 Task: Look for space in Hardoī, India from 2nd June, 2023 to 9th June, 2023 for 5 adults in price range Rs.7000 to Rs.13000. Place can be shared room with 2 bedrooms having 5 beds and 2 bathrooms. Property type can be house, flat, guest house. Amenities needed are: wifi, washing machine. Booking option can be shelf check-in. Required host language is English.
Action: Mouse moved to (567, 145)
Screenshot: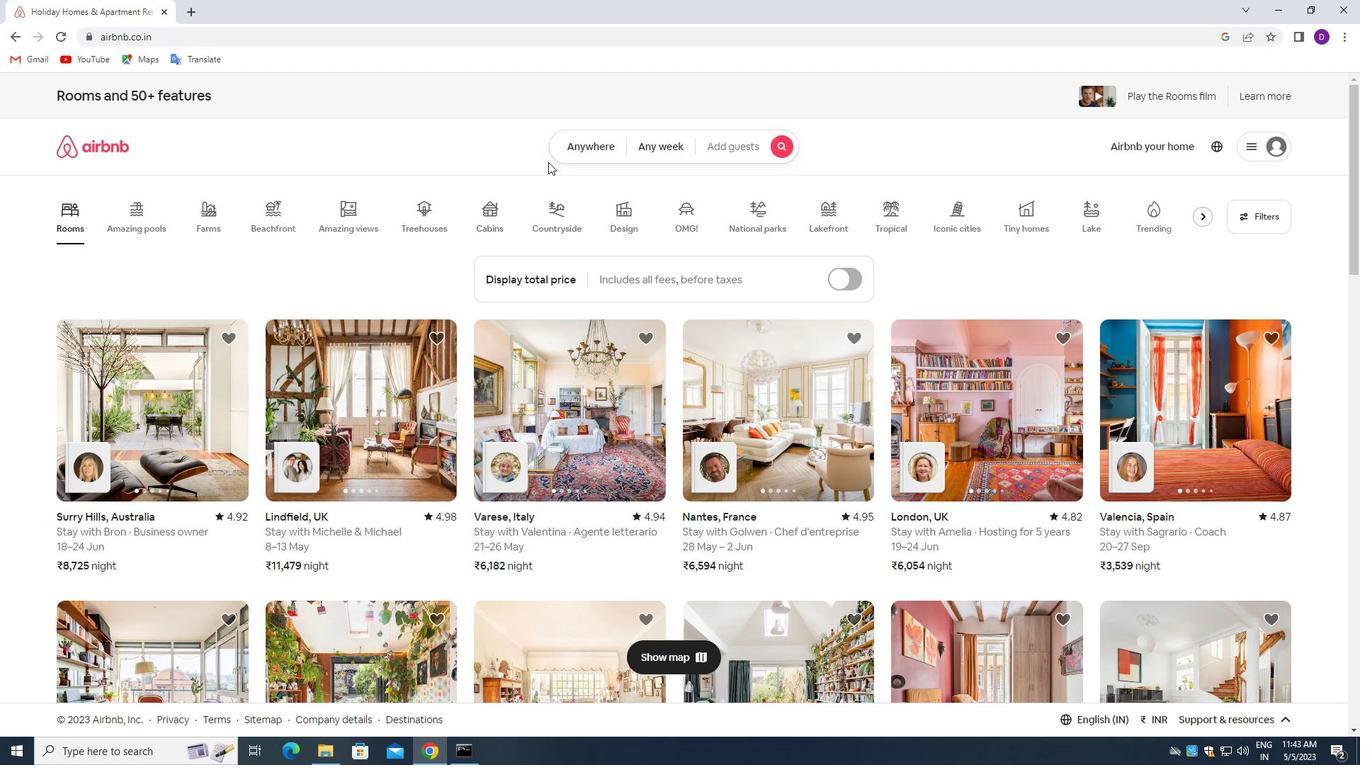 
Action: Mouse pressed left at (567, 145)
Screenshot: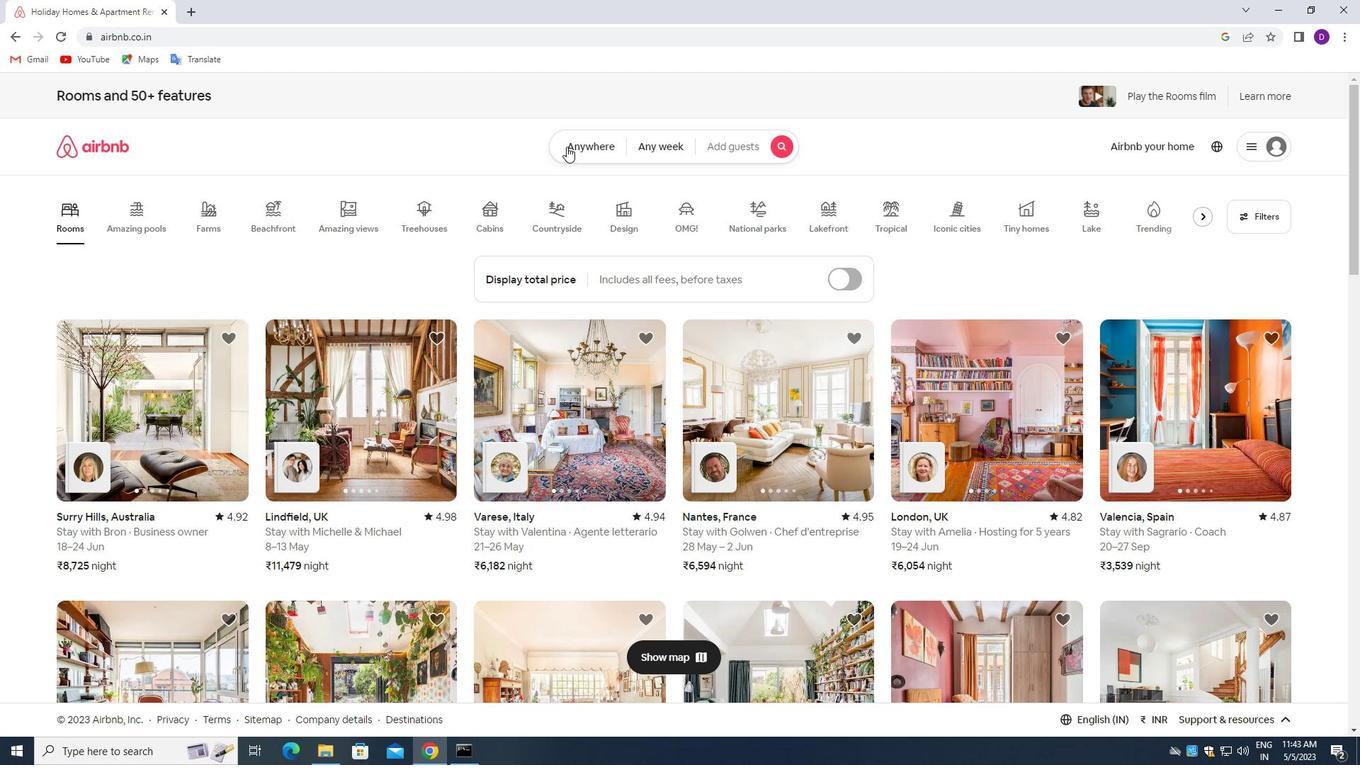 
Action: Mouse moved to (476, 201)
Screenshot: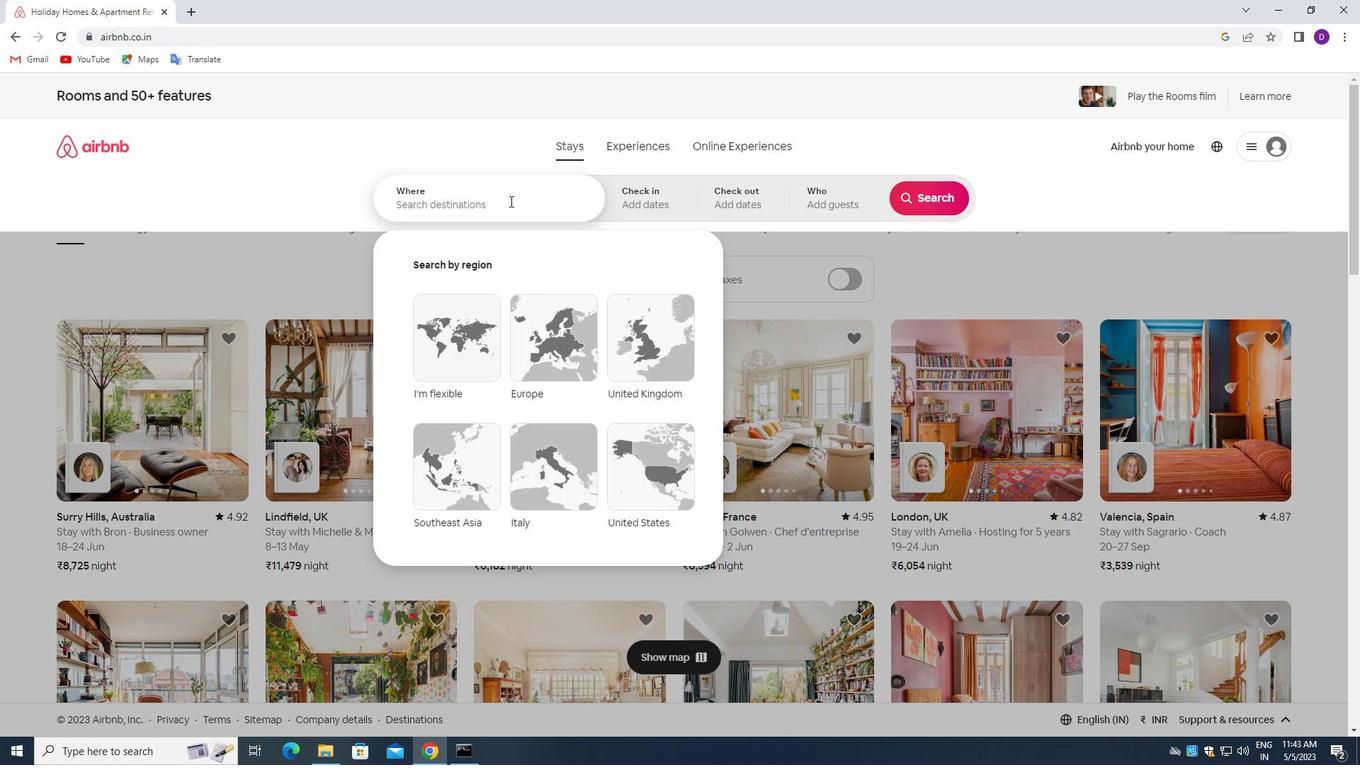 
Action: Mouse pressed left at (476, 201)
Screenshot: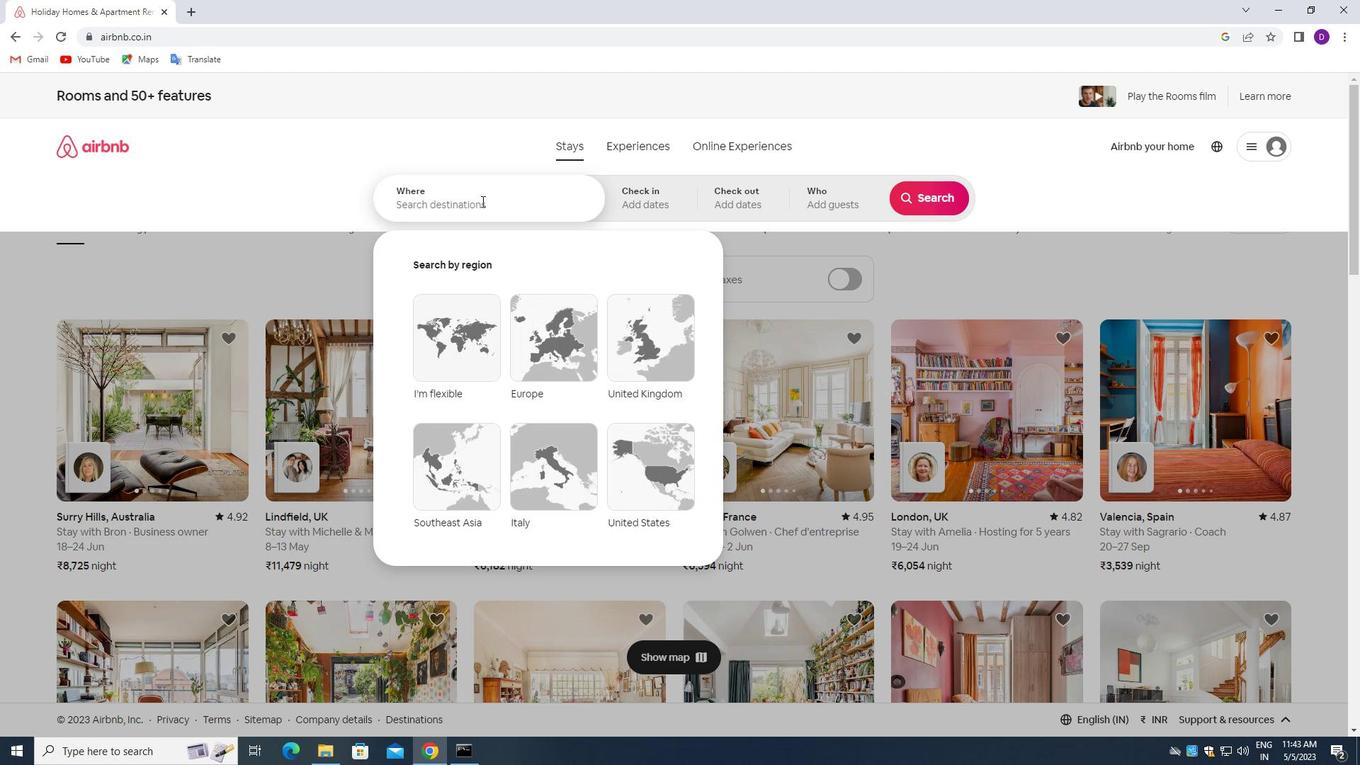 
Action: Mouse moved to (347, 190)
Screenshot: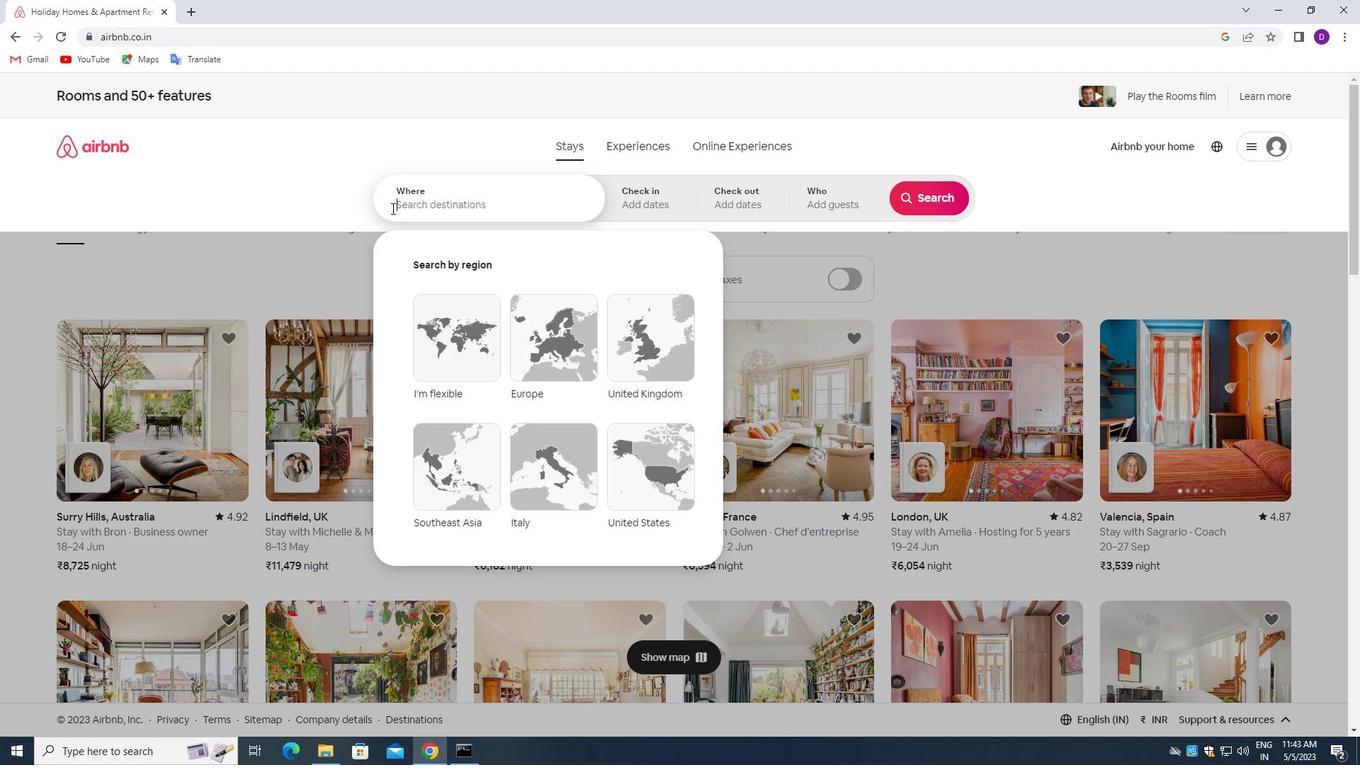 
Action: Key pressed <Key.shift>HARIHAR,<Key.space><Key.shift>INDIA<Key.enter>
Screenshot: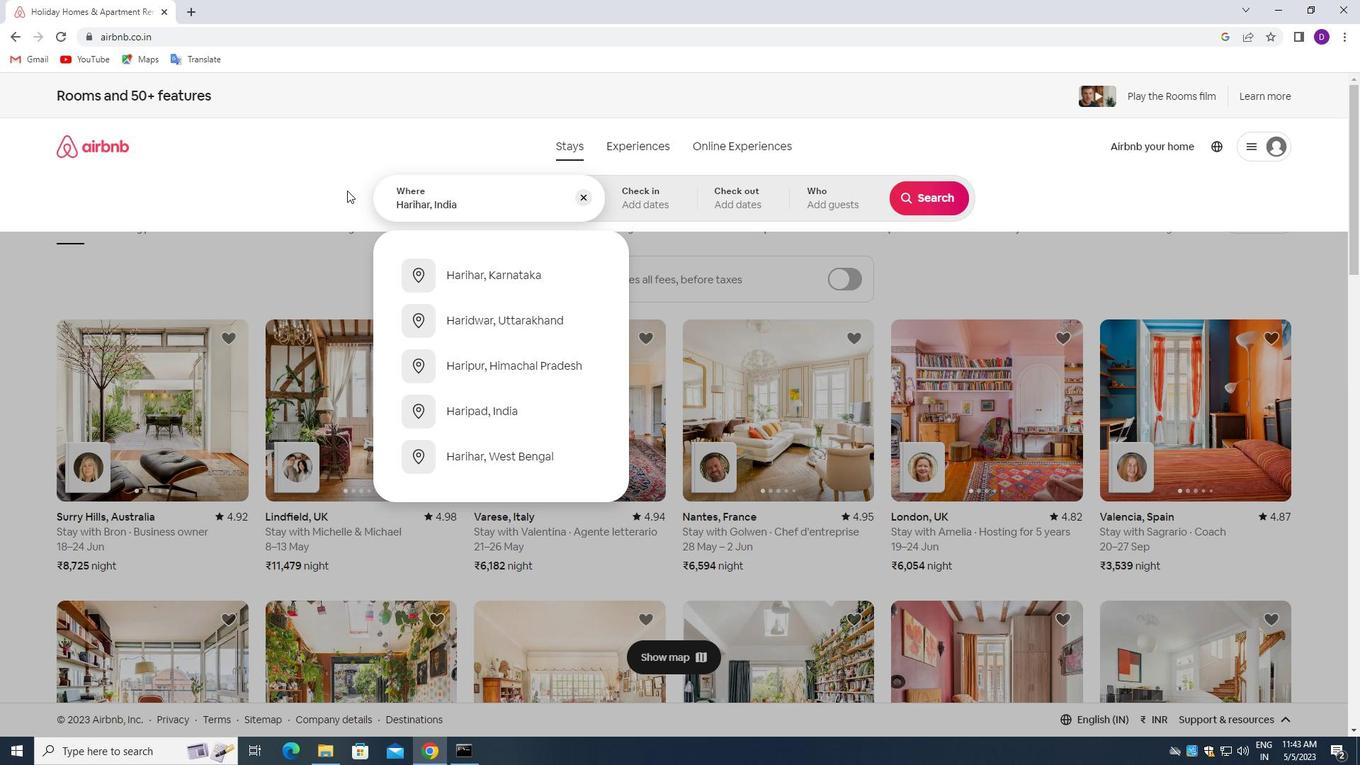 
Action: Mouse moved to (920, 311)
Screenshot: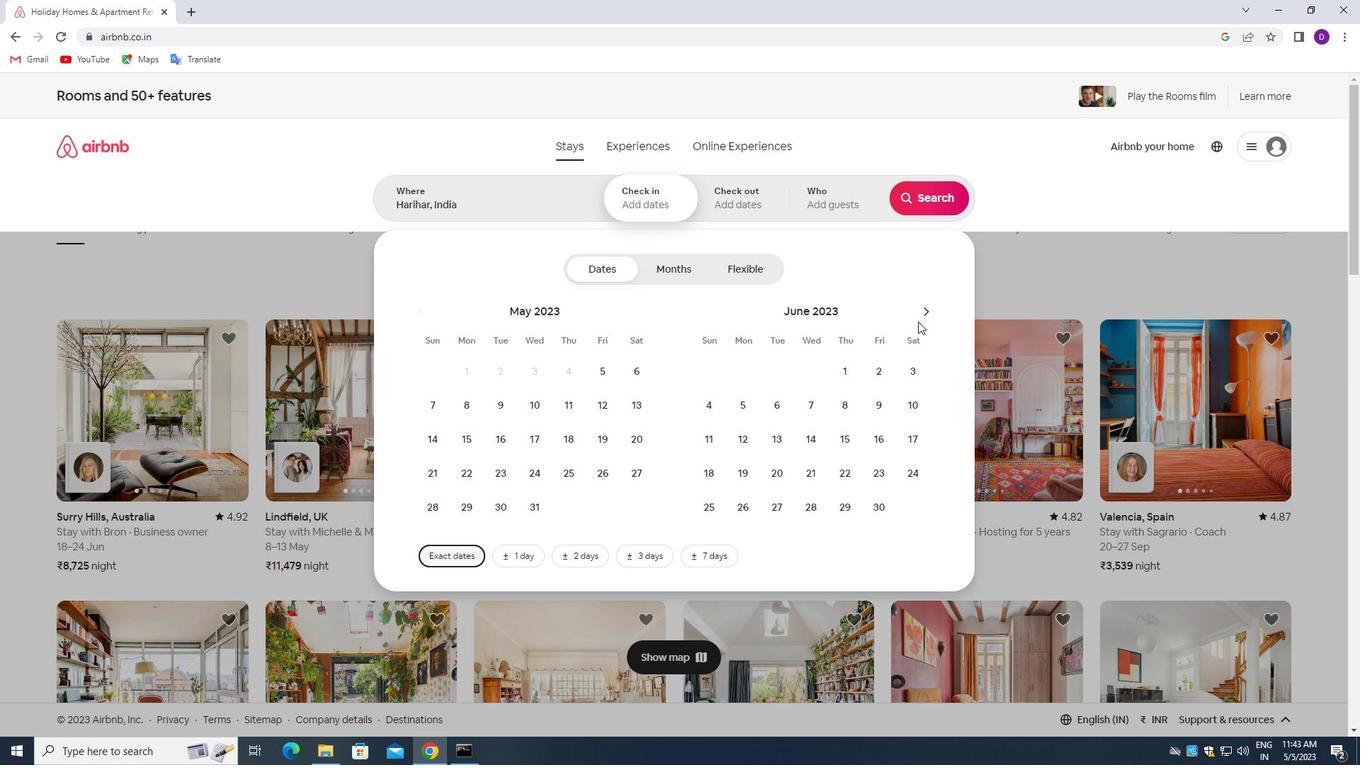 
Action: Mouse pressed left at (920, 311)
Screenshot: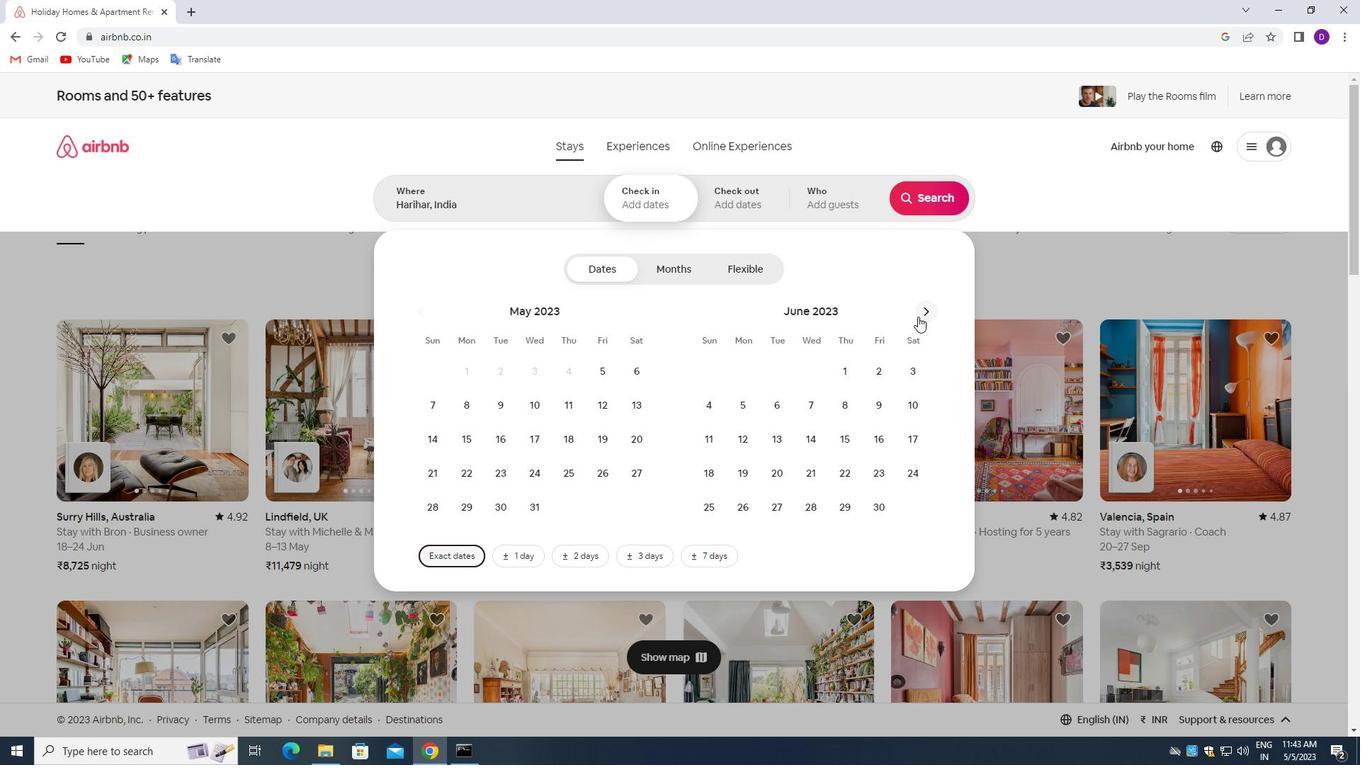 
Action: Mouse moved to (922, 311)
Screenshot: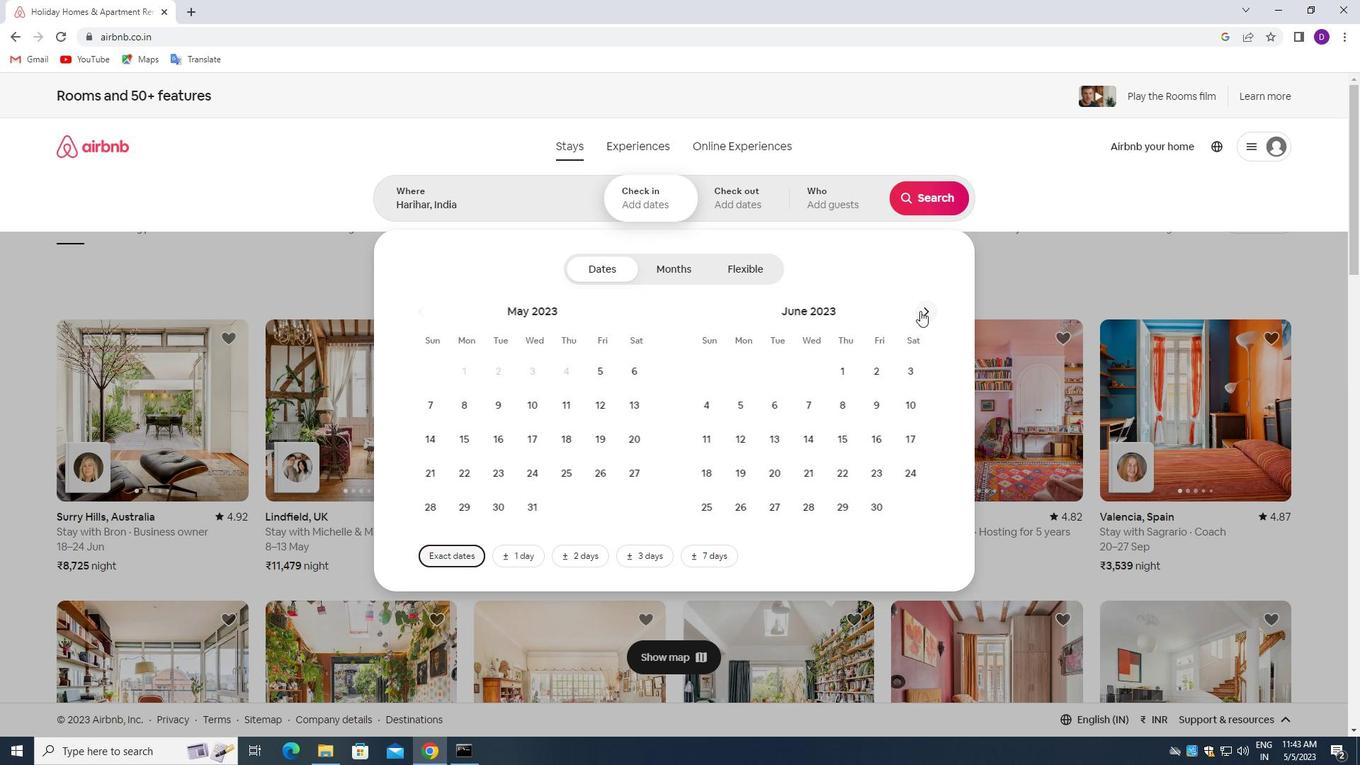 
Action: Mouse pressed left at (922, 311)
Screenshot: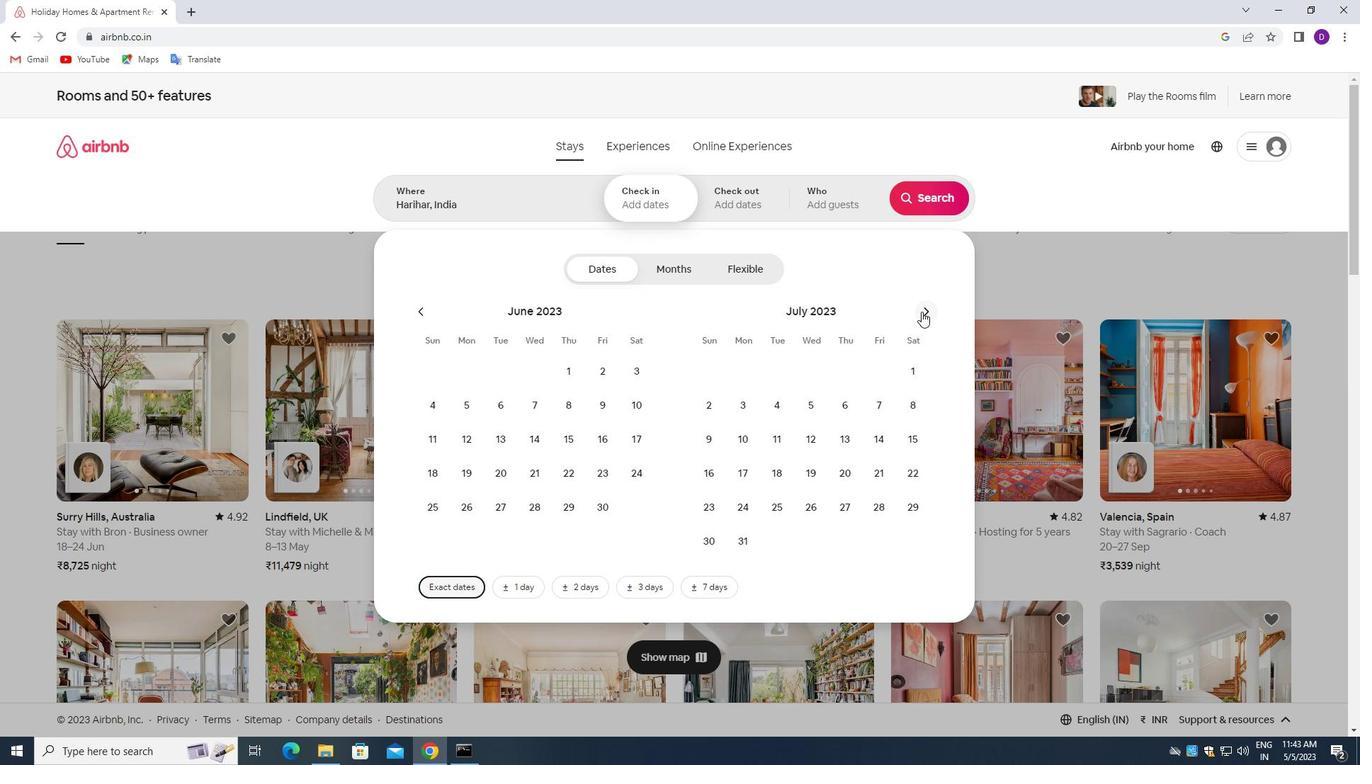 
Action: Mouse pressed left at (922, 311)
Screenshot: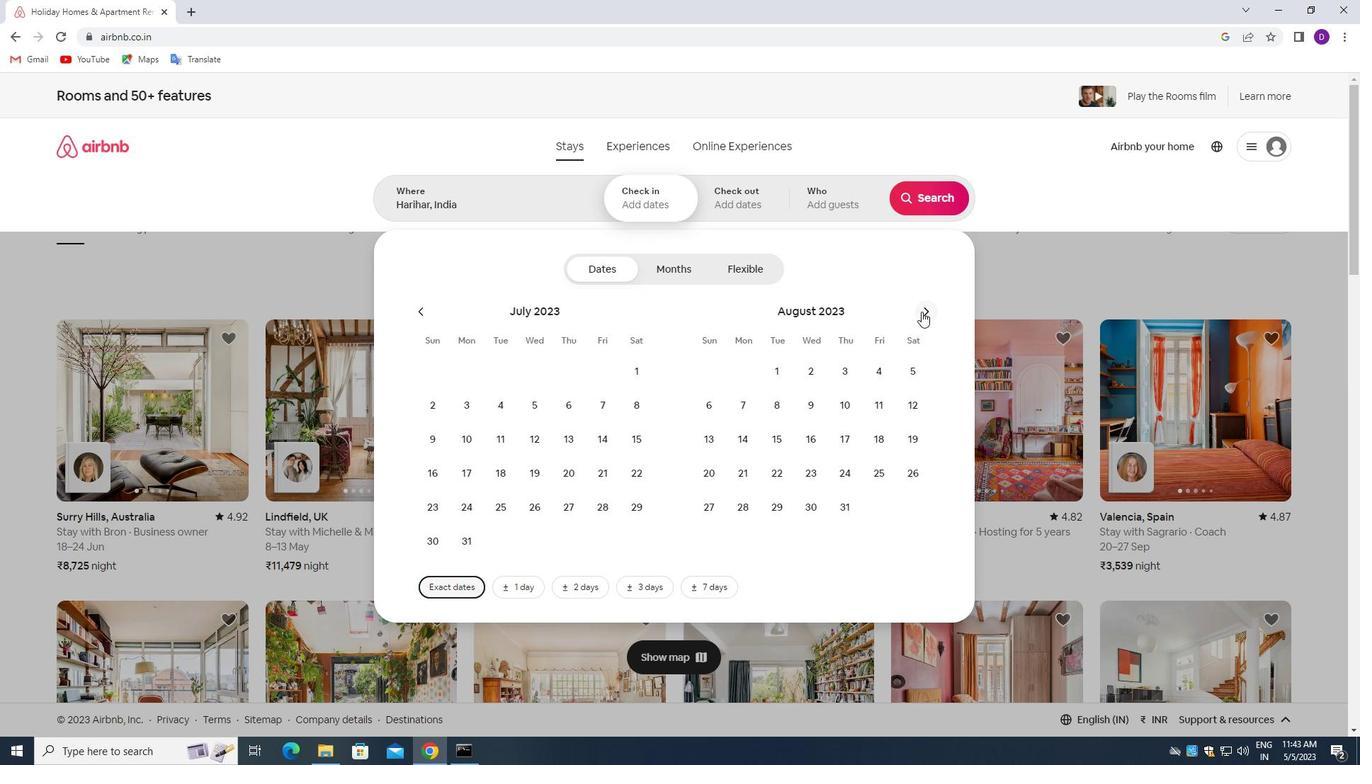 
Action: Mouse moved to (816, 413)
Screenshot: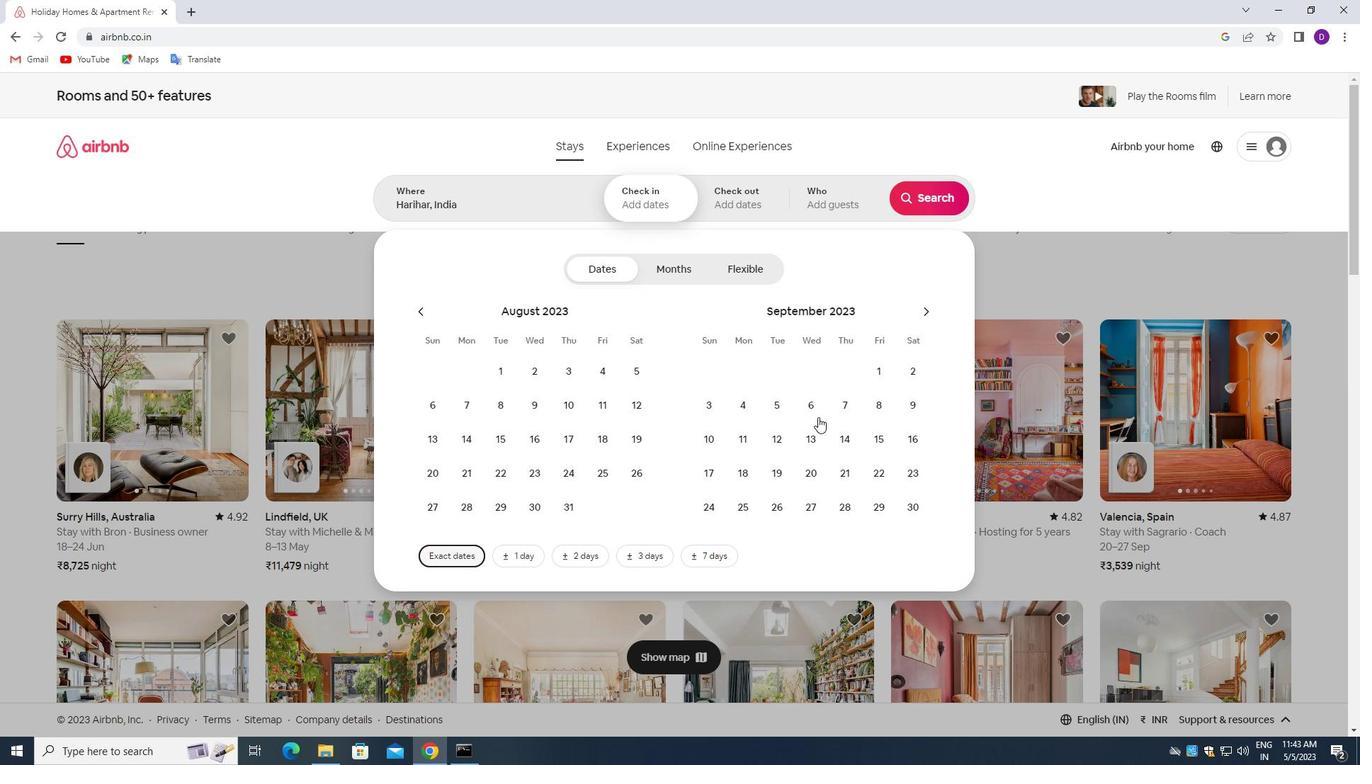 
Action: Mouse pressed left at (816, 413)
Screenshot: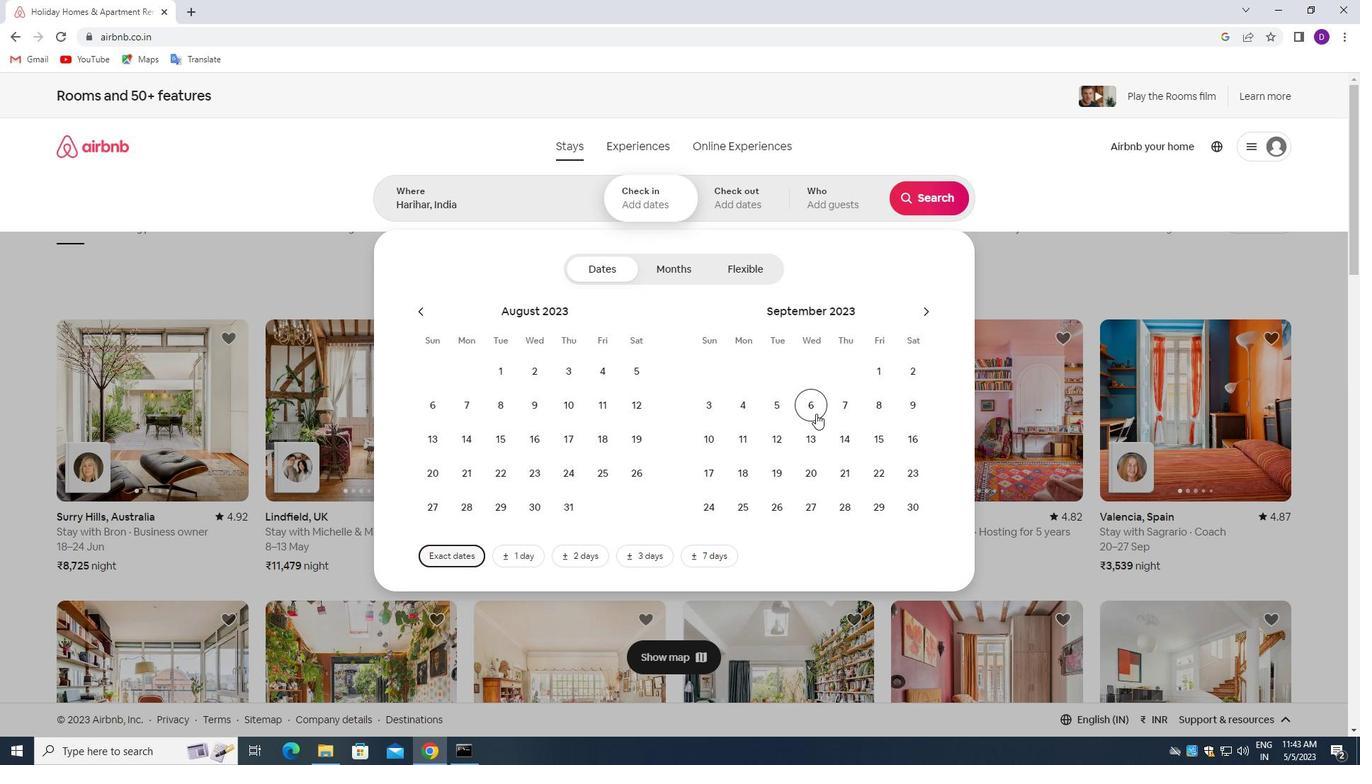 
Action: Mouse moved to (746, 472)
Screenshot: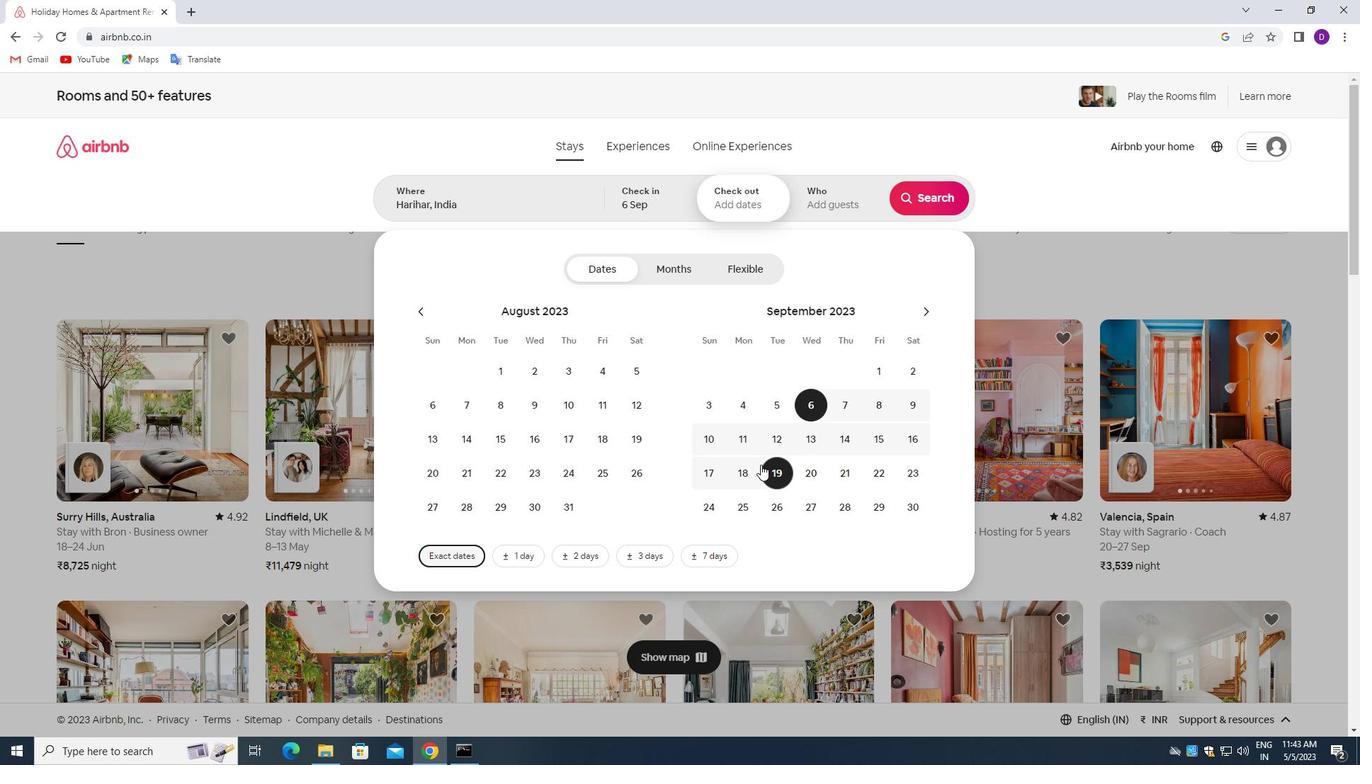 
Action: Mouse pressed left at (746, 472)
Screenshot: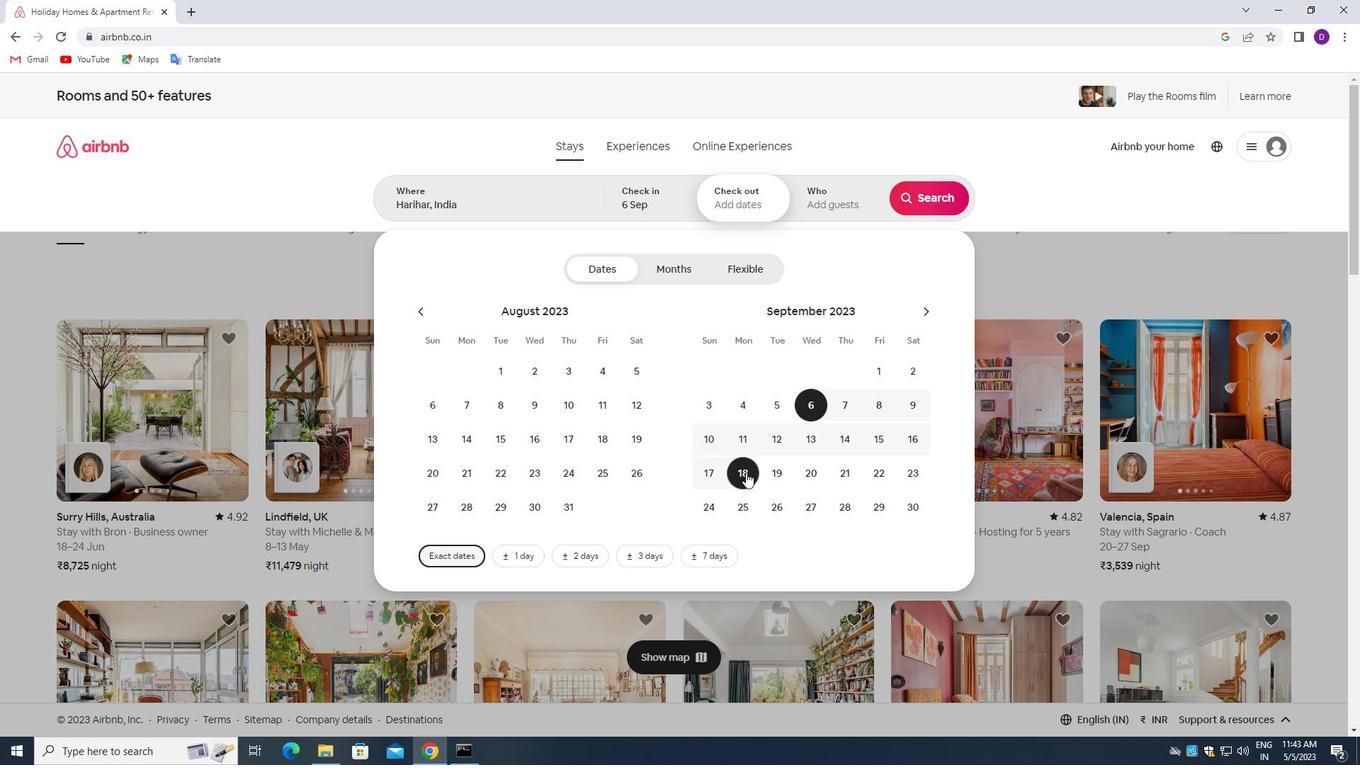 
Action: Mouse moved to (818, 195)
Screenshot: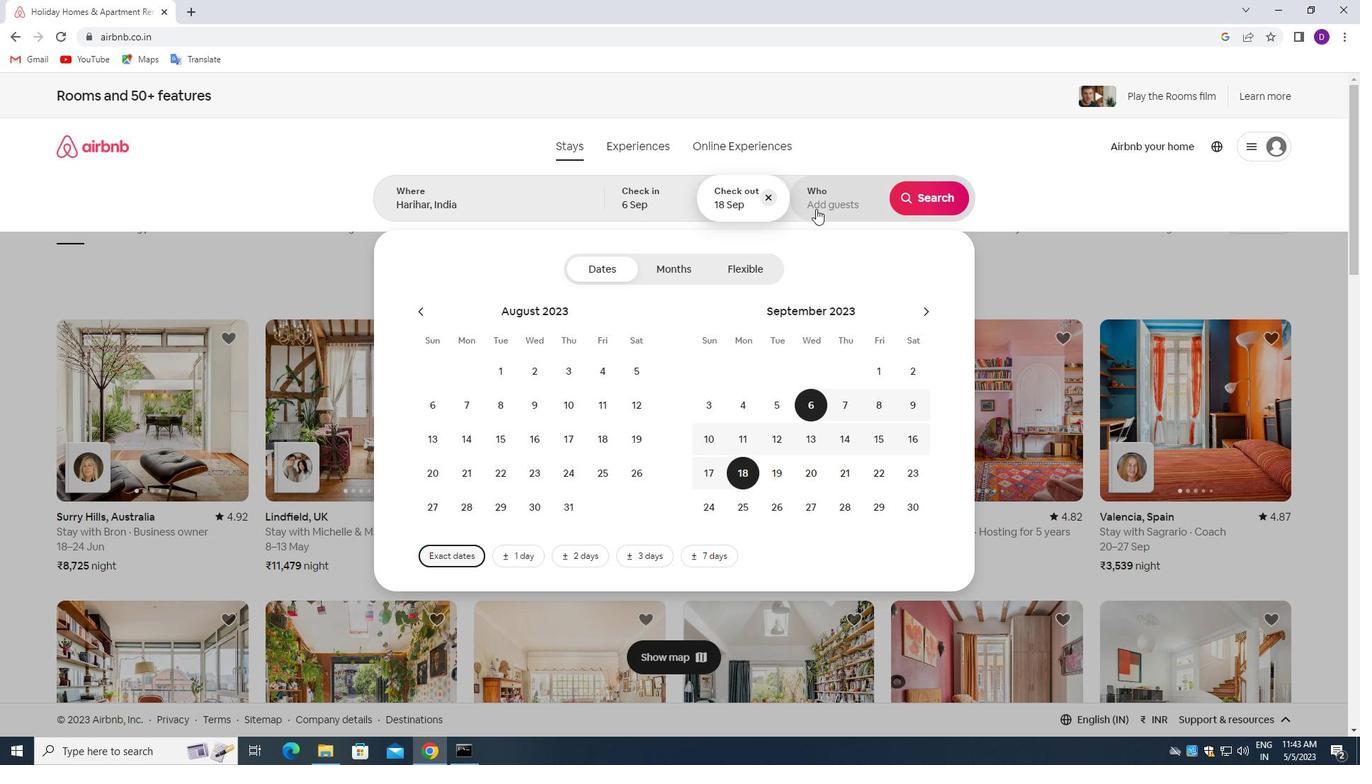 
Action: Mouse pressed left at (818, 195)
Screenshot: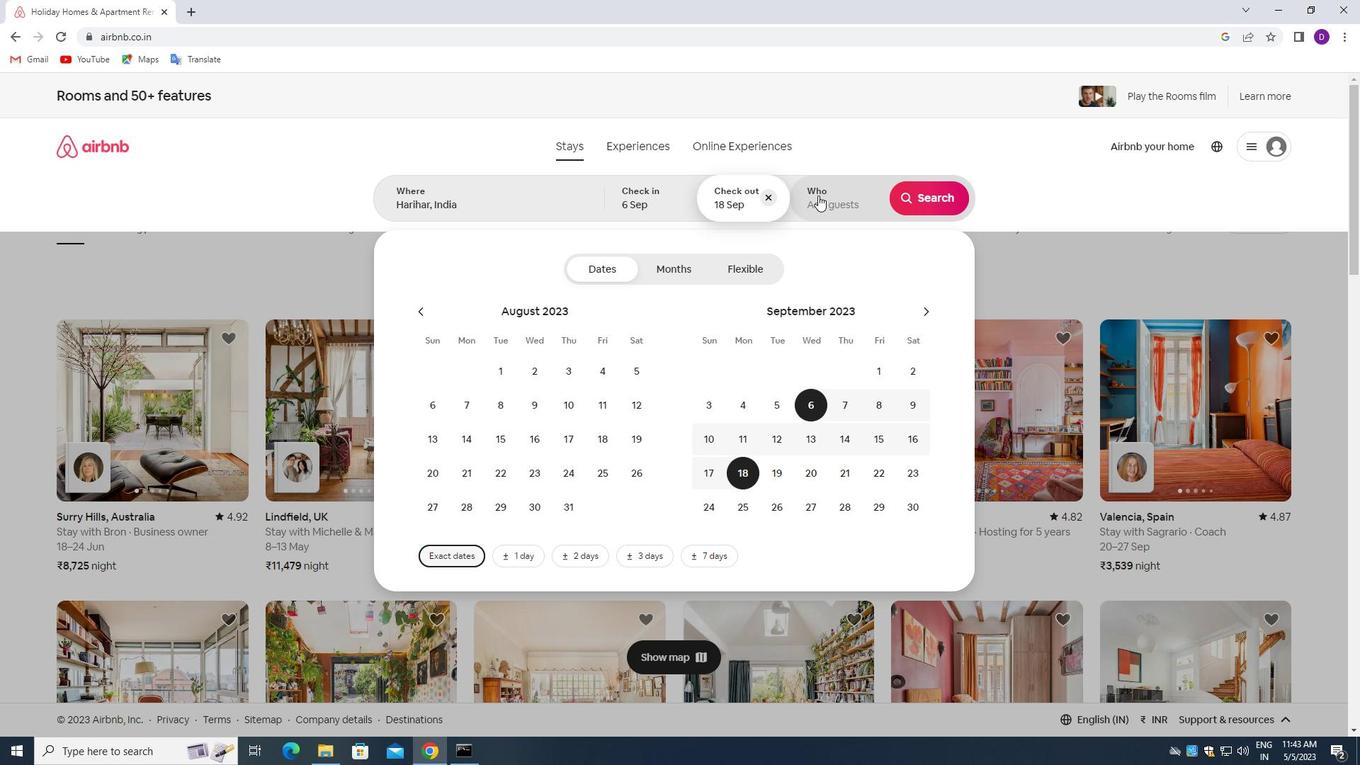 
Action: Mouse moved to (929, 272)
Screenshot: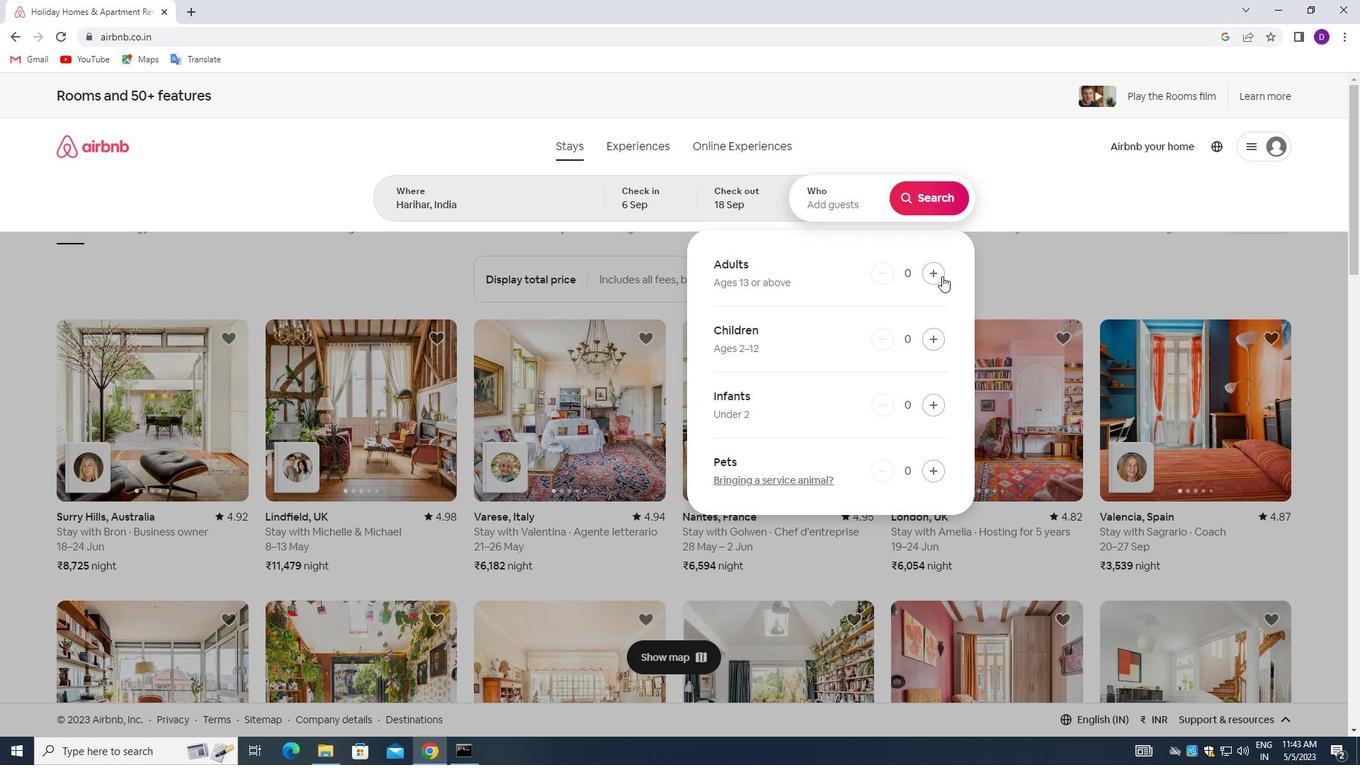
Action: Mouse pressed left at (929, 272)
Screenshot: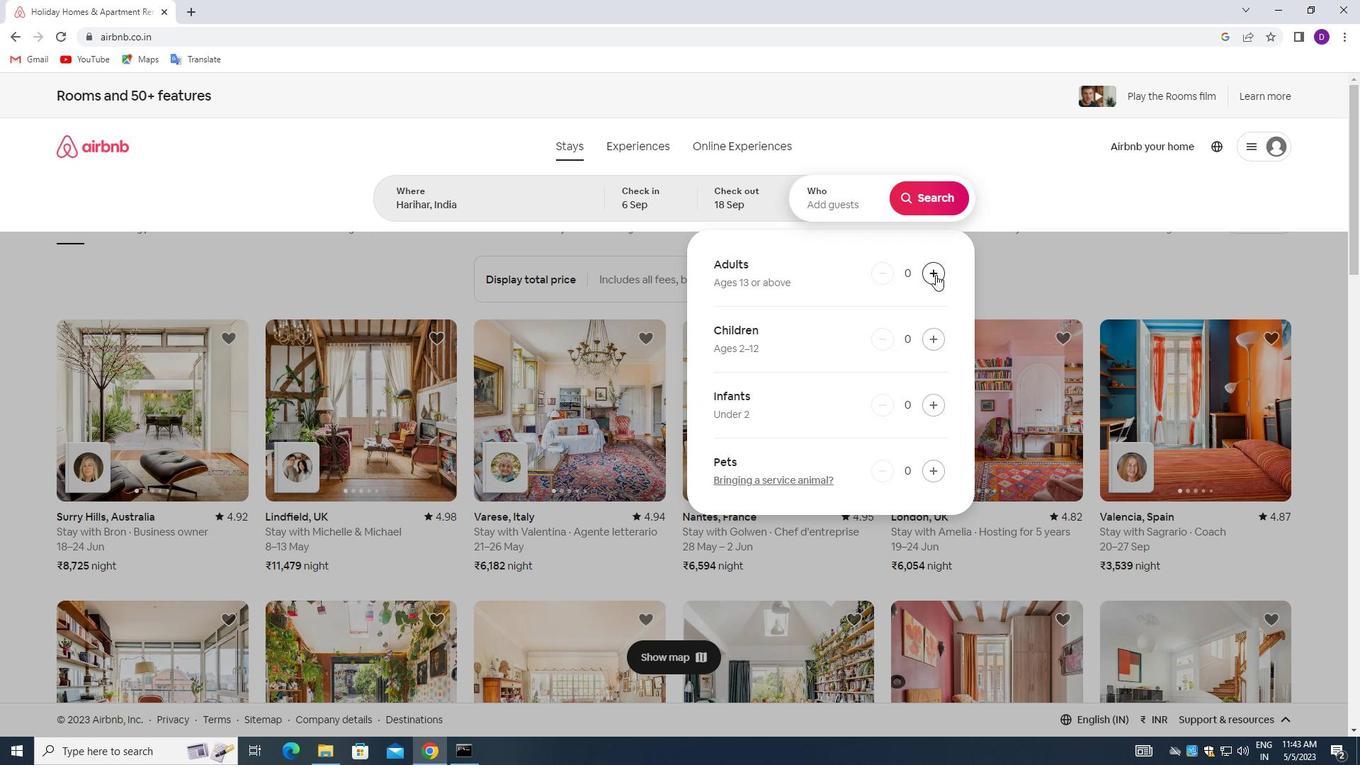 
Action: Mouse pressed left at (929, 272)
Screenshot: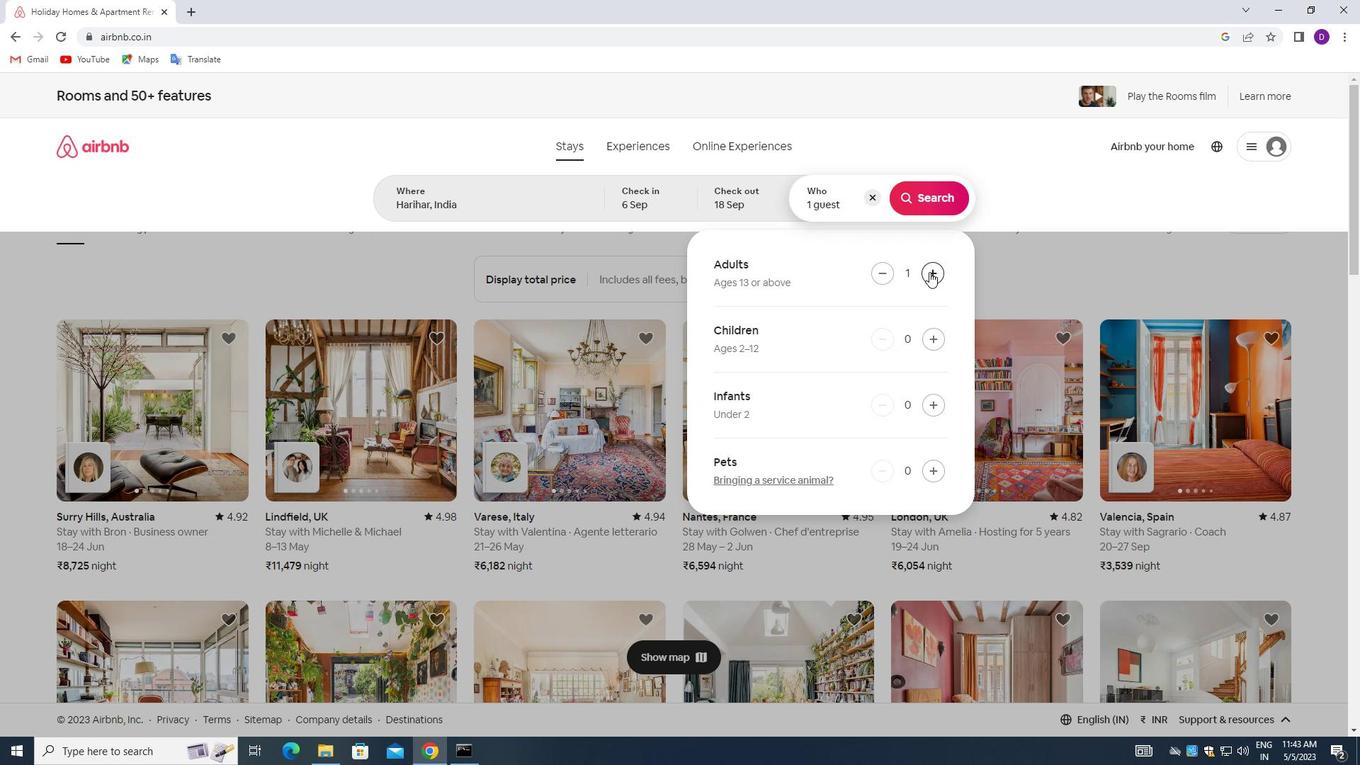 
Action: Mouse pressed left at (929, 272)
Screenshot: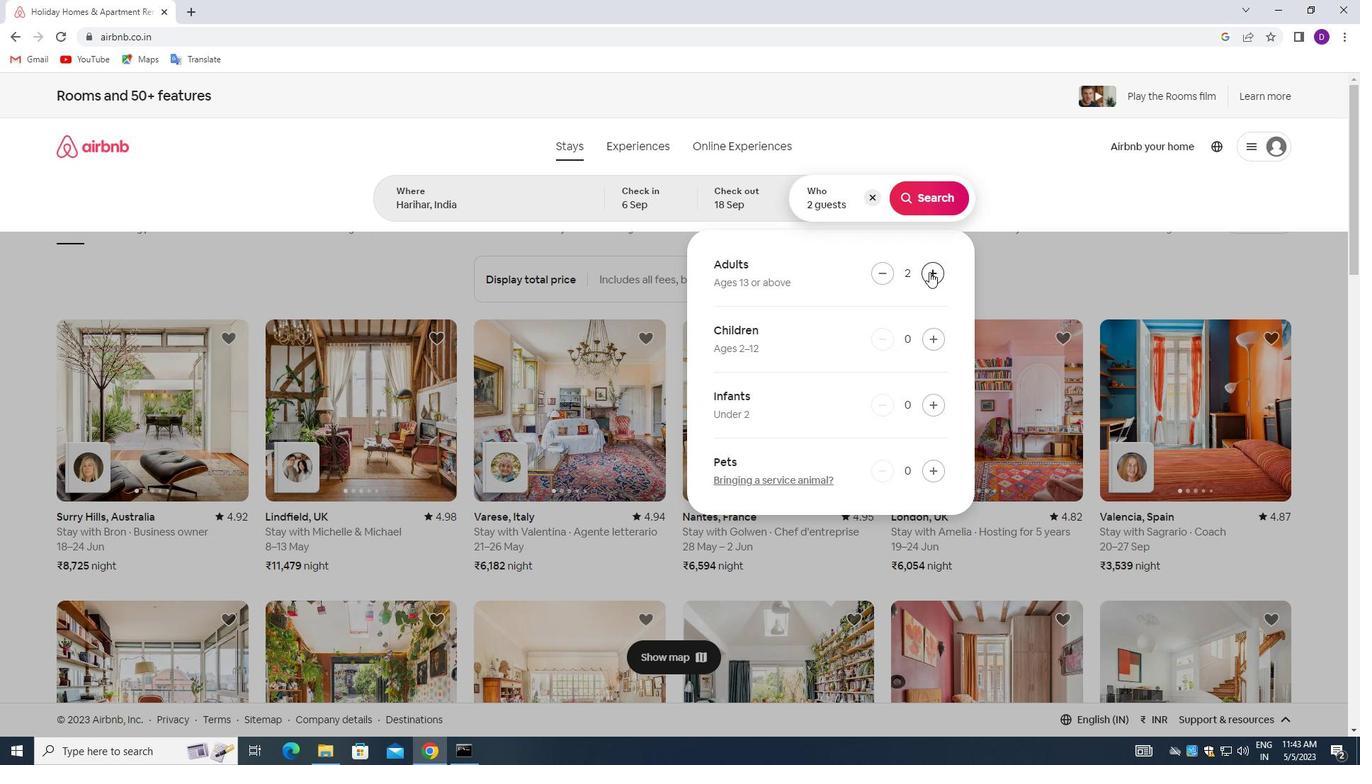 
Action: Mouse moved to (925, 194)
Screenshot: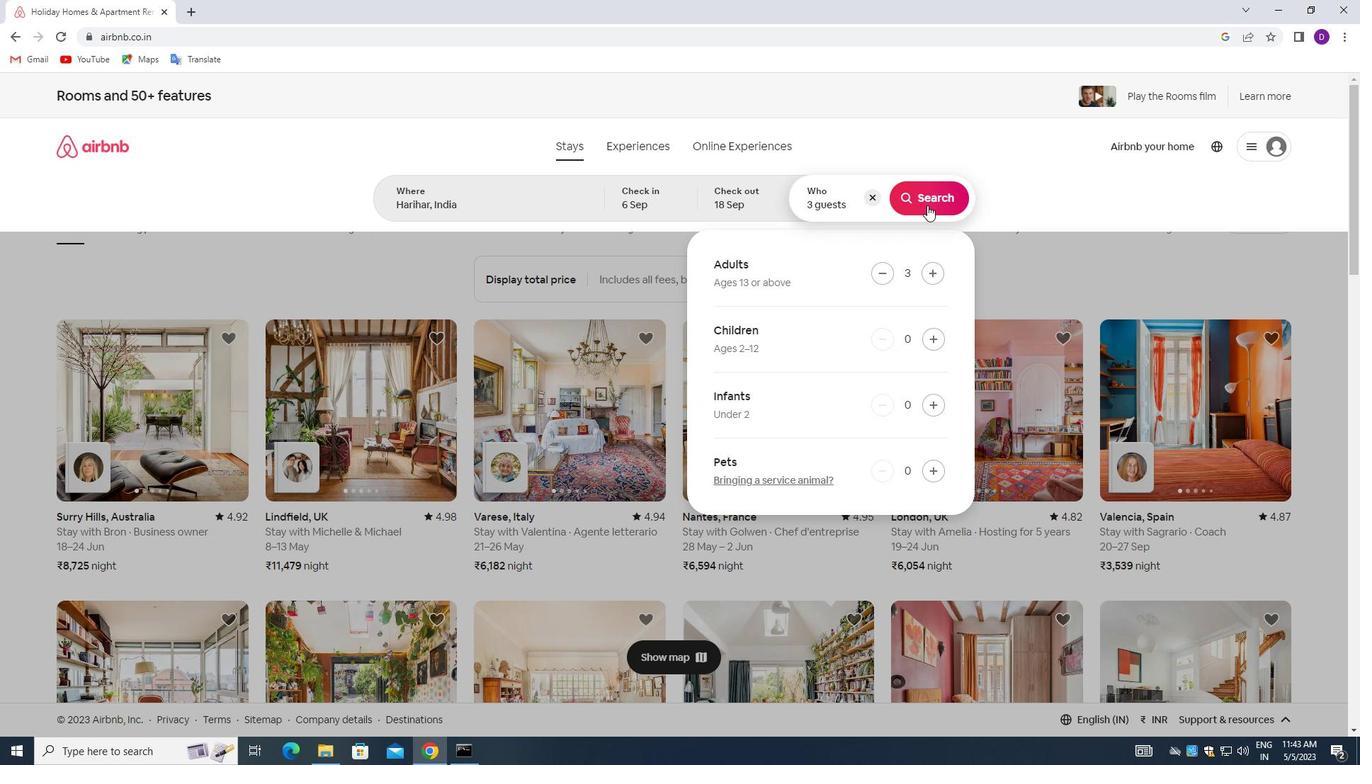 
Action: Mouse pressed left at (925, 194)
Screenshot: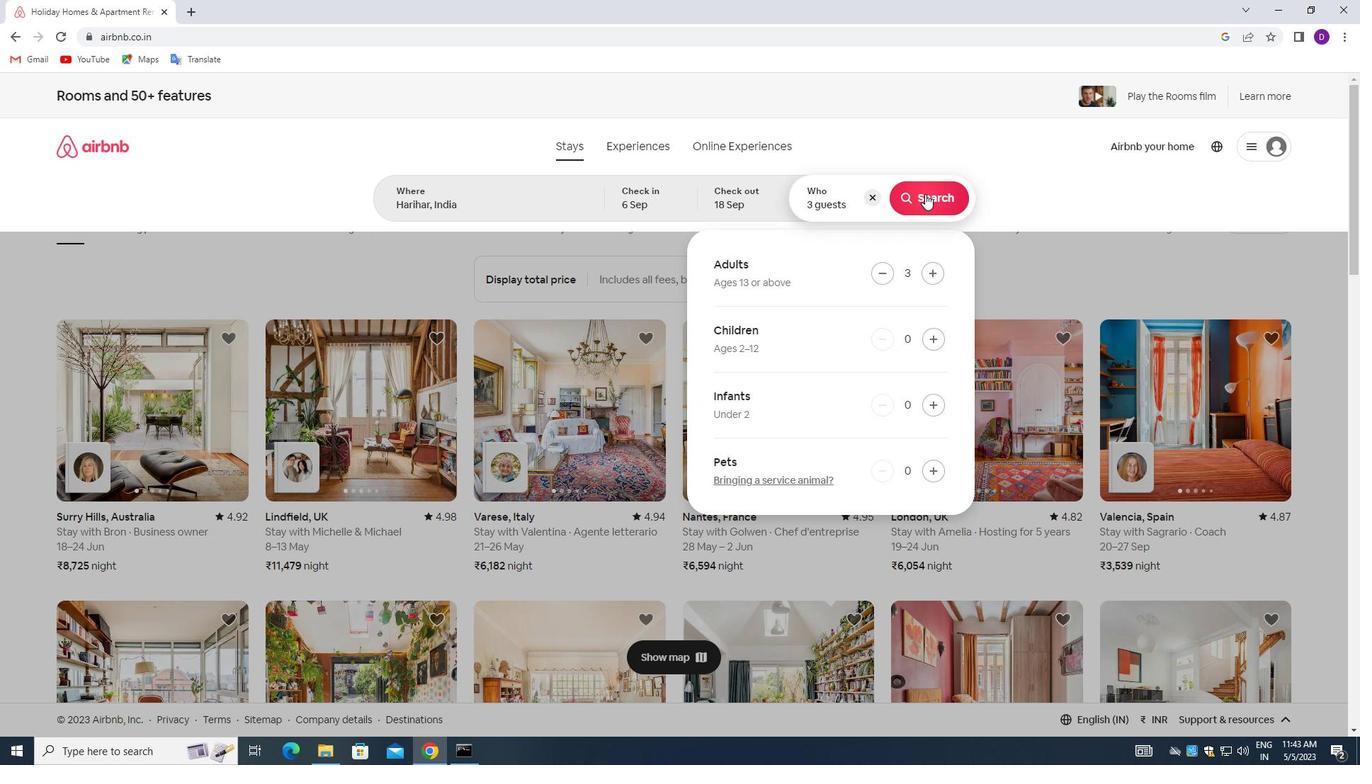 
Action: Mouse moved to (1281, 150)
Screenshot: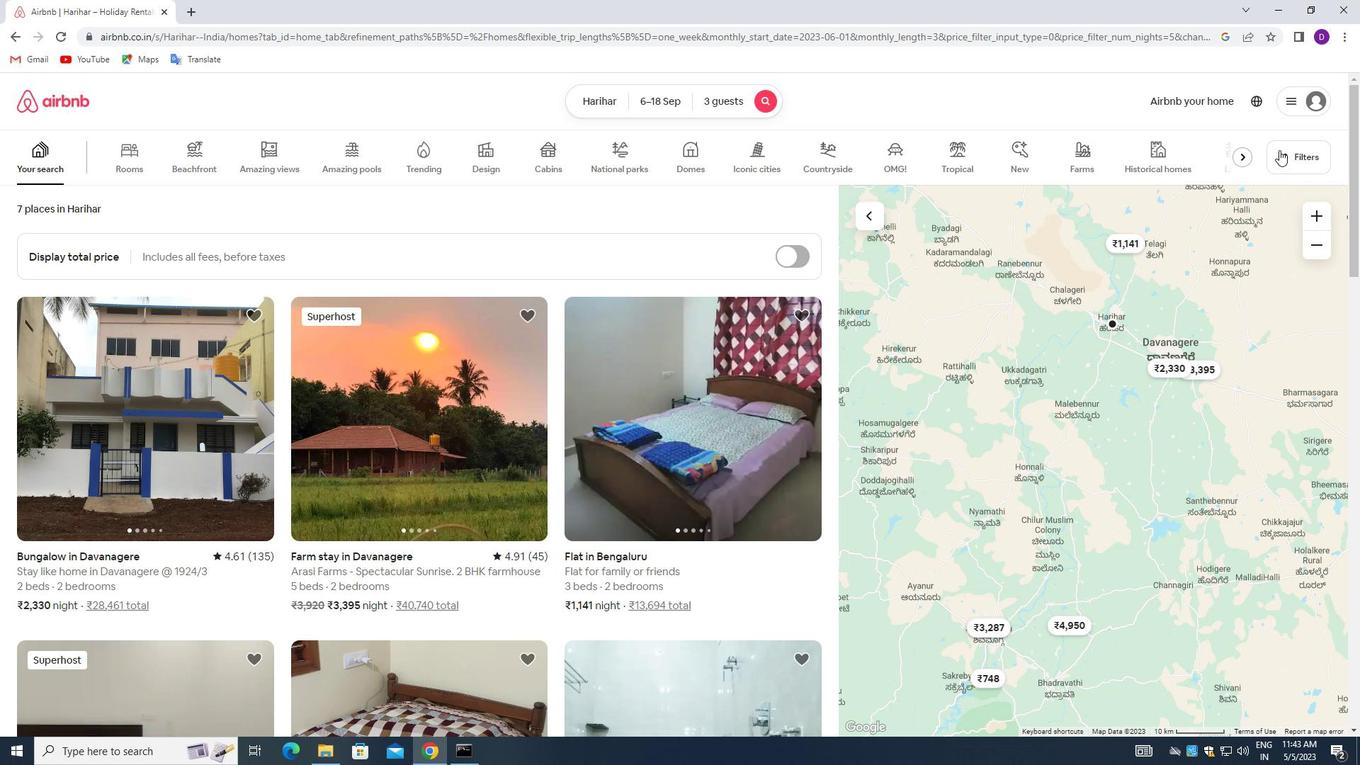 
Action: Mouse pressed left at (1281, 150)
Screenshot: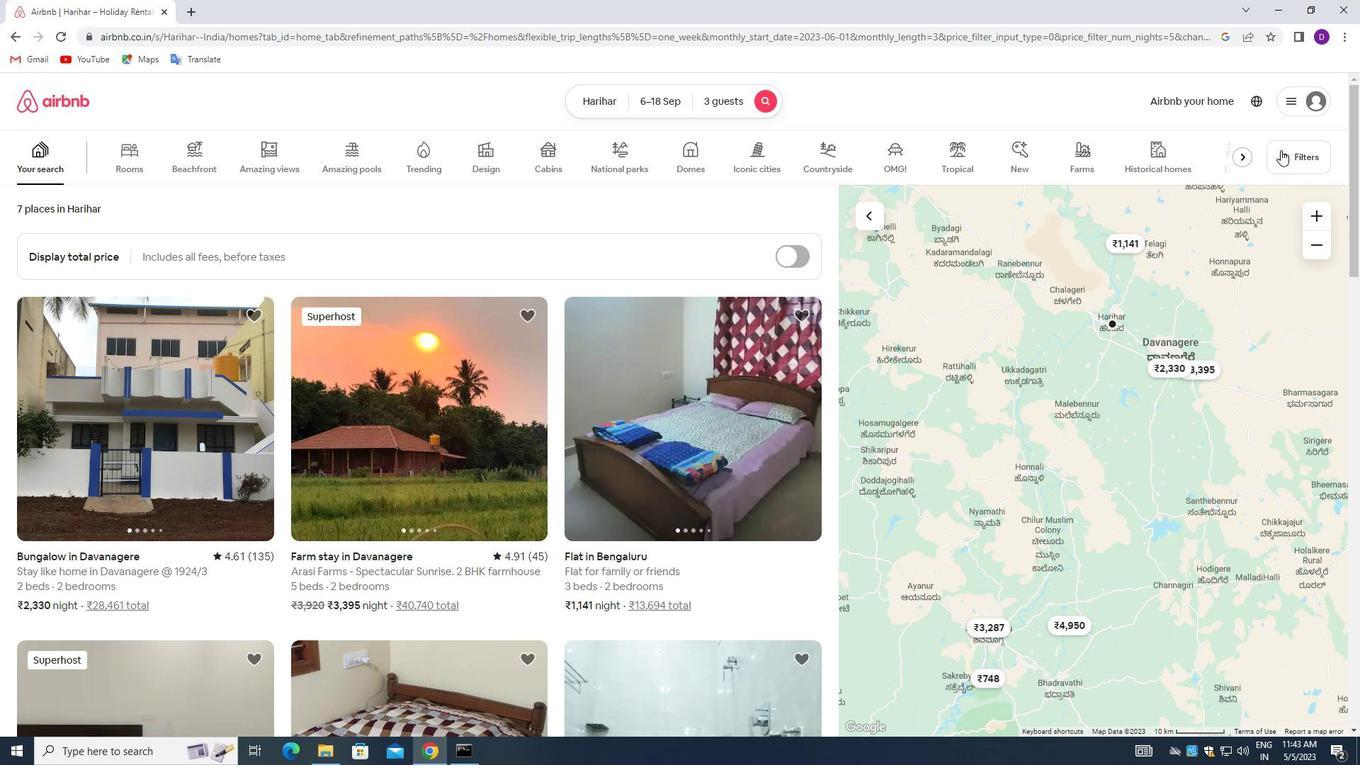 
Action: Mouse moved to (491, 511)
Screenshot: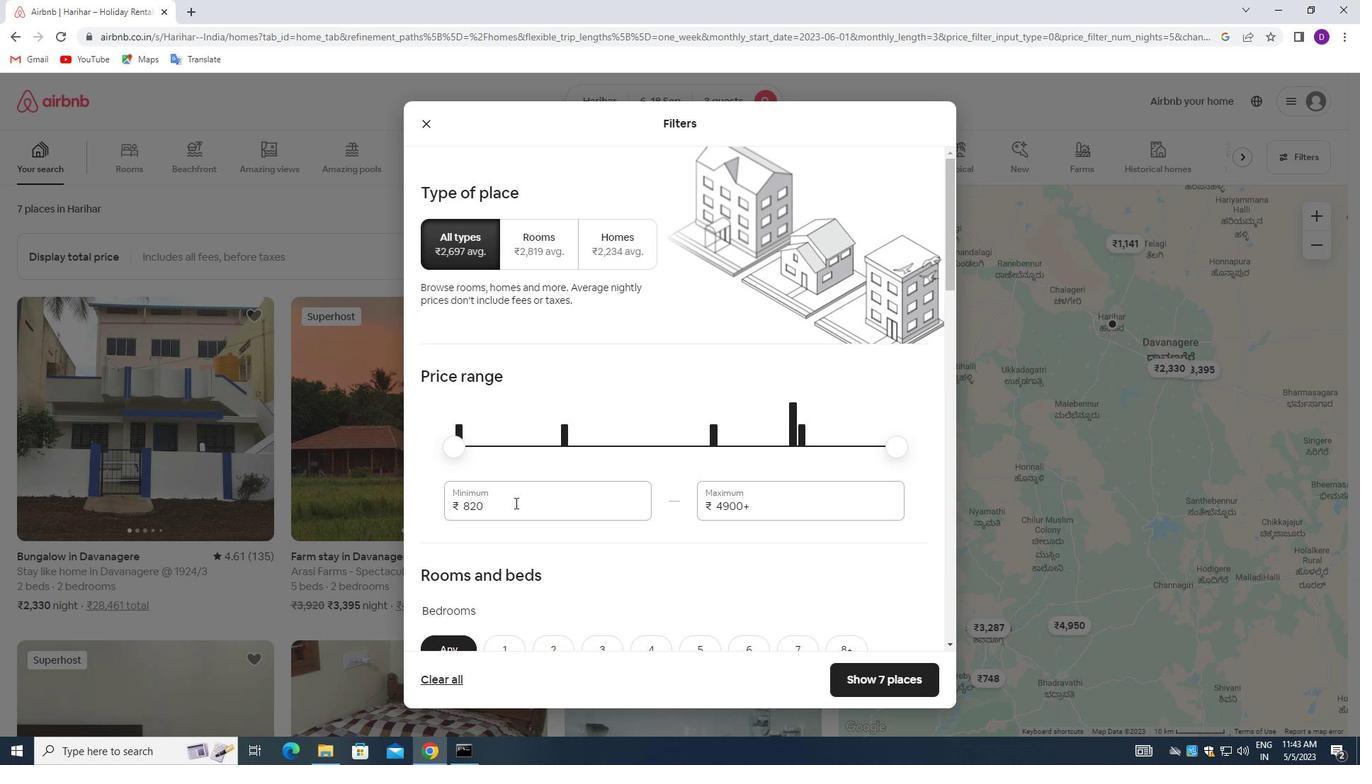 
Action: Mouse pressed left at (491, 511)
Screenshot: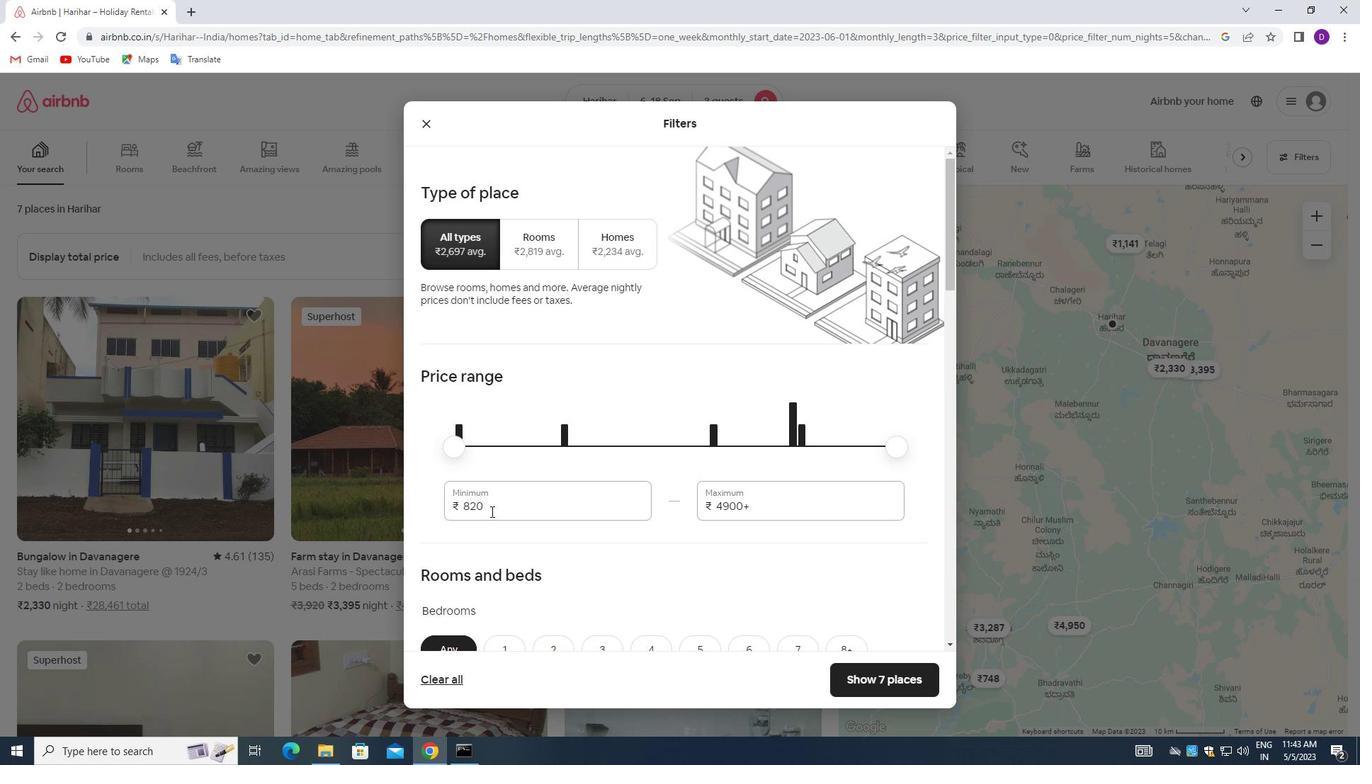 
Action: Mouse pressed left at (491, 511)
Screenshot: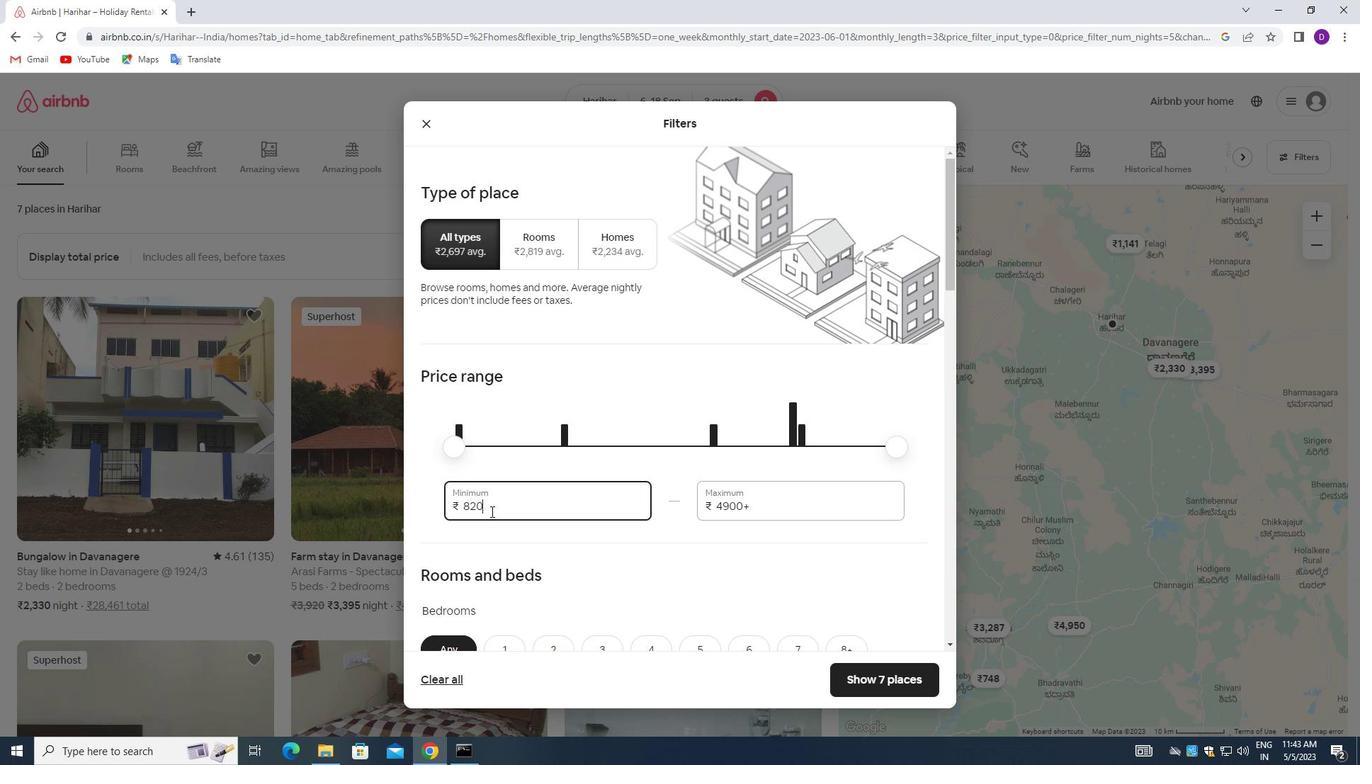
Action: Key pressed 6000<Key.tab>12000
Screenshot: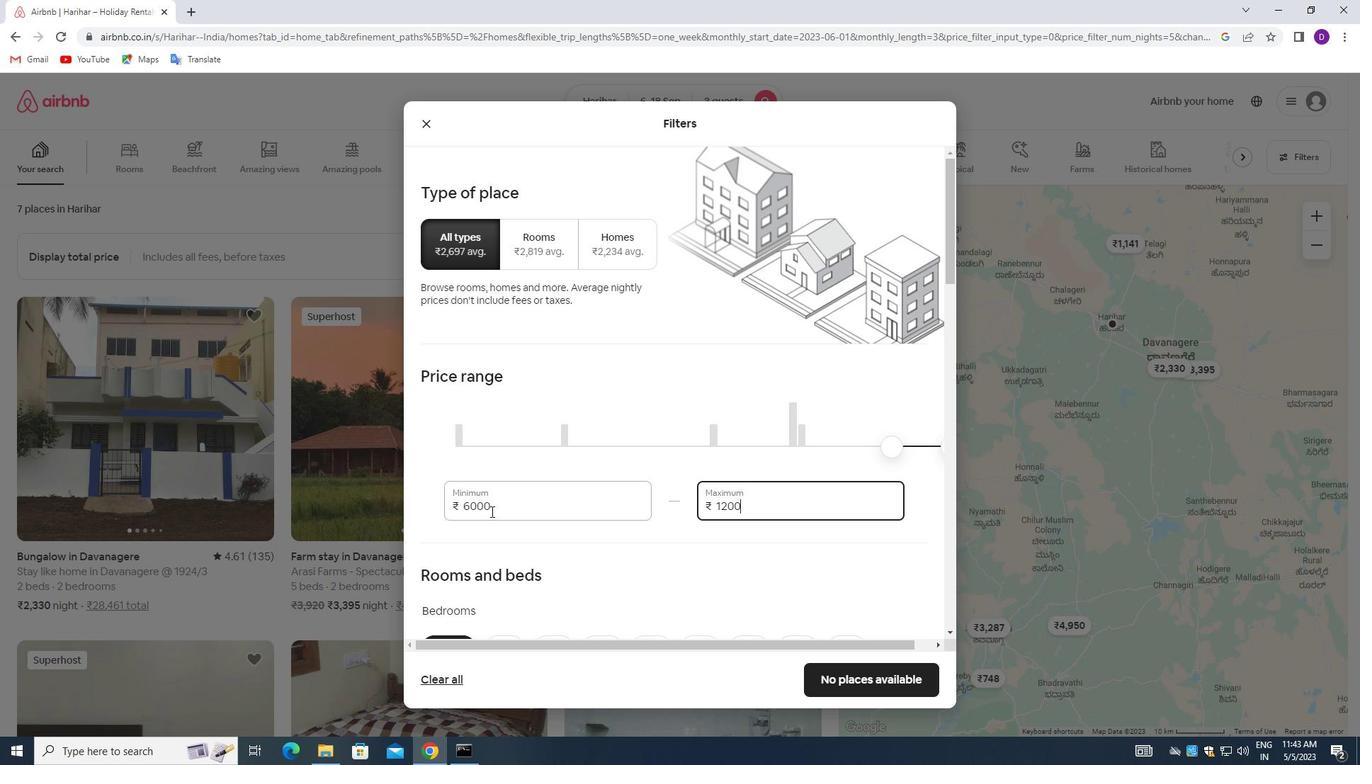 
Action: Mouse moved to (546, 533)
Screenshot: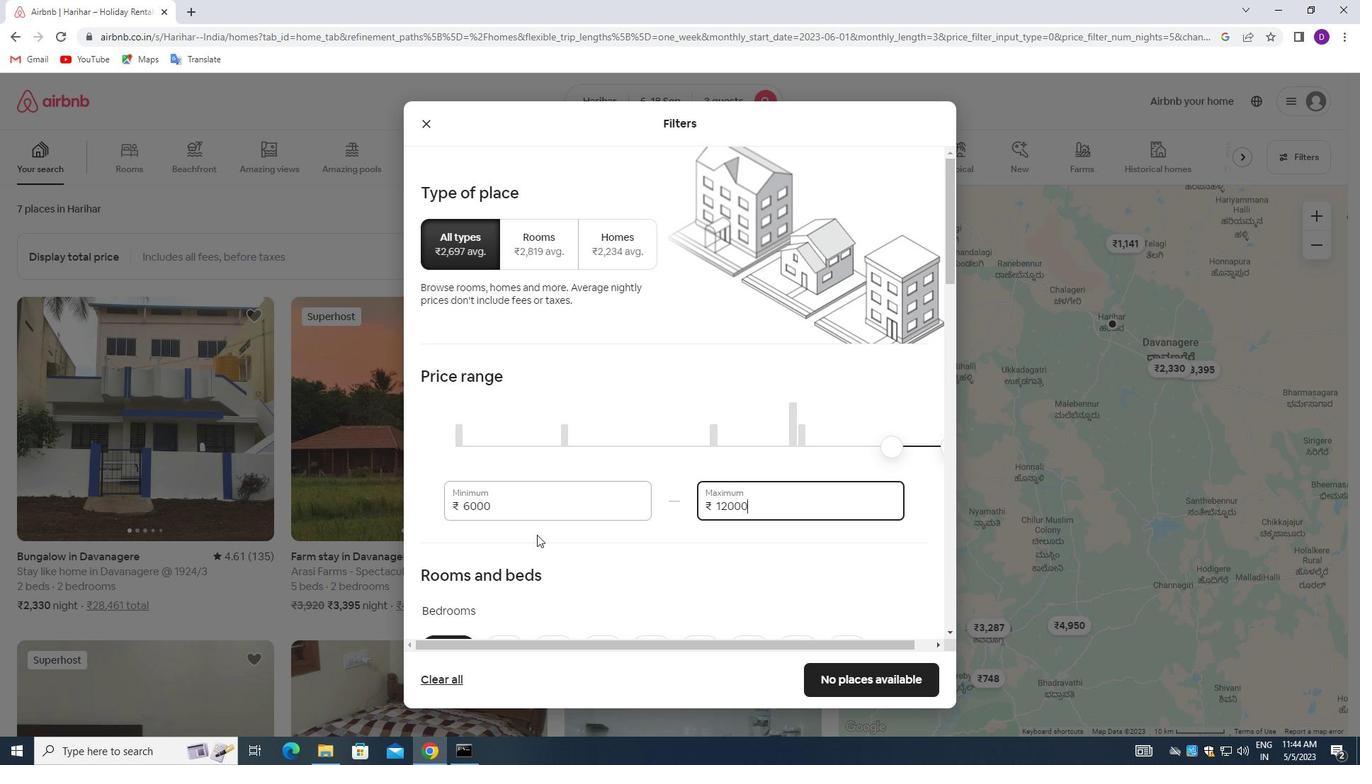 
Action: Mouse scrolled (546, 533) with delta (0, 0)
Screenshot: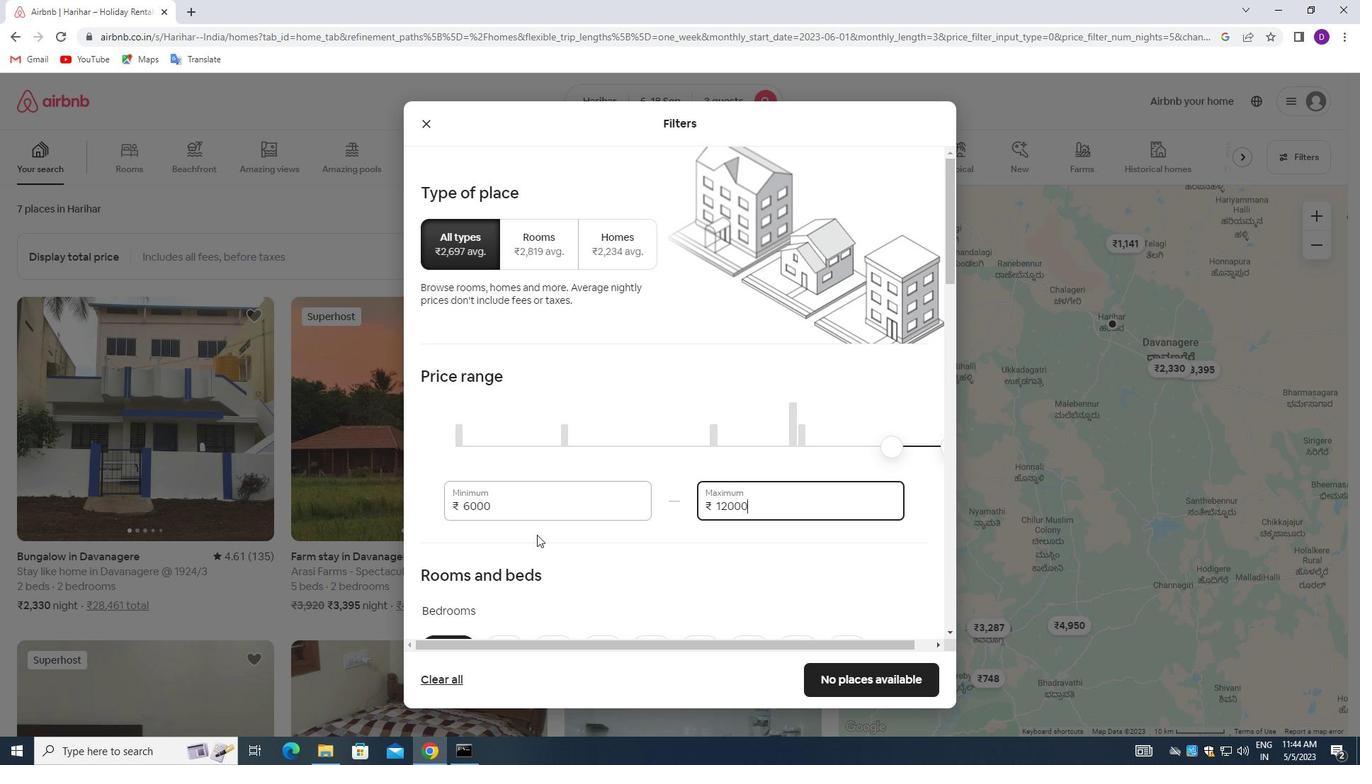
Action: Mouse moved to (546, 533)
Screenshot: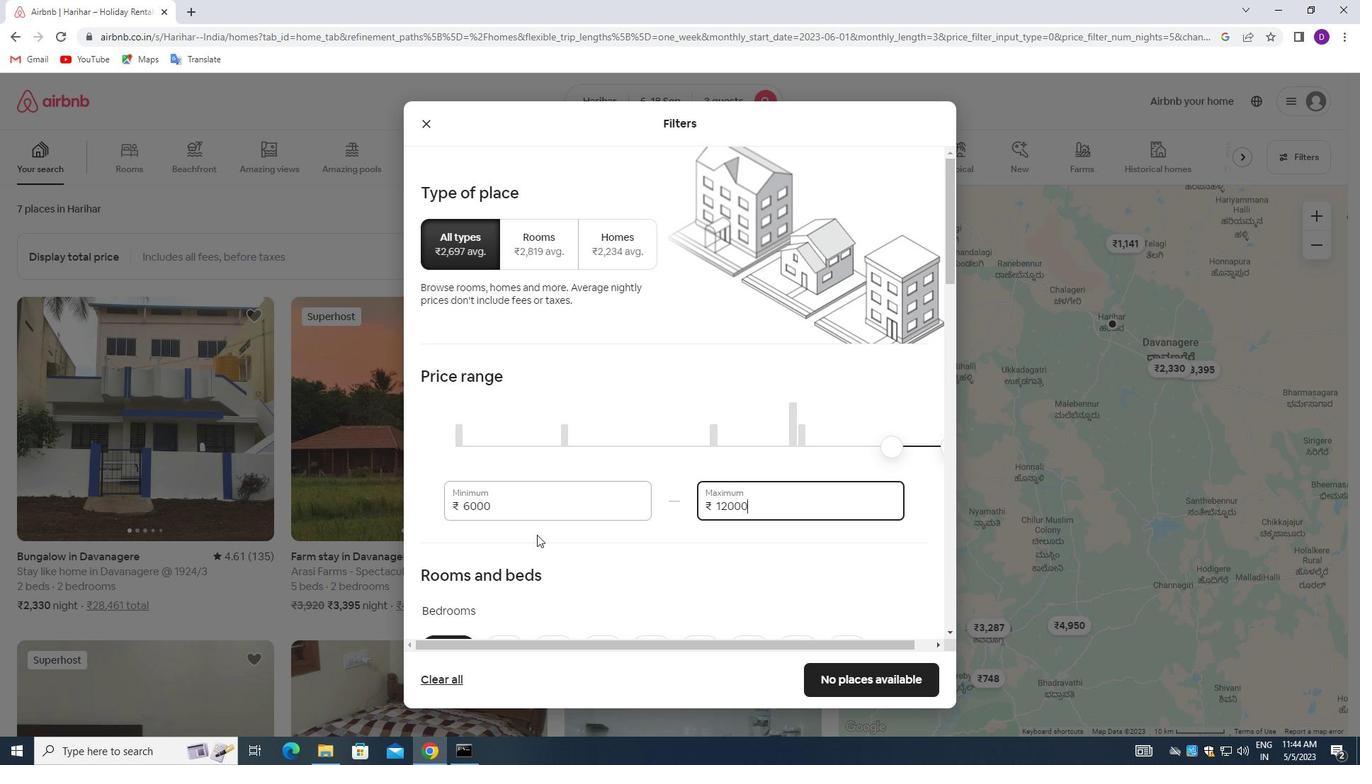 
Action: Mouse scrolled (546, 533) with delta (0, 0)
Screenshot: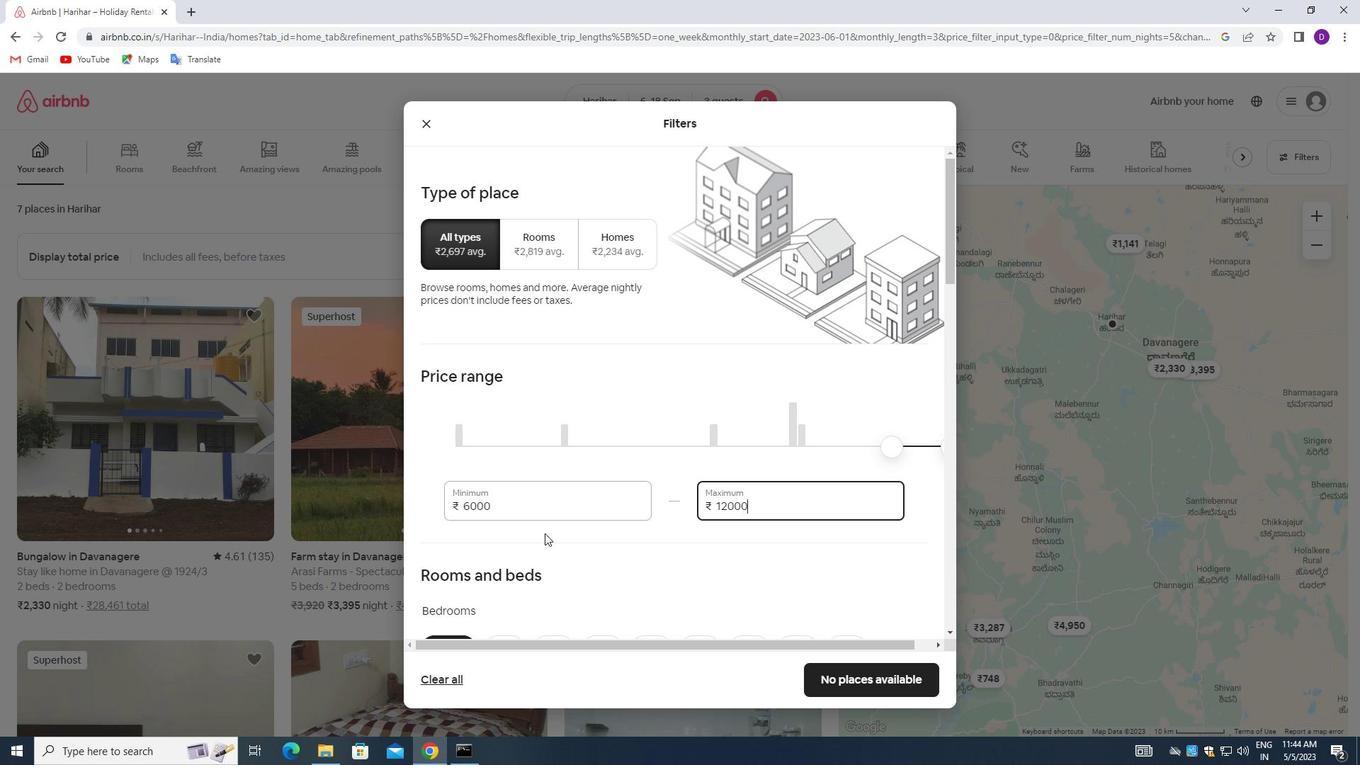 
Action: Mouse scrolled (546, 533) with delta (0, 0)
Screenshot: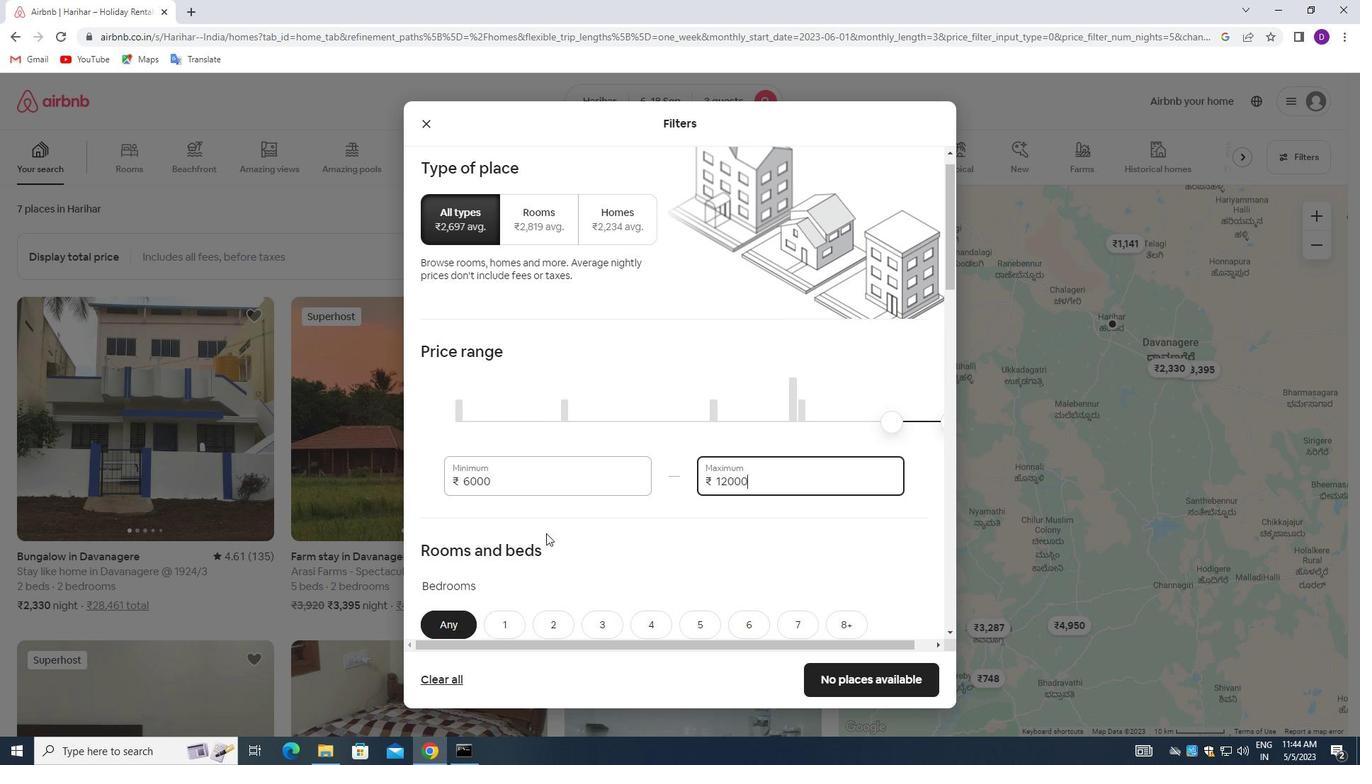
Action: Mouse moved to (550, 518)
Screenshot: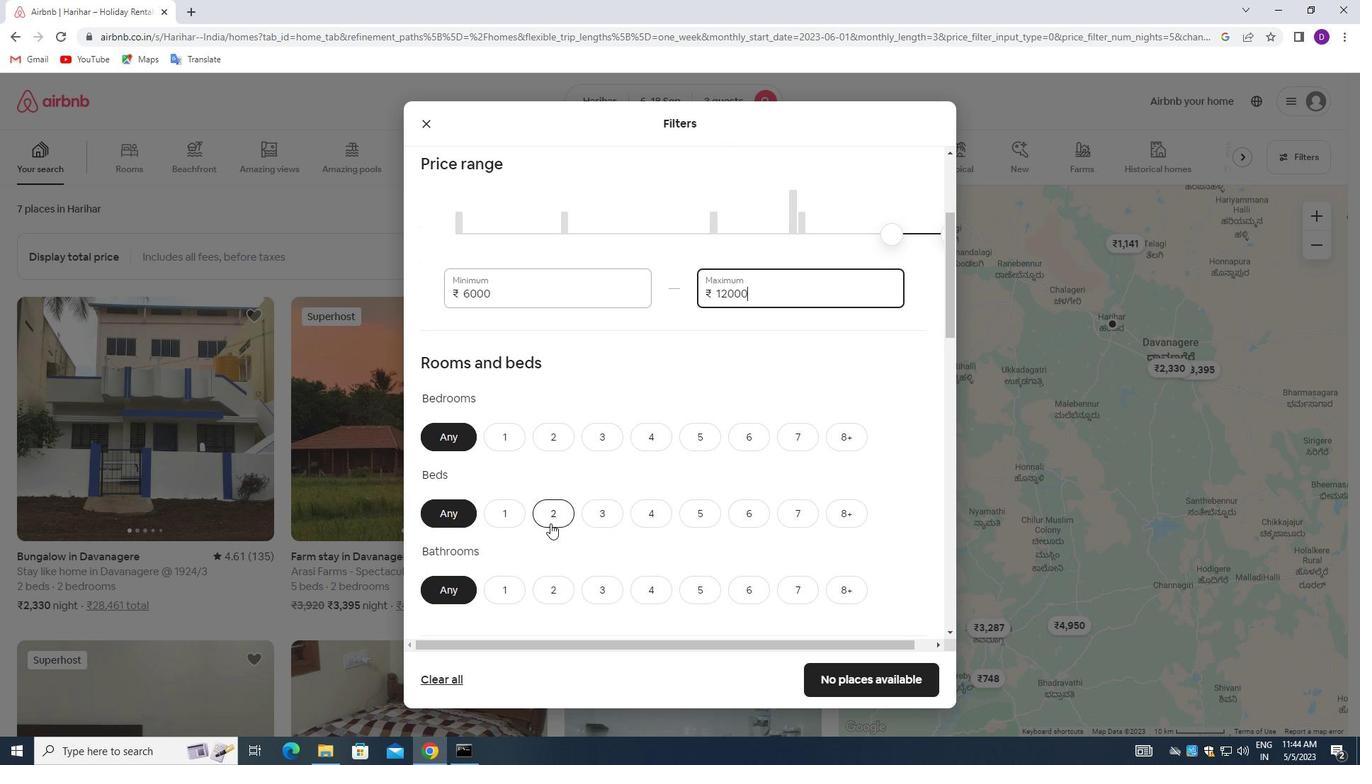 
Action: Mouse scrolled (550, 517) with delta (0, 0)
Screenshot: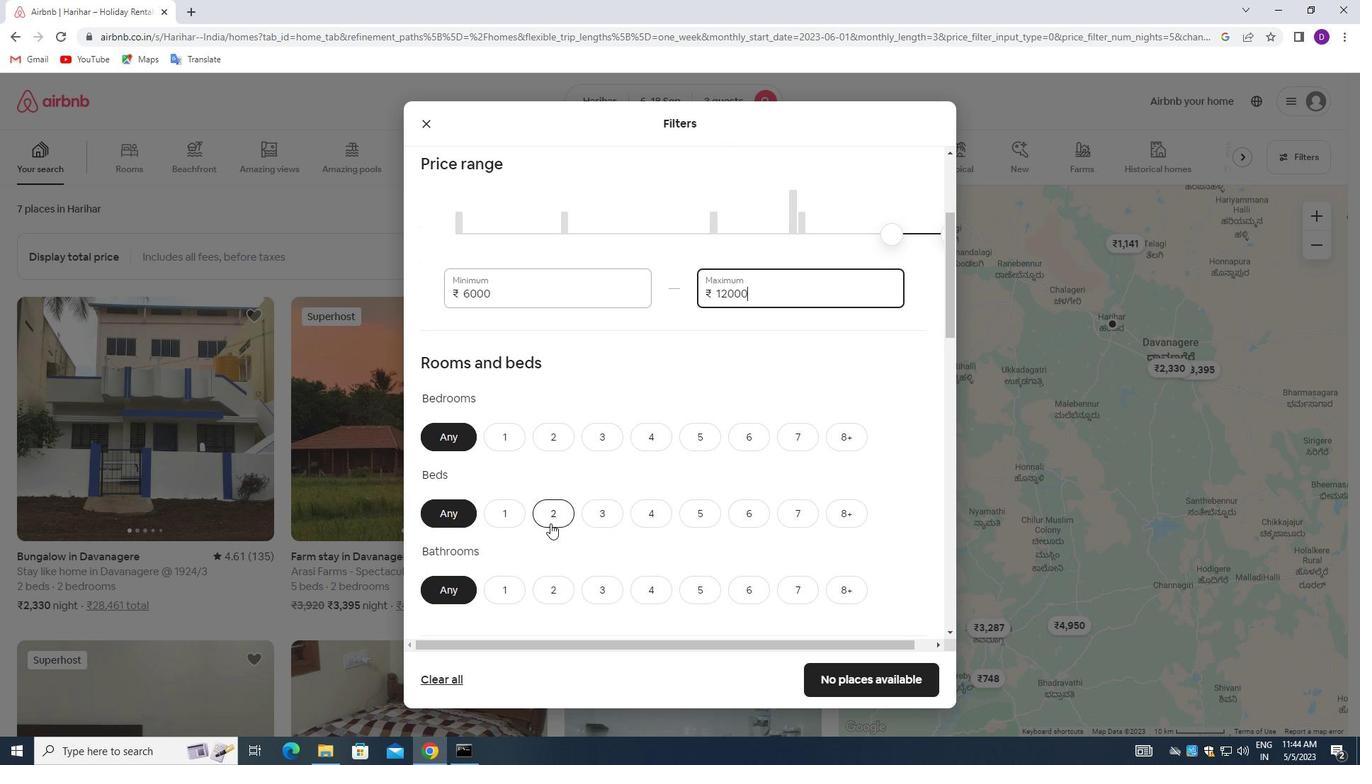 
Action: Mouse moved to (548, 370)
Screenshot: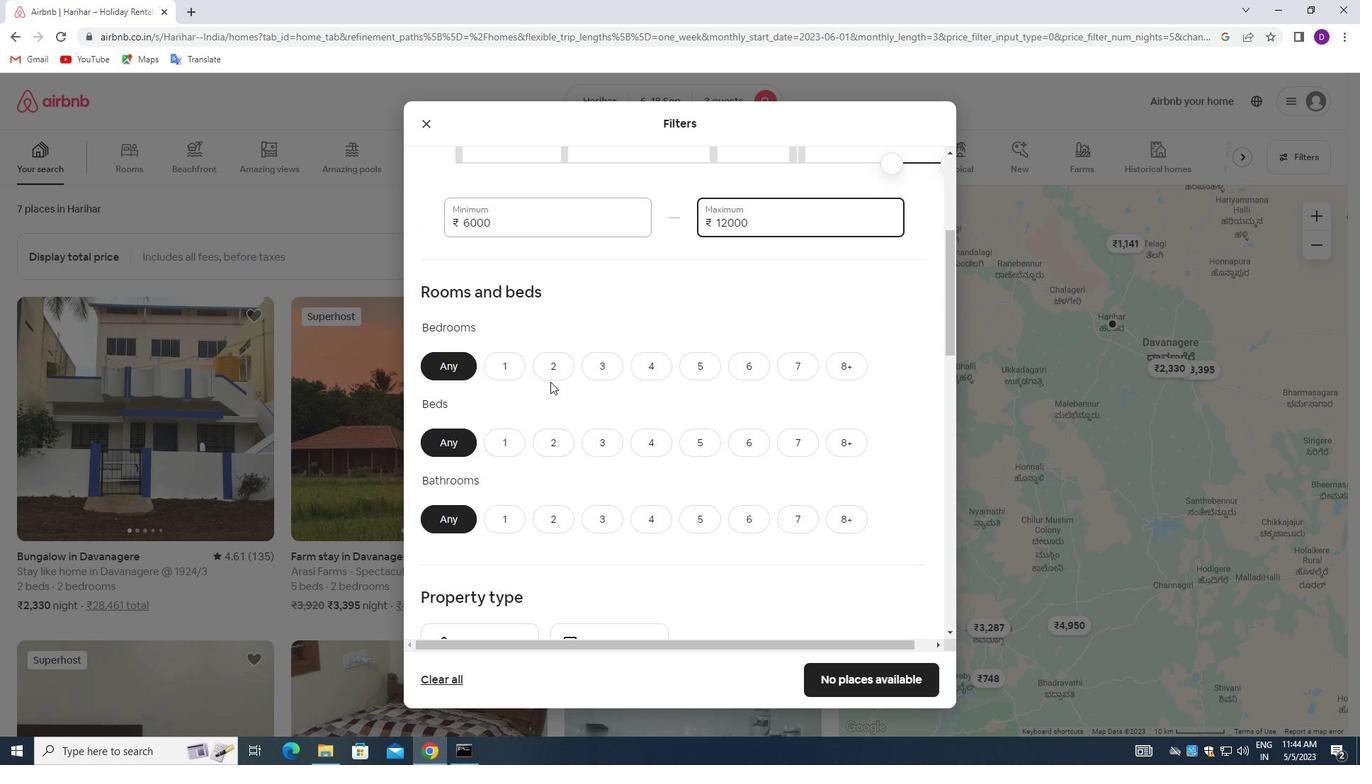 
Action: Mouse pressed left at (548, 370)
Screenshot: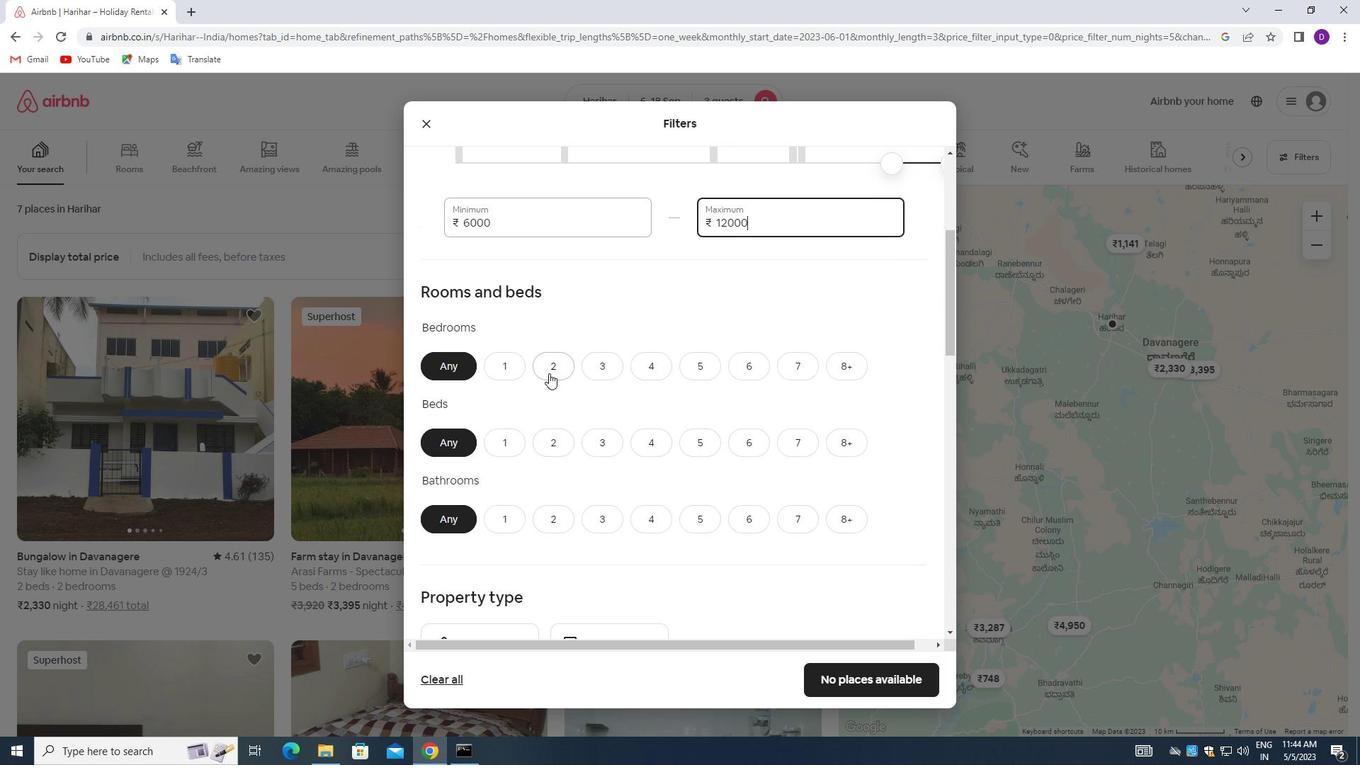 
Action: Mouse moved to (559, 437)
Screenshot: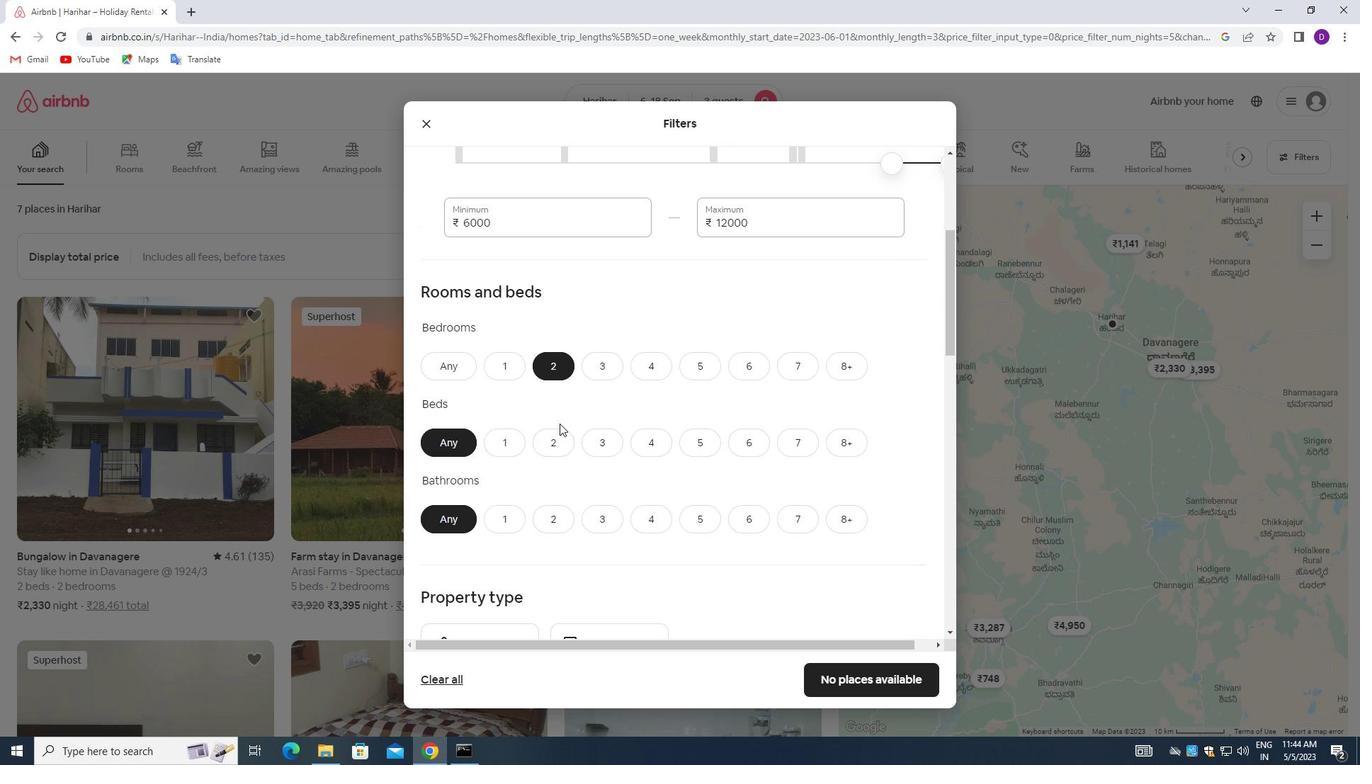 
Action: Mouse pressed left at (559, 437)
Screenshot: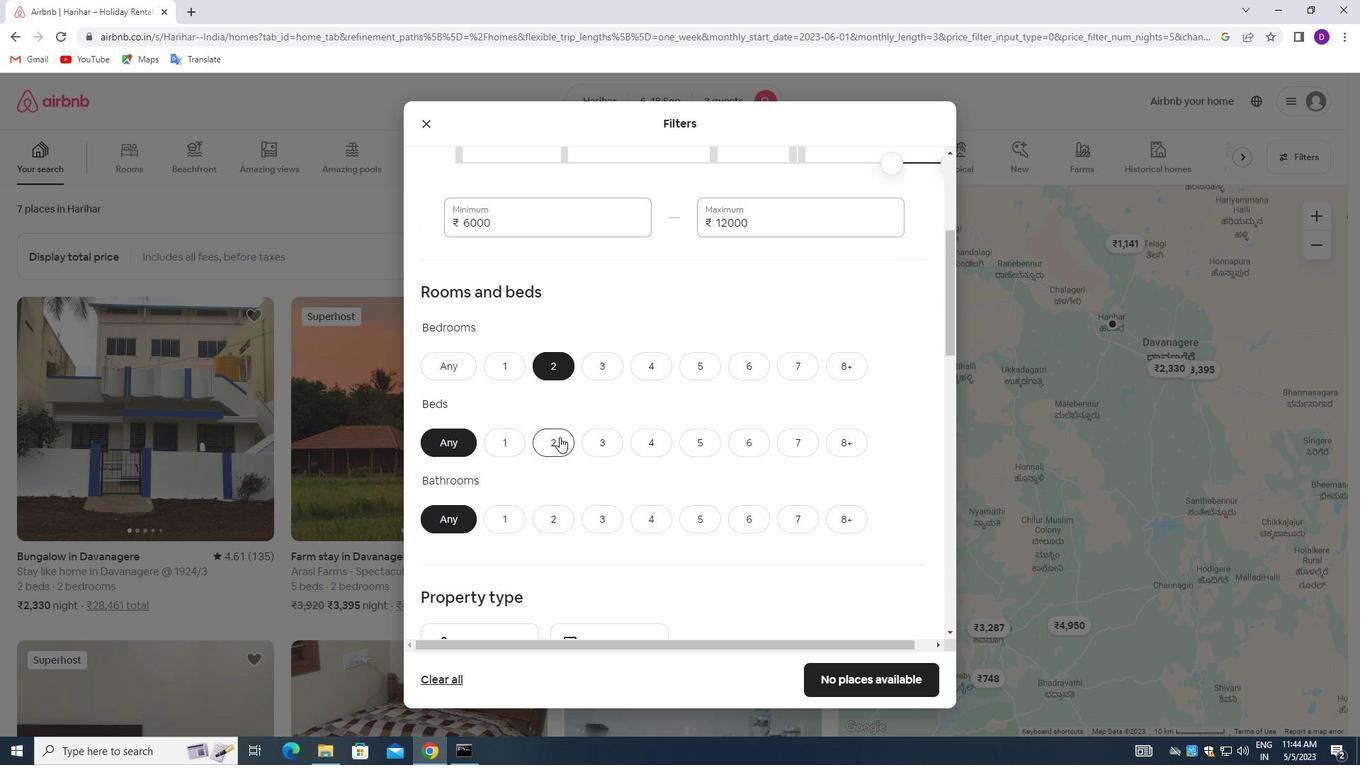 
Action: Mouse moved to (560, 511)
Screenshot: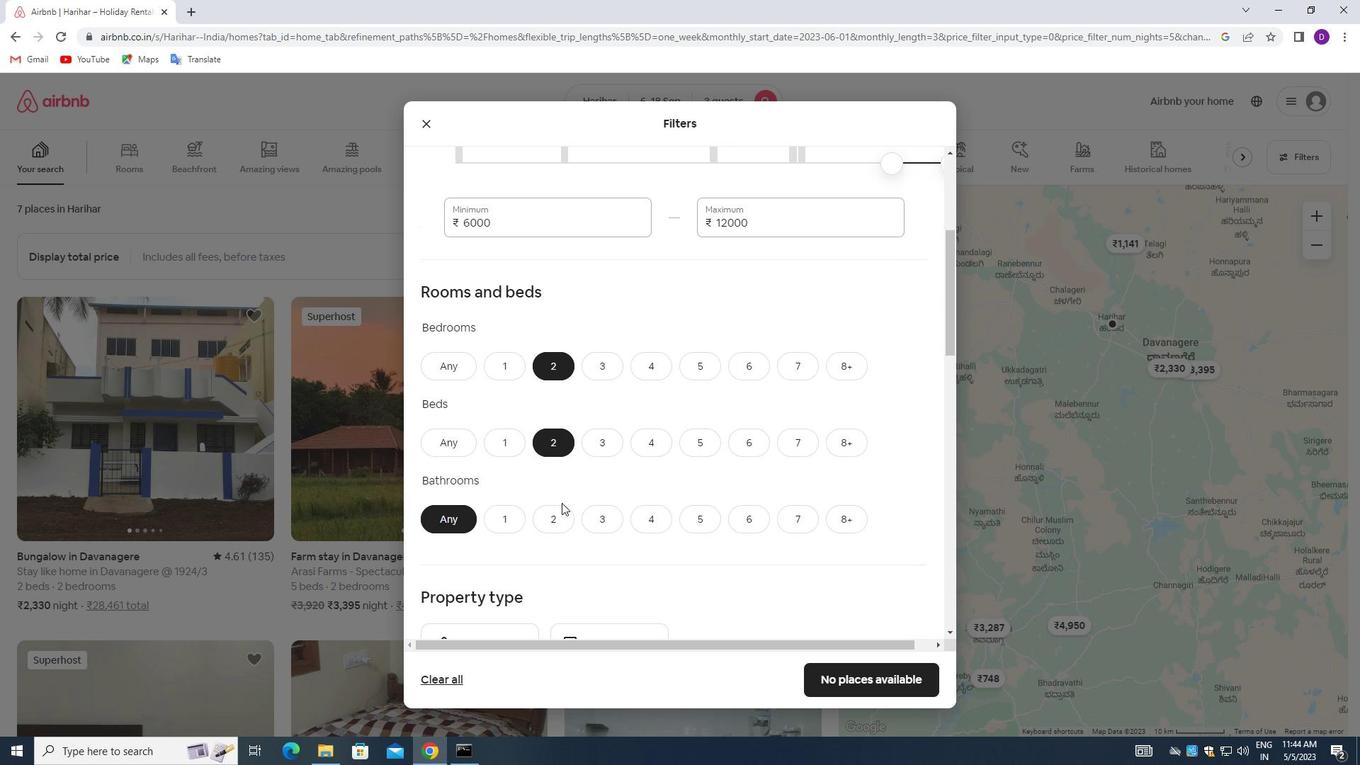 
Action: Mouse pressed left at (560, 511)
Screenshot: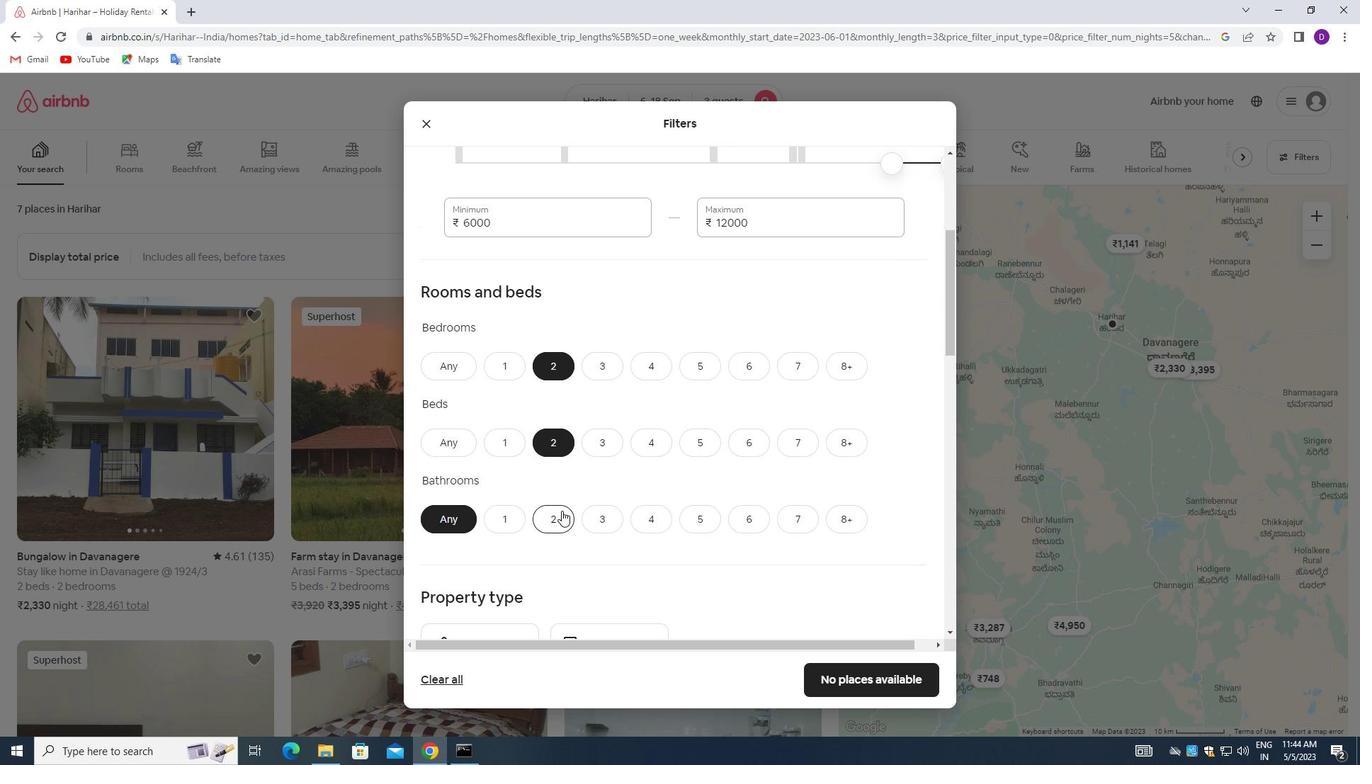 
Action: Mouse moved to (615, 474)
Screenshot: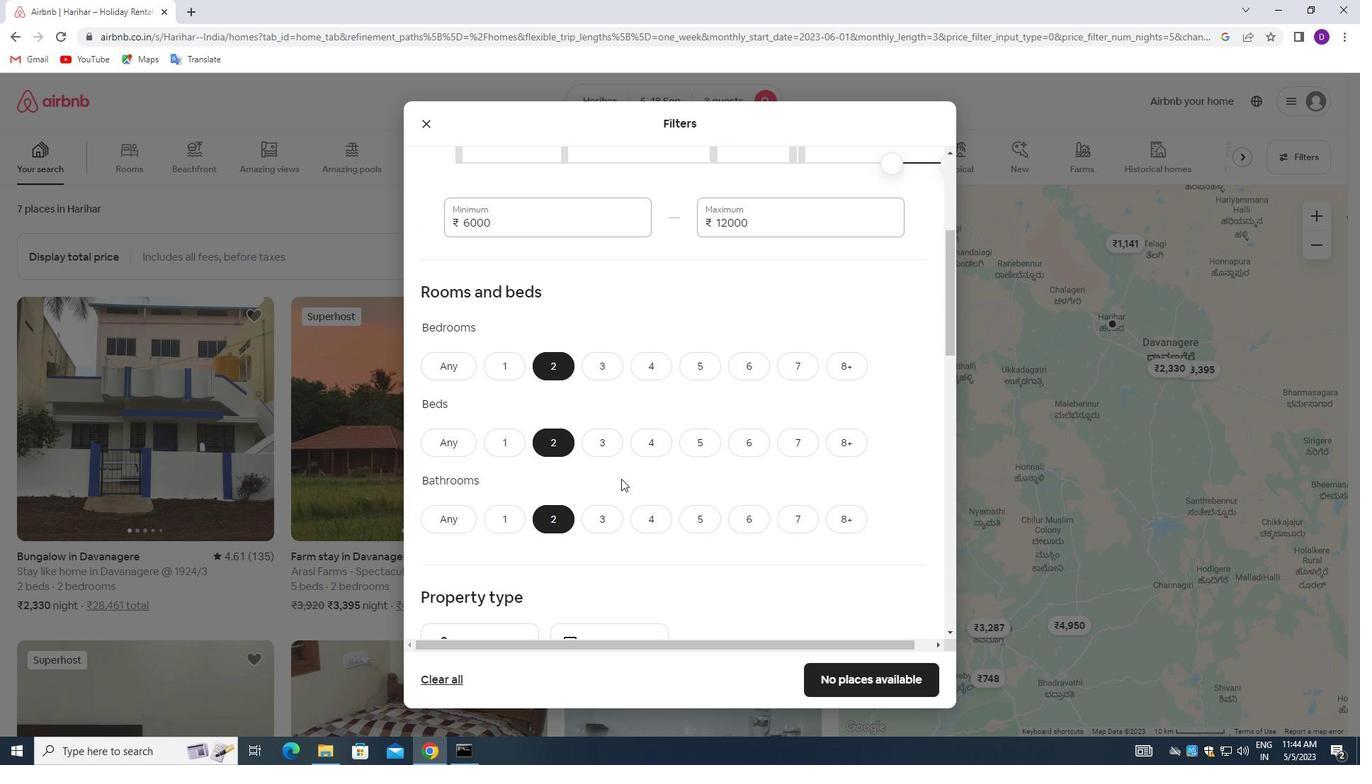 
Action: Mouse scrolled (615, 474) with delta (0, 0)
Screenshot: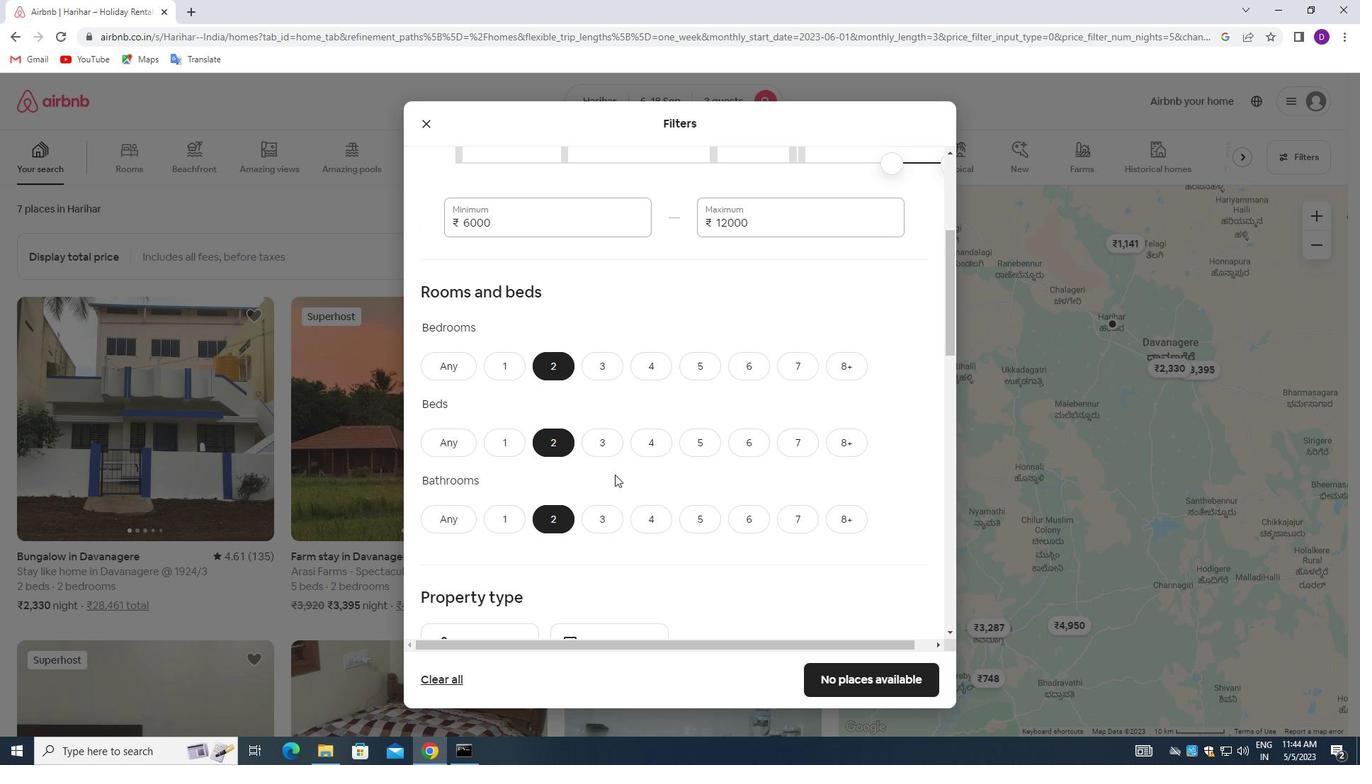 
Action: Mouse scrolled (615, 474) with delta (0, 0)
Screenshot: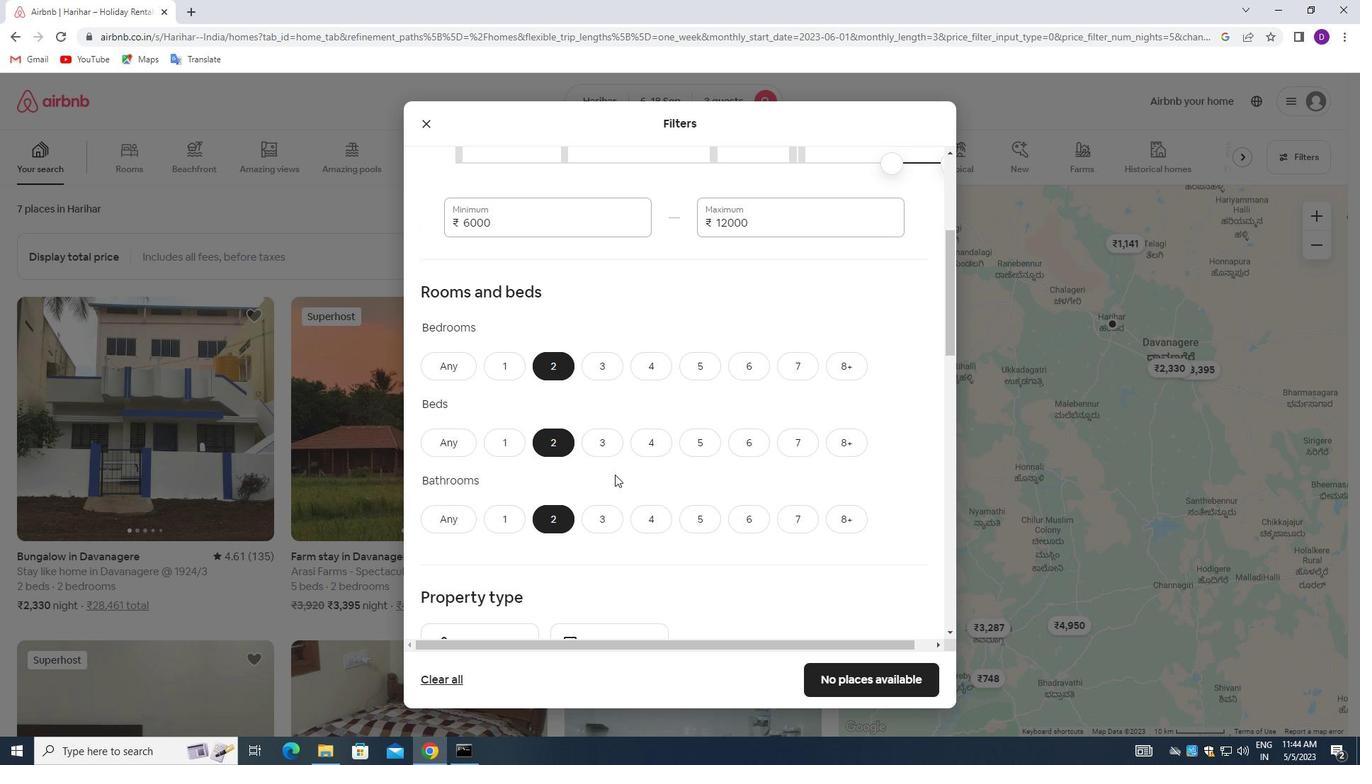 
Action: Mouse scrolled (615, 474) with delta (0, 0)
Screenshot: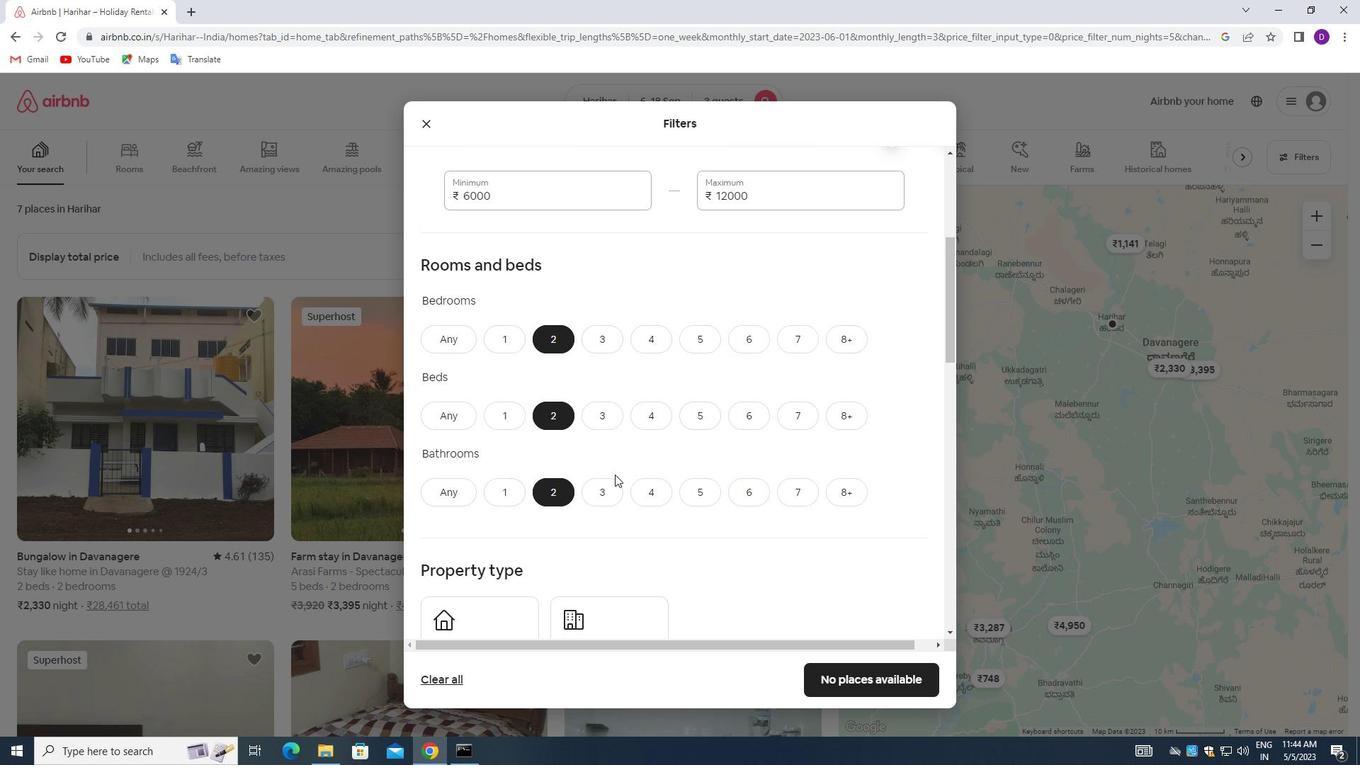 
Action: Mouse moved to (514, 461)
Screenshot: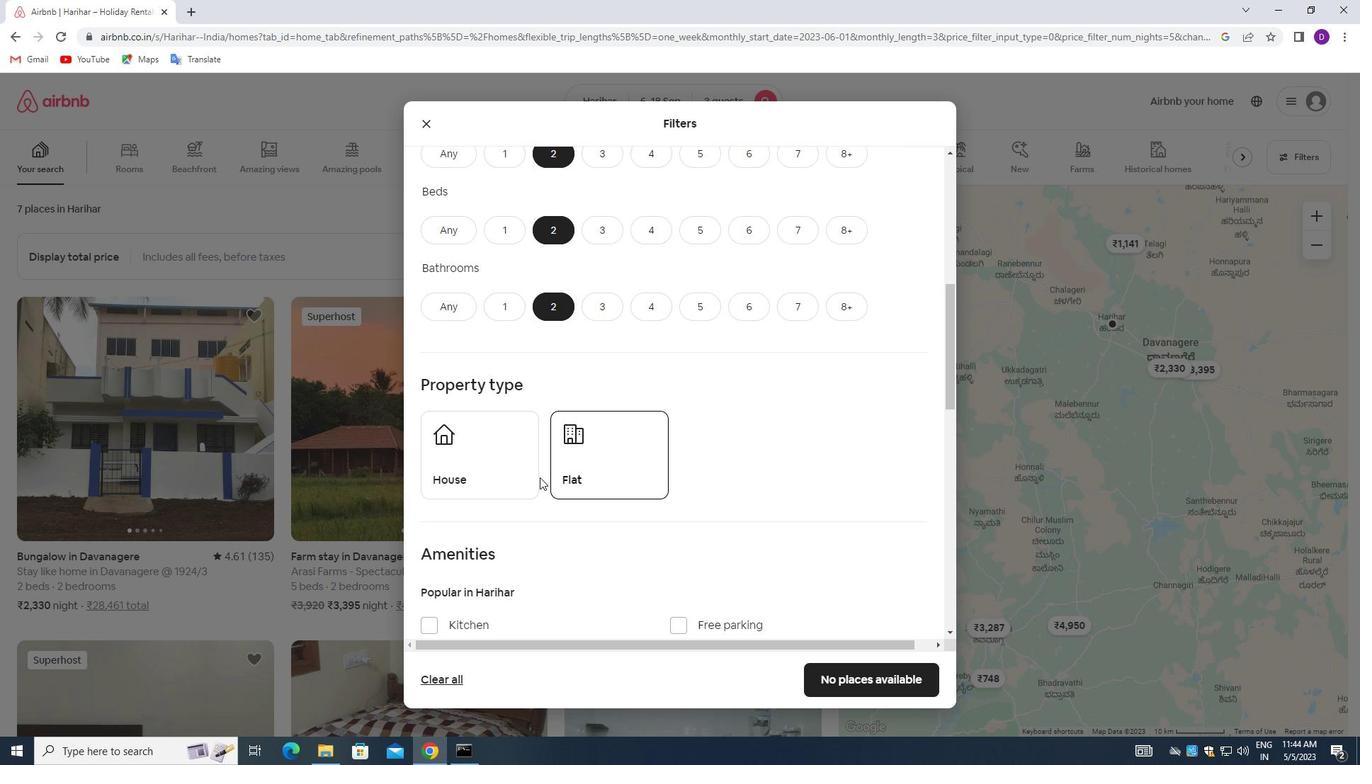 
Action: Mouse pressed left at (514, 461)
Screenshot: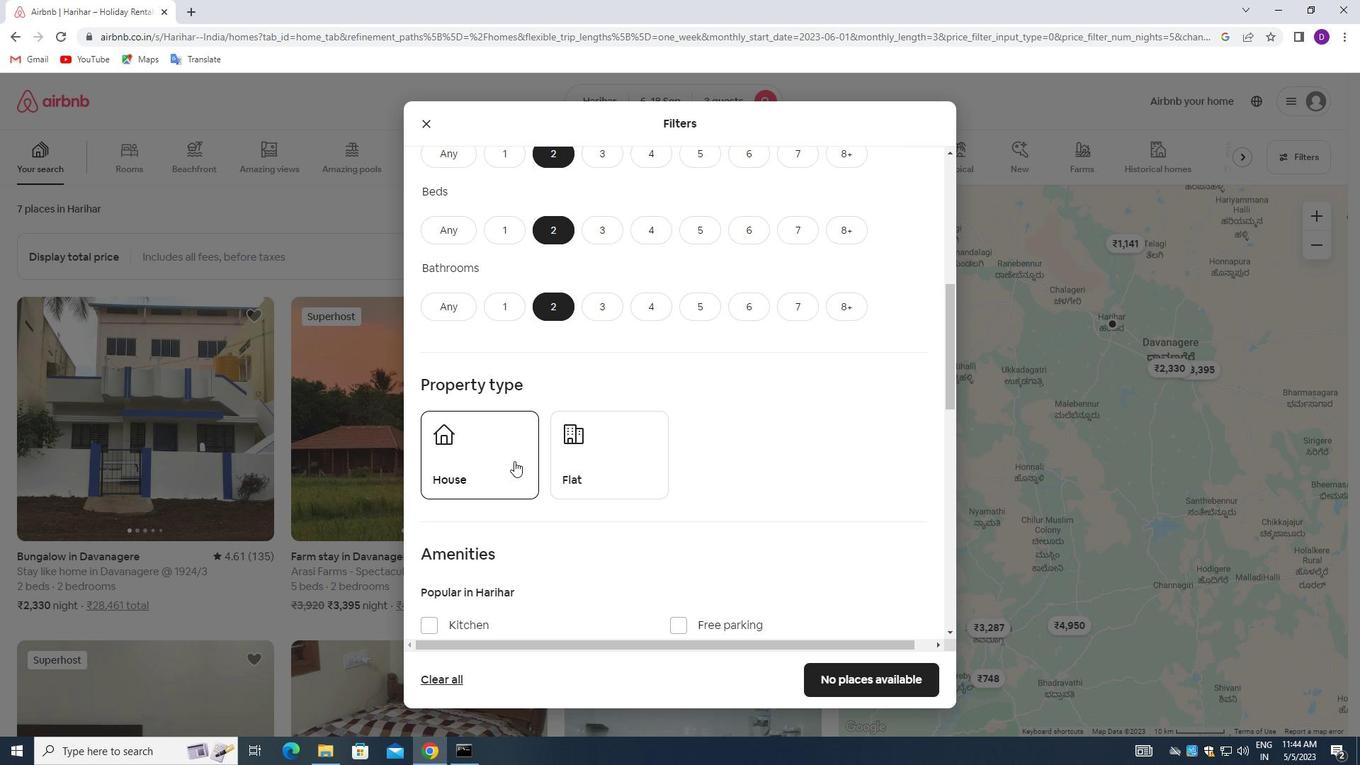 
Action: Mouse moved to (612, 453)
Screenshot: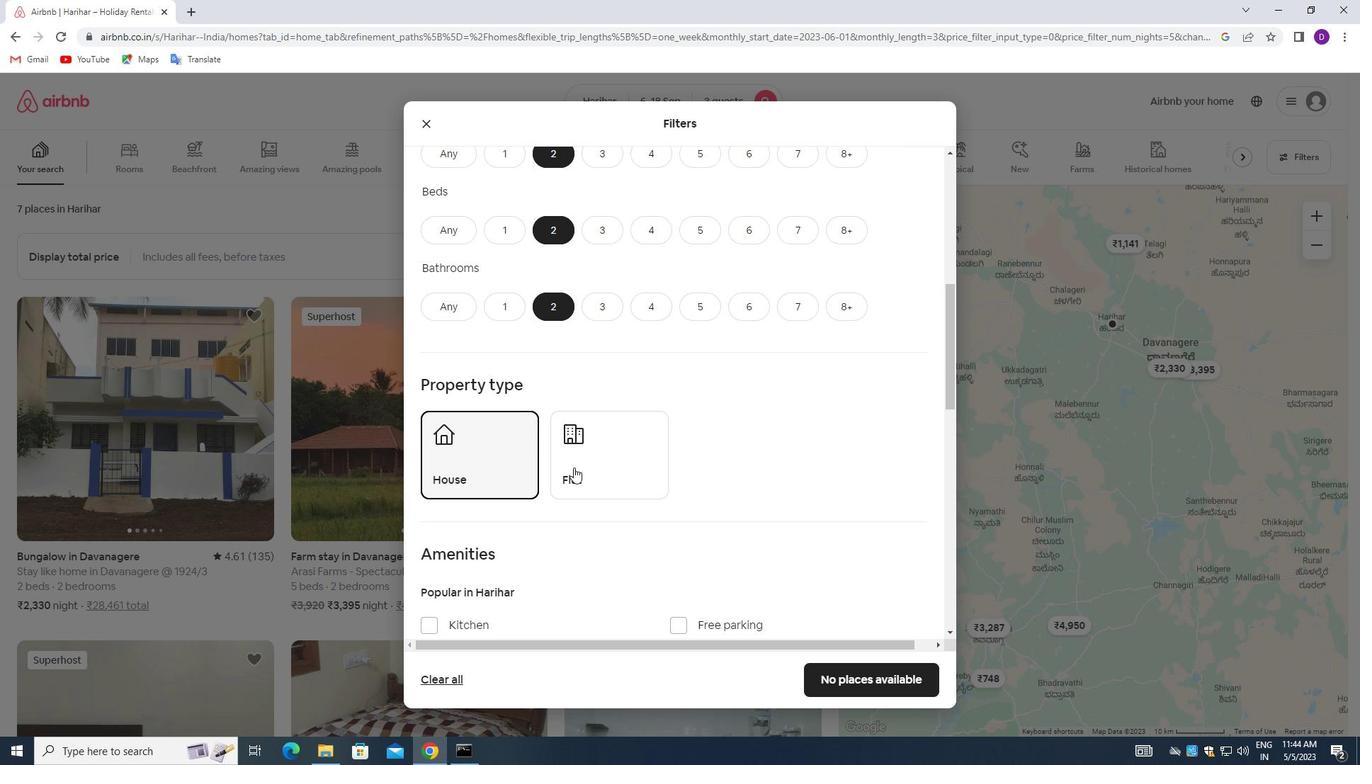 
Action: Mouse pressed left at (612, 453)
Screenshot: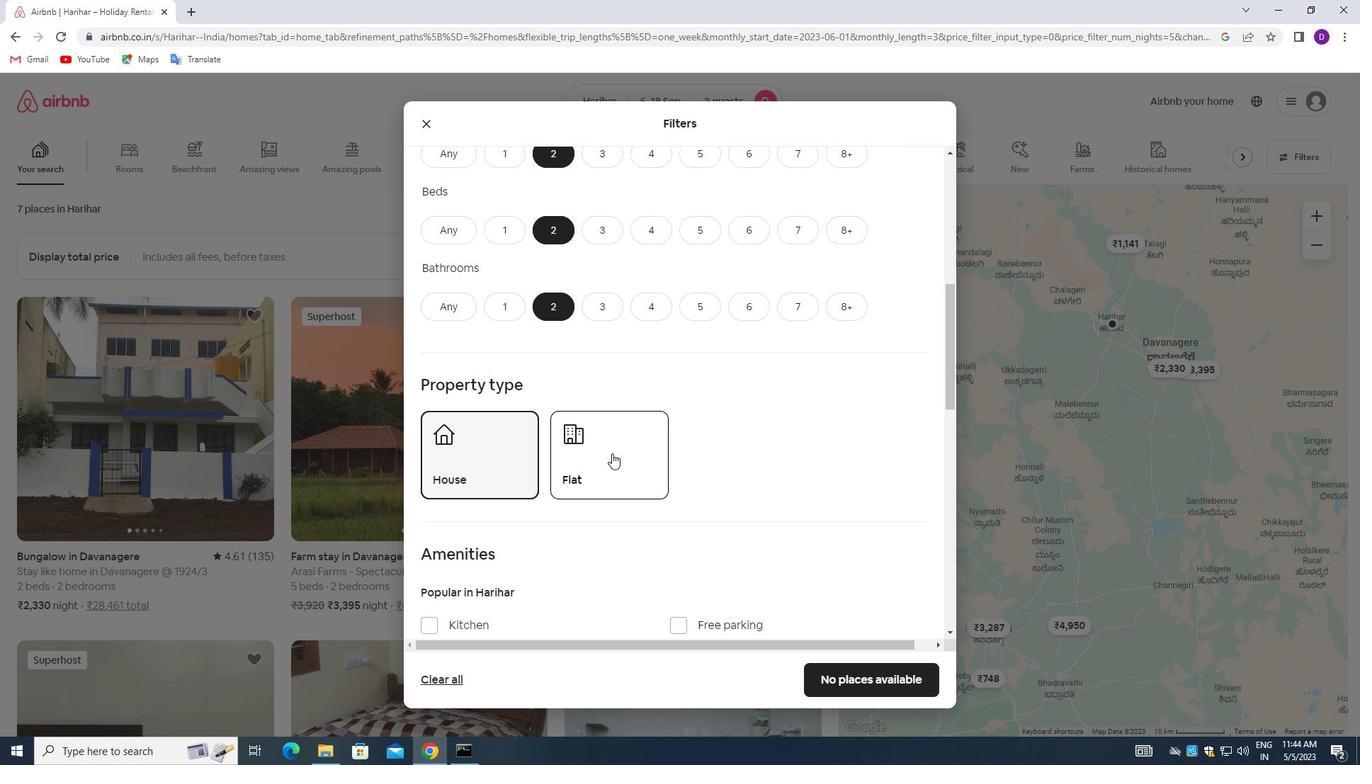 
Action: Mouse moved to (608, 478)
Screenshot: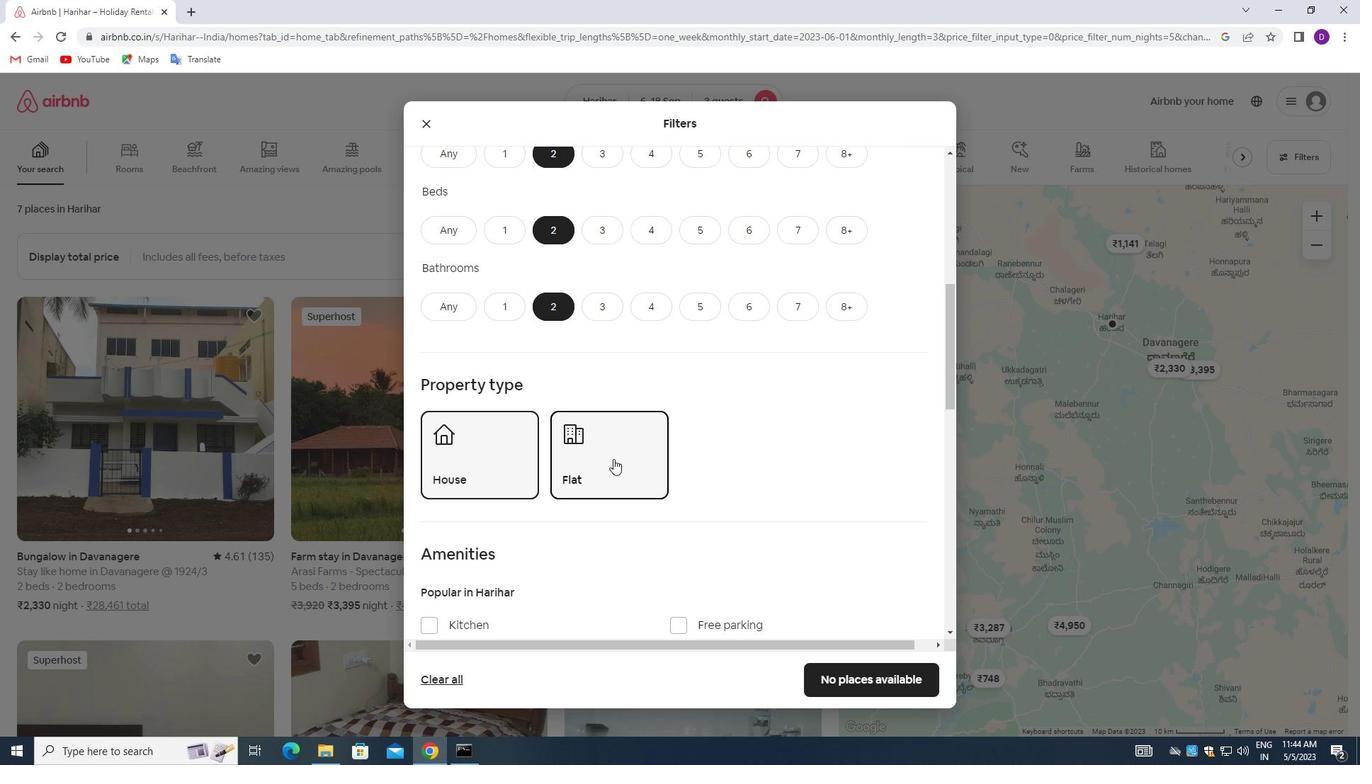 
Action: Mouse scrolled (608, 477) with delta (0, 0)
Screenshot: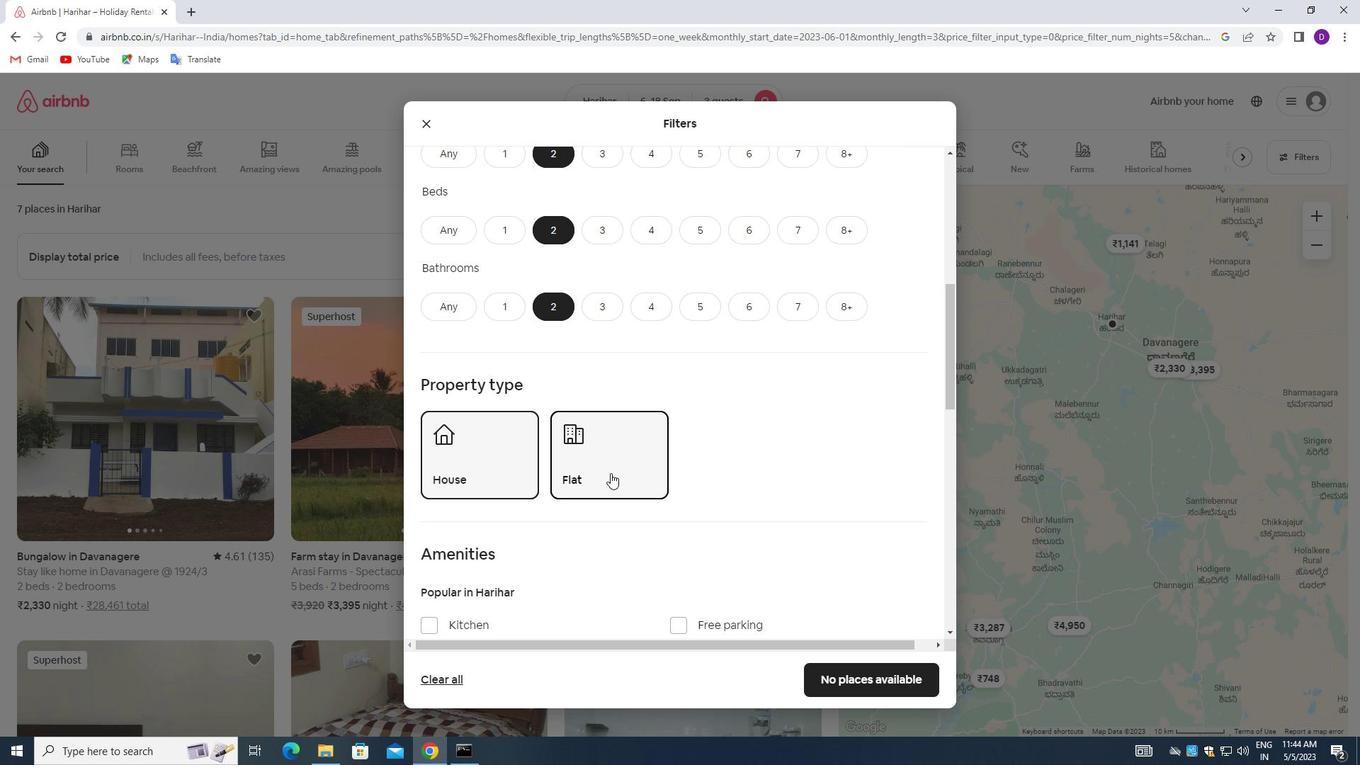 
Action: Mouse moved to (608, 478)
Screenshot: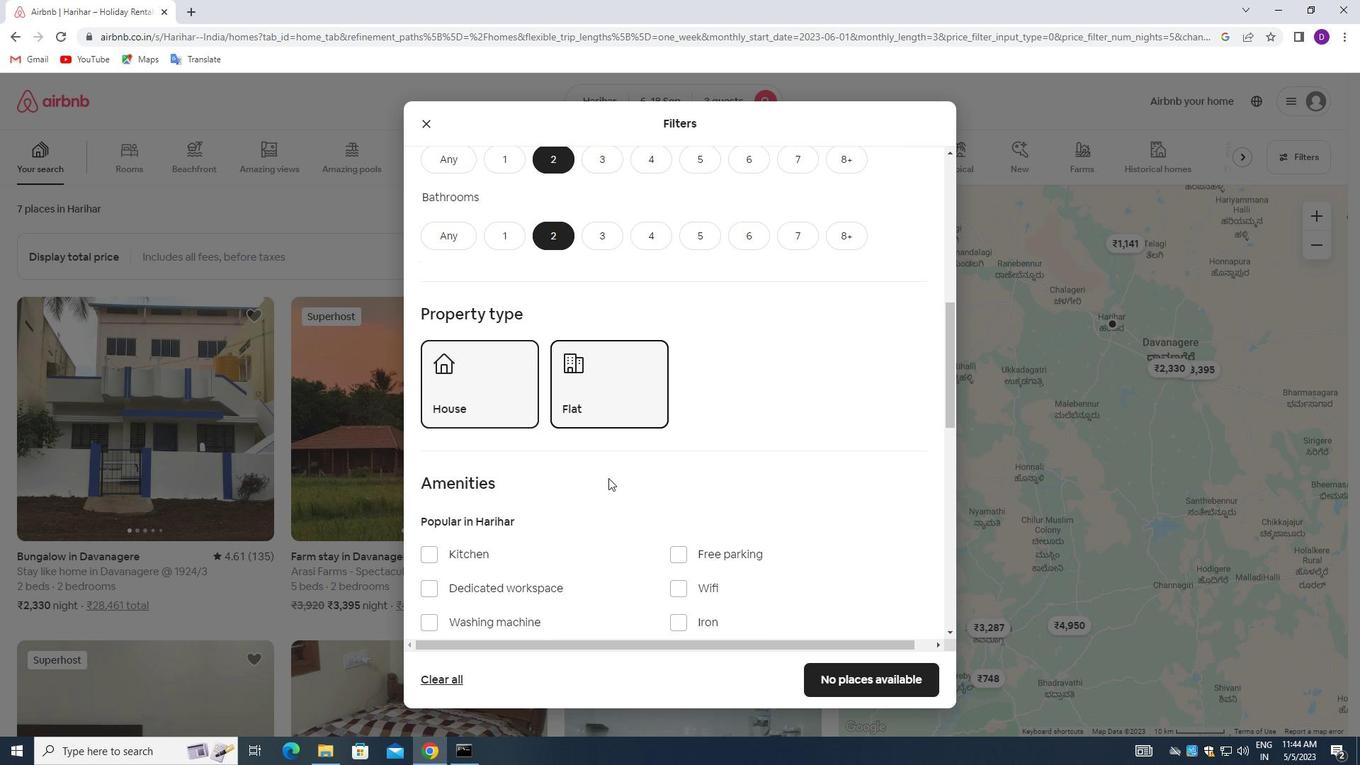 
Action: Mouse scrolled (608, 477) with delta (0, 0)
Screenshot: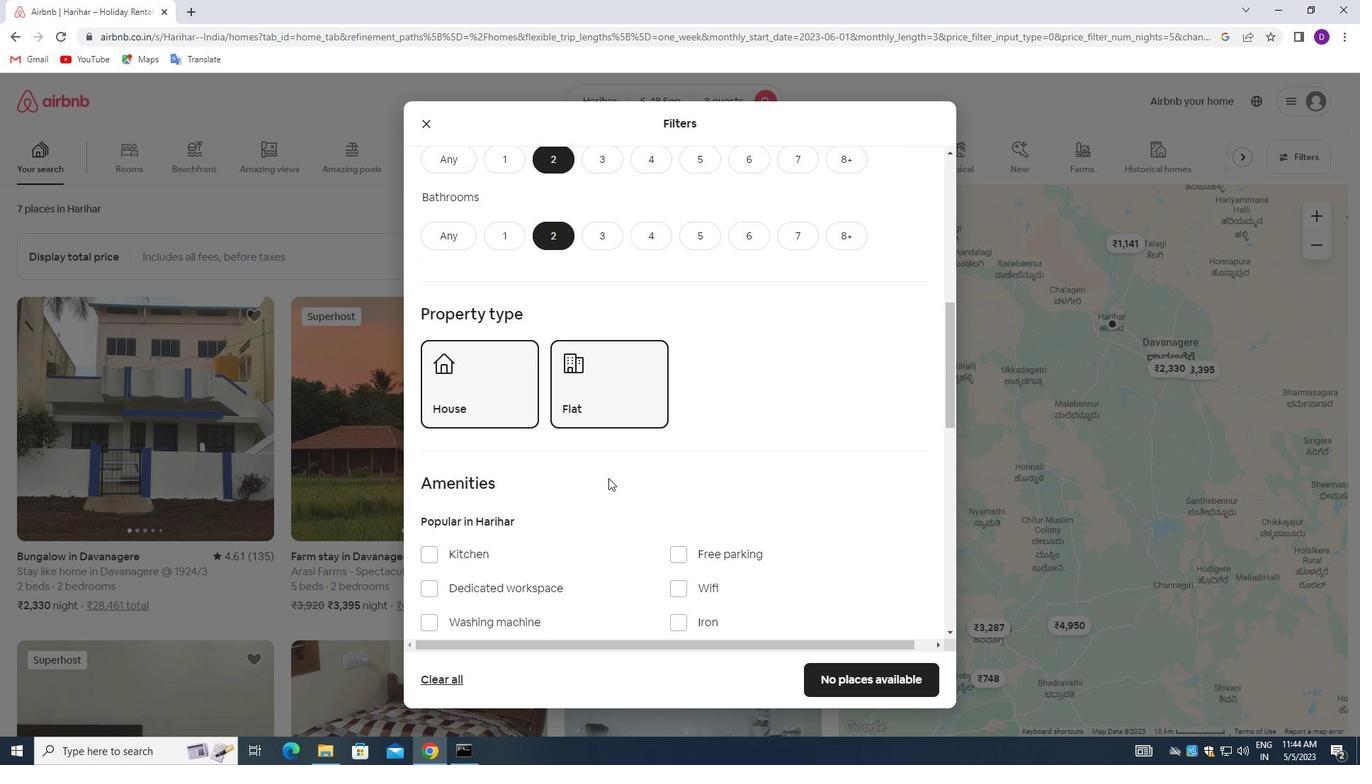 
Action: Mouse moved to (608, 472)
Screenshot: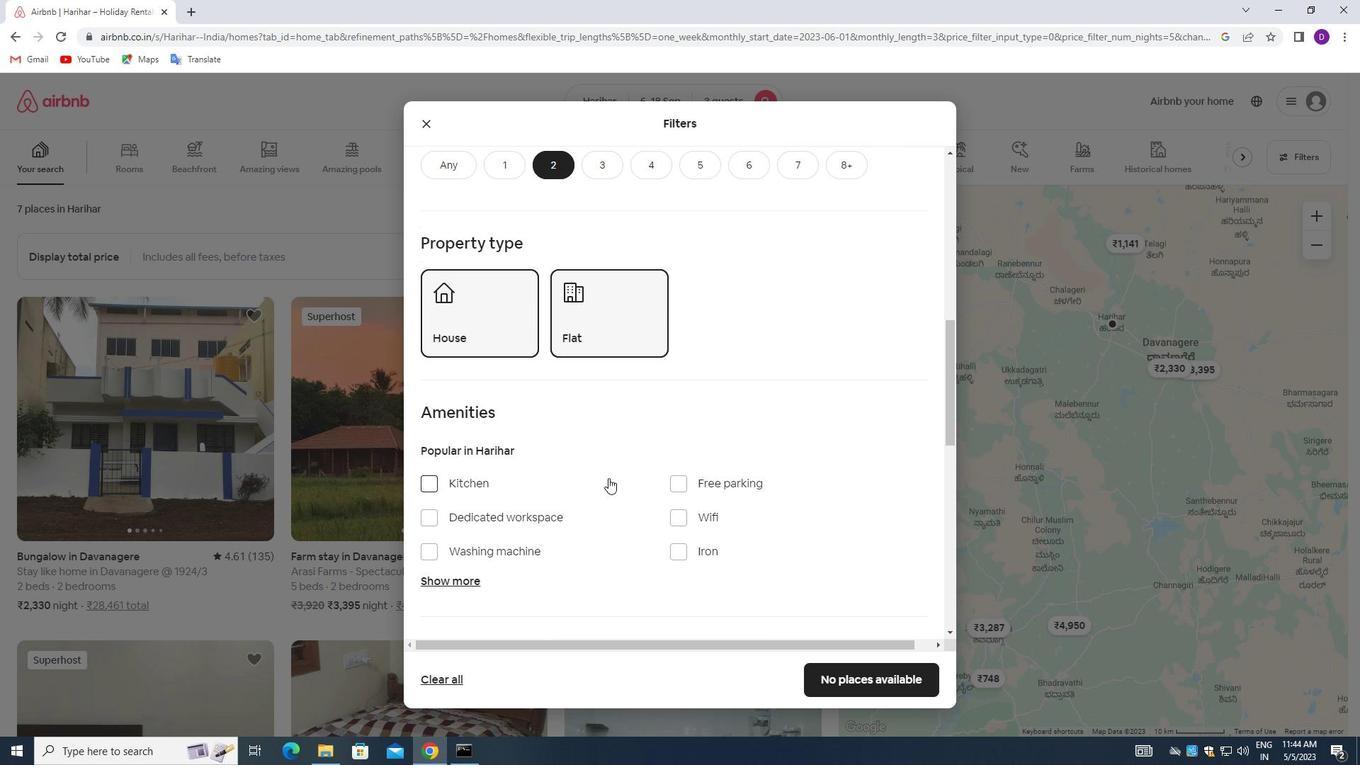 
Action: Mouse scrolled (608, 471) with delta (0, 0)
Screenshot: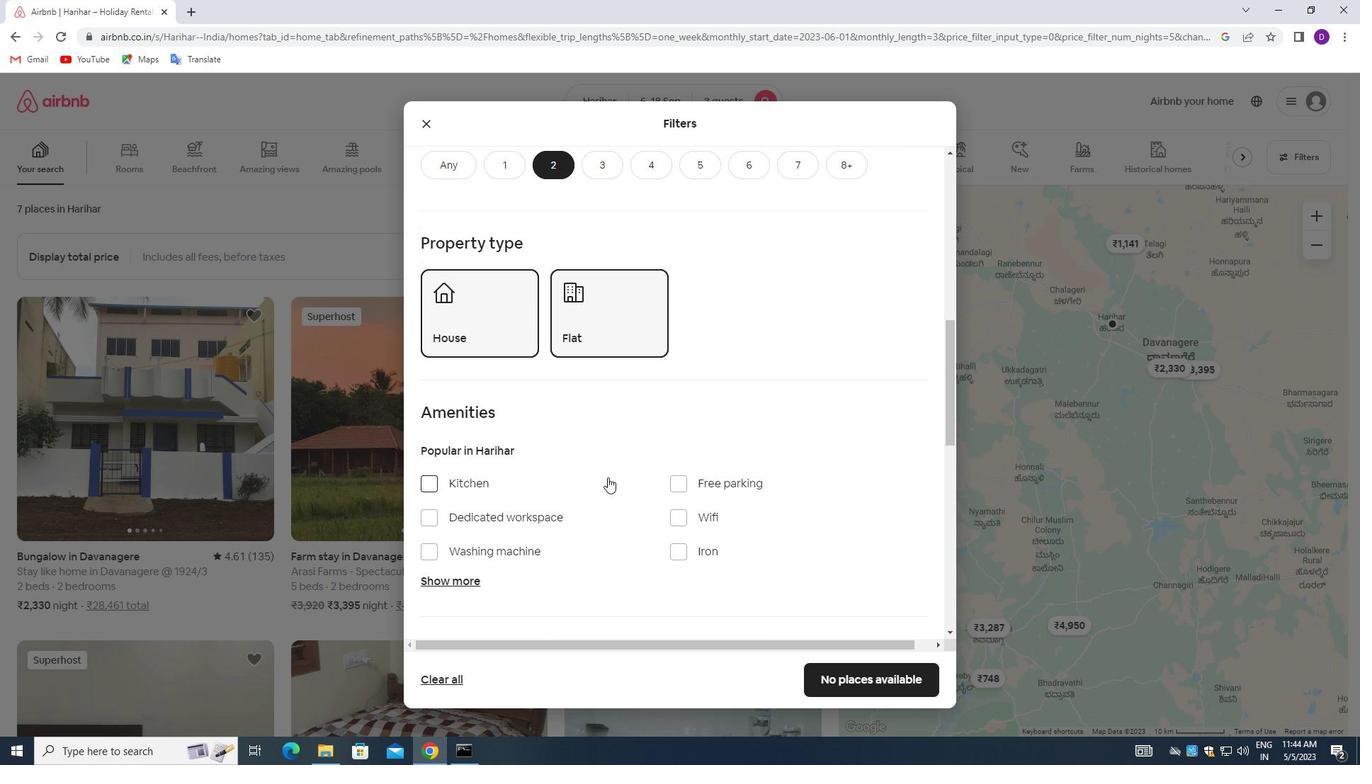 
Action: Mouse moved to (608, 467)
Screenshot: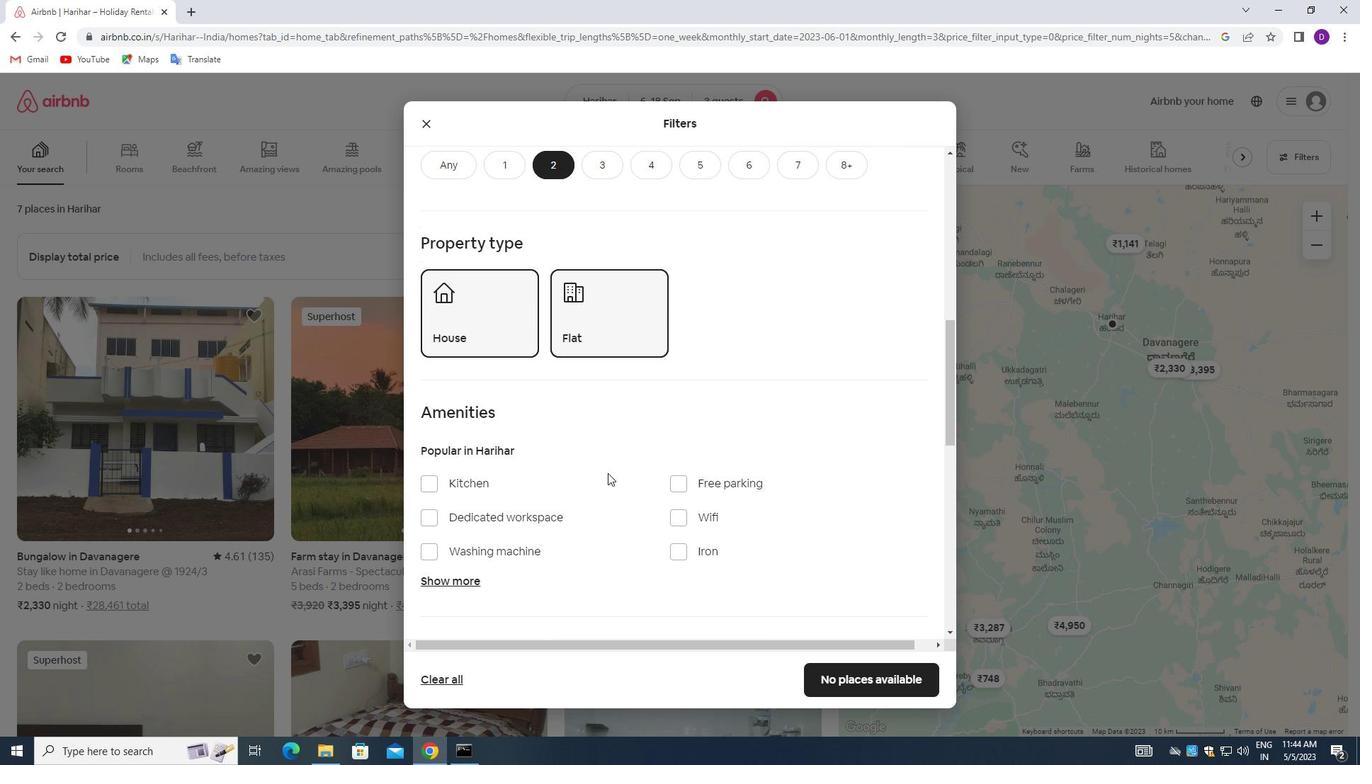 
Action: Mouse scrolled (608, 466) with delta (0, 0)
Screenshot: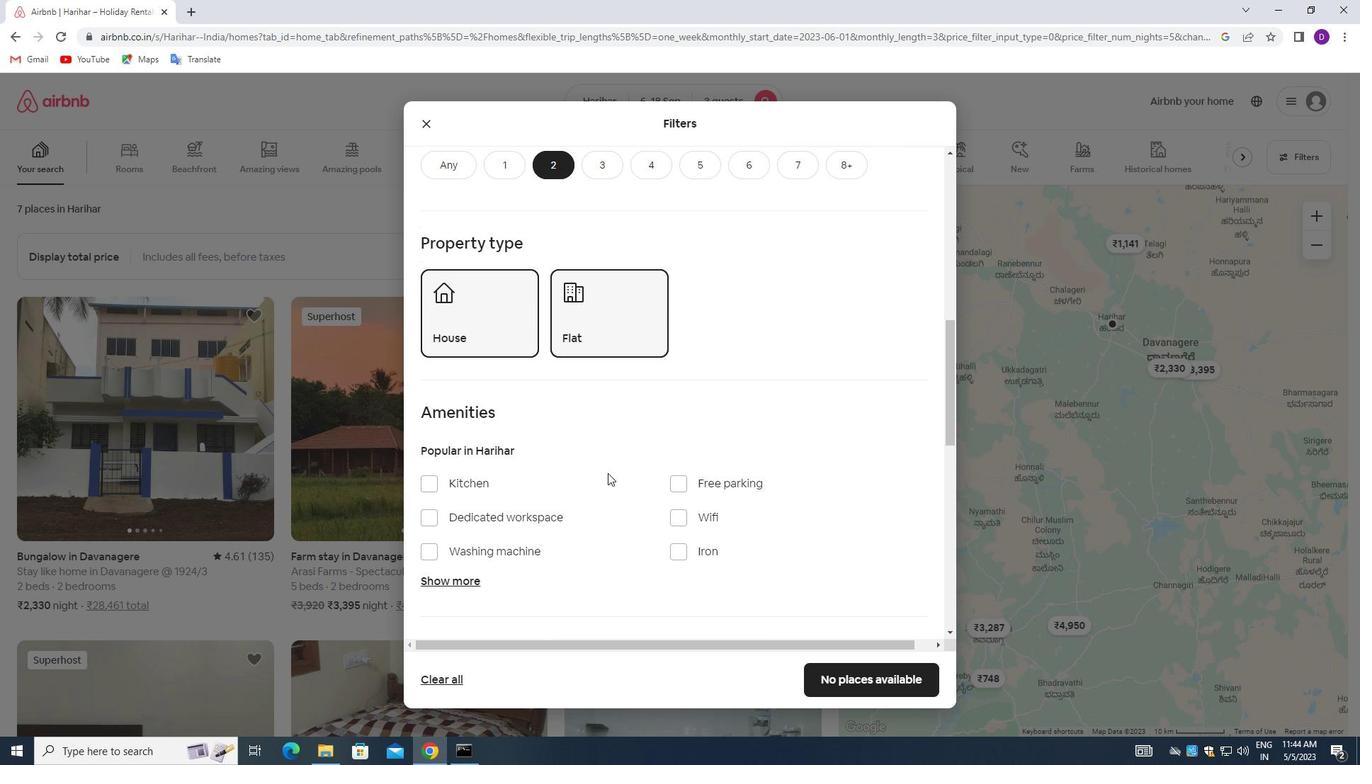 
Action: Mouse moved to (433, 414)
Screenshot: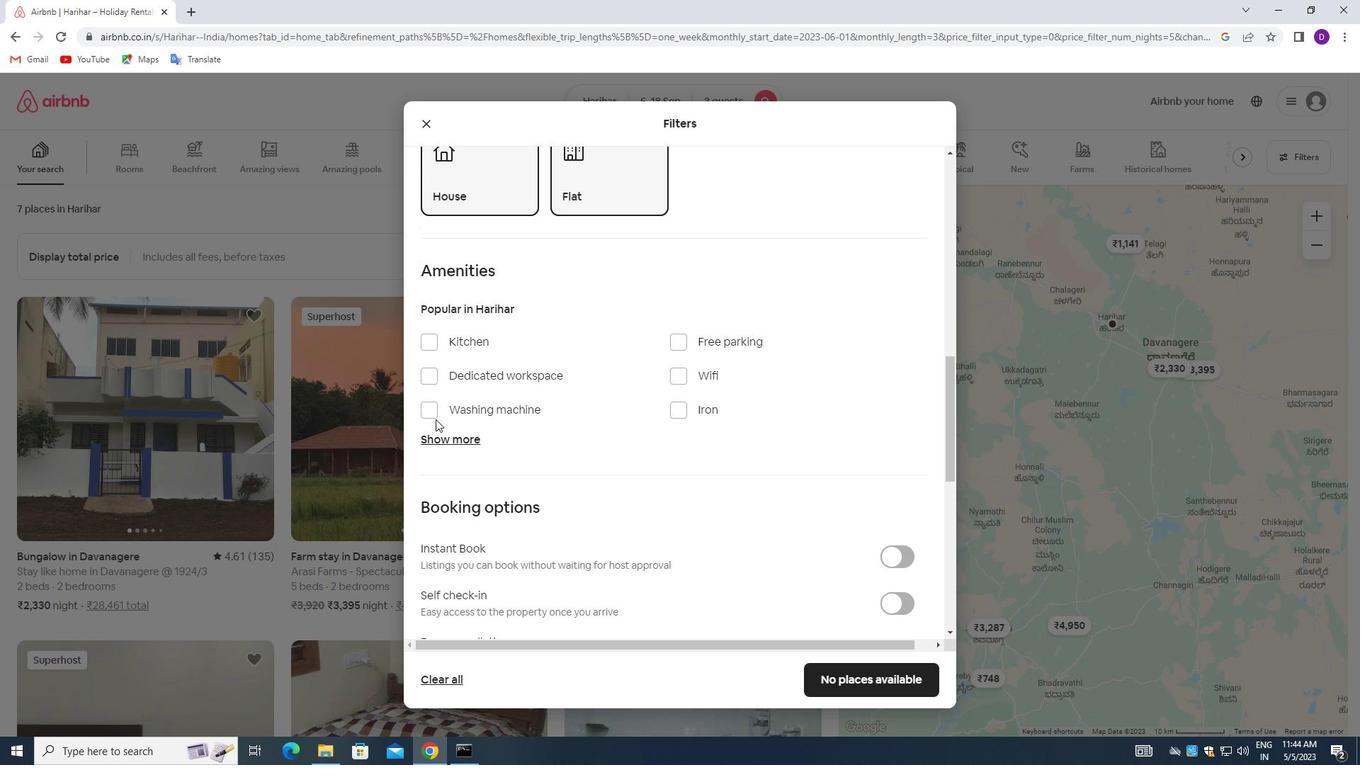 
Action: Mouse pressed left at (433, 414)
Screenshot: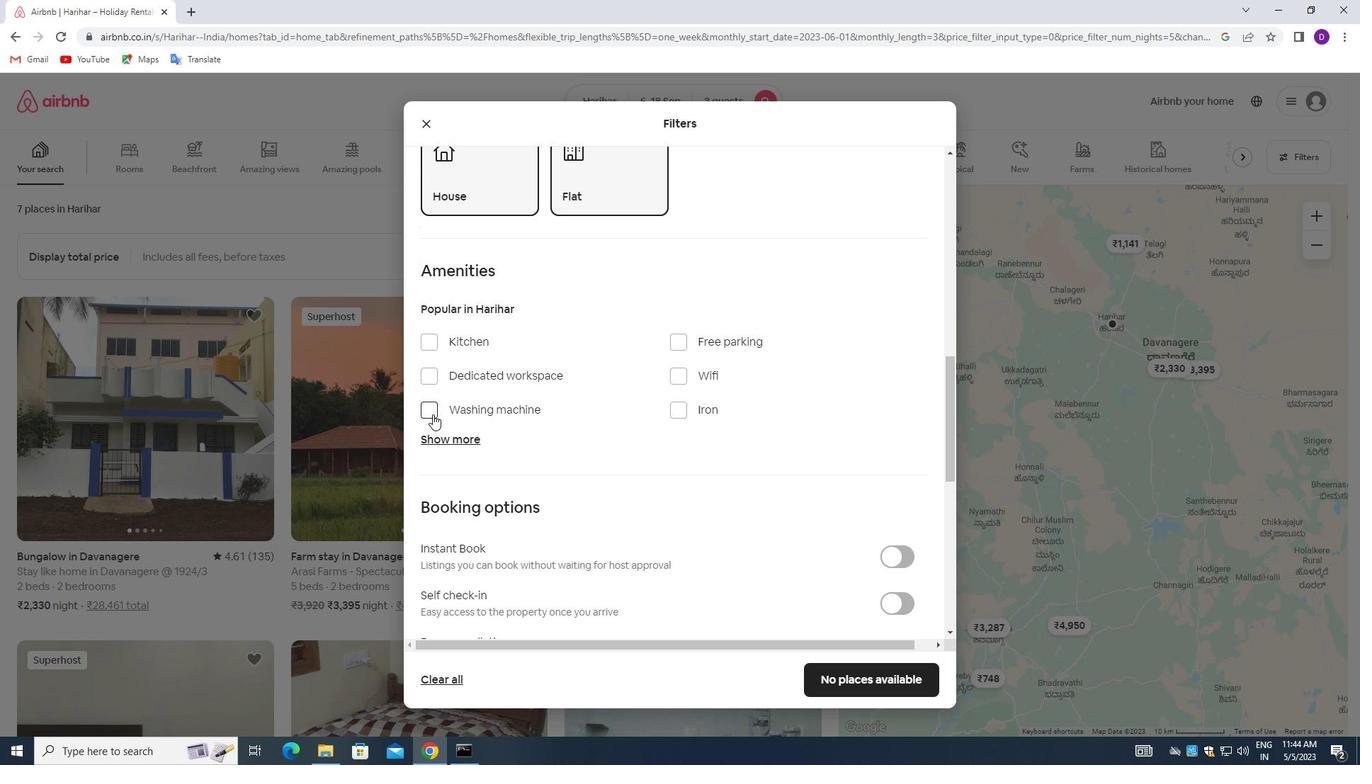 
Action: Mouse moved to (791, 469)
Screenshot: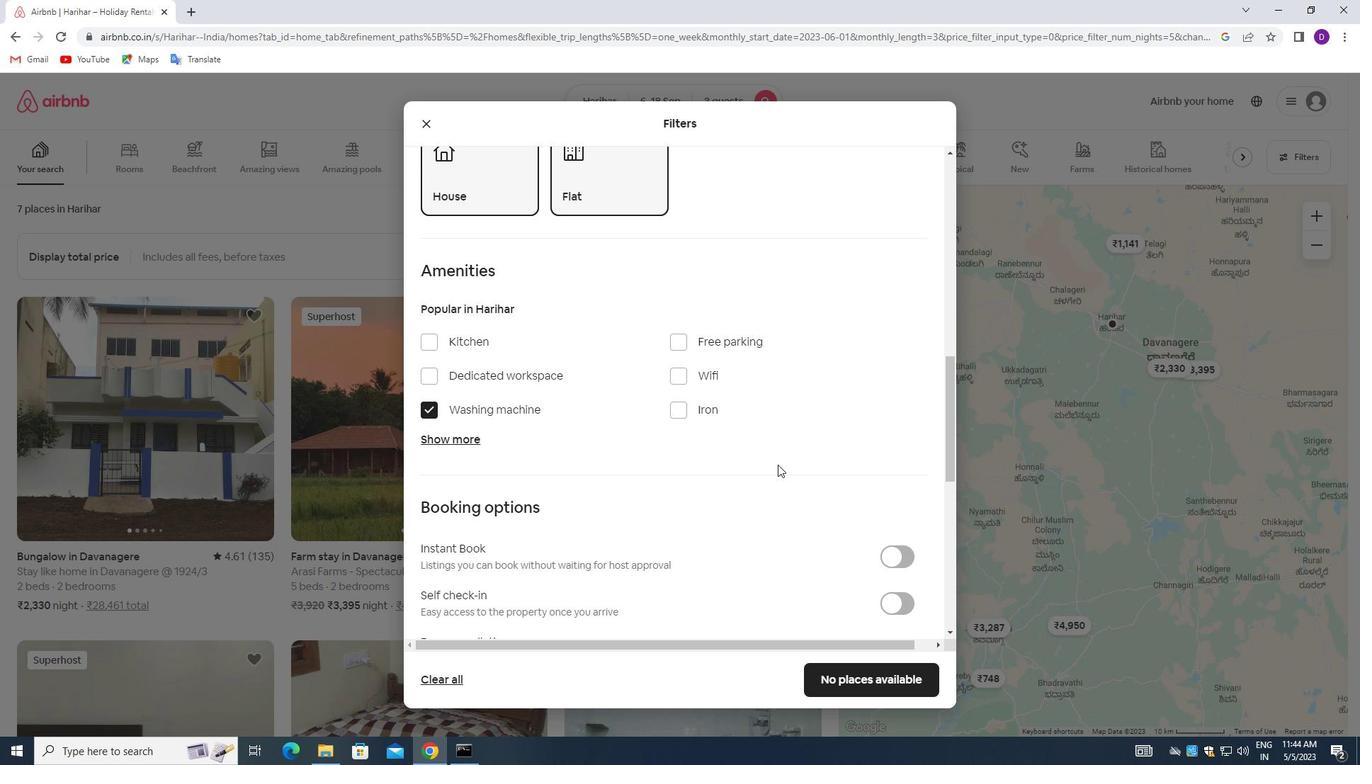 
Action: Mouse scrolled (791, 469) with delta (0, 0)
Screenshot: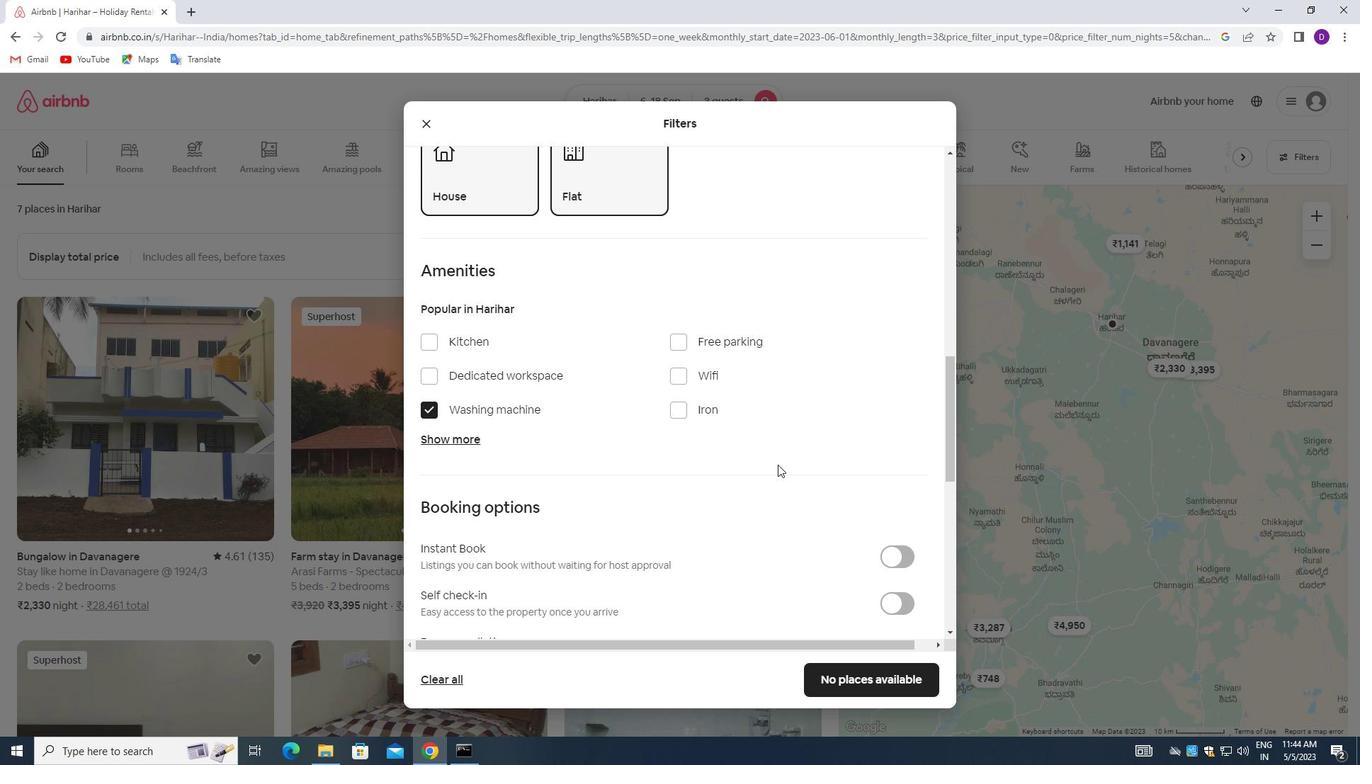 
Action: Mouse scrolled (791, 469) with delta (0, 0)
Screenshot: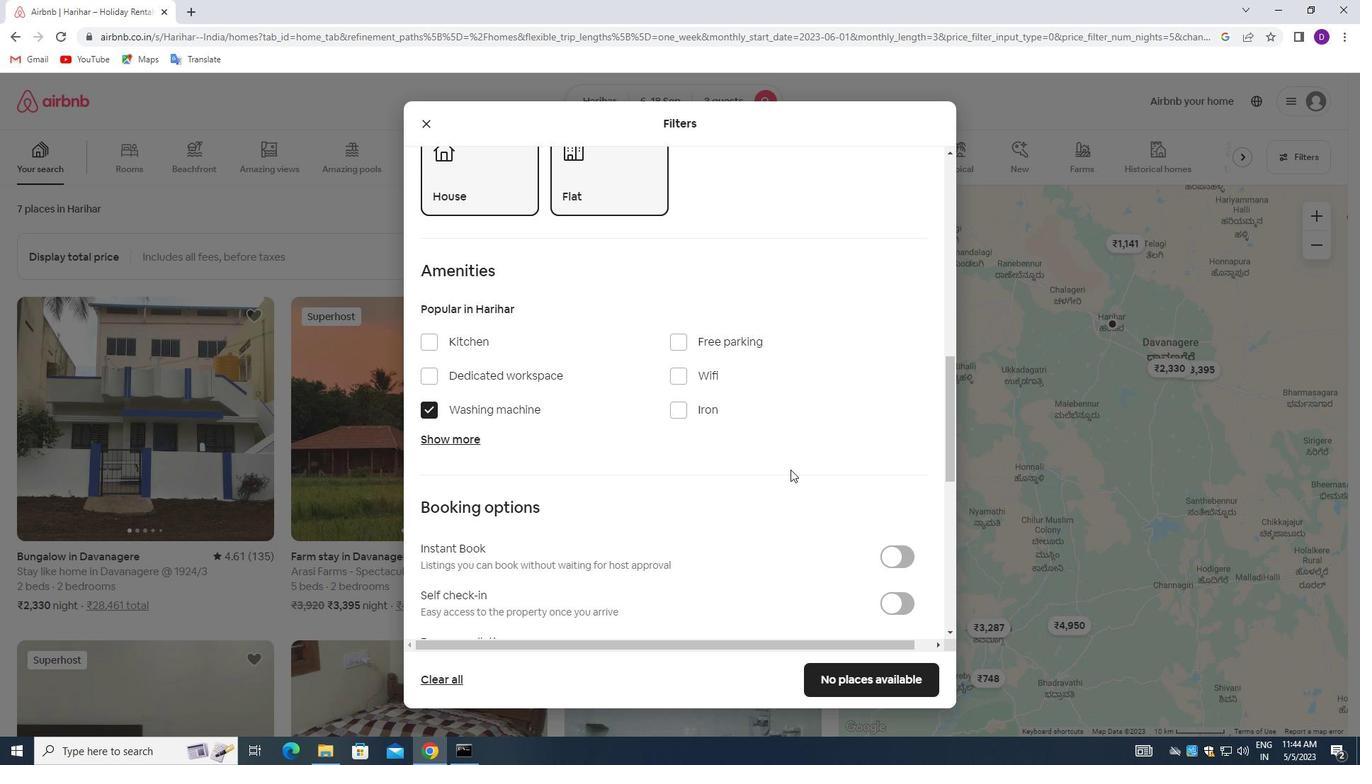 
Action: Mouse moved to (885, 462)
Screenshot: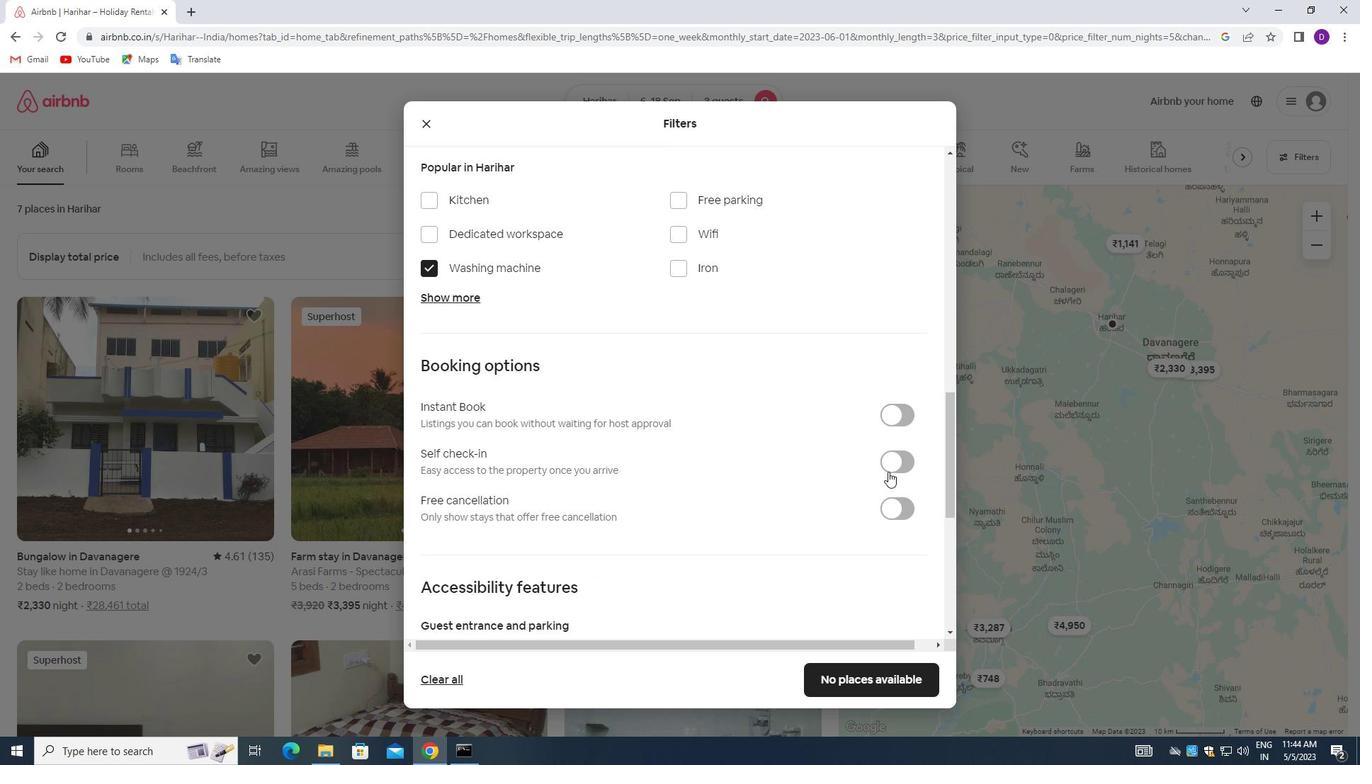 
Action: Mouse pressed left at (885, 462)
Screenshot: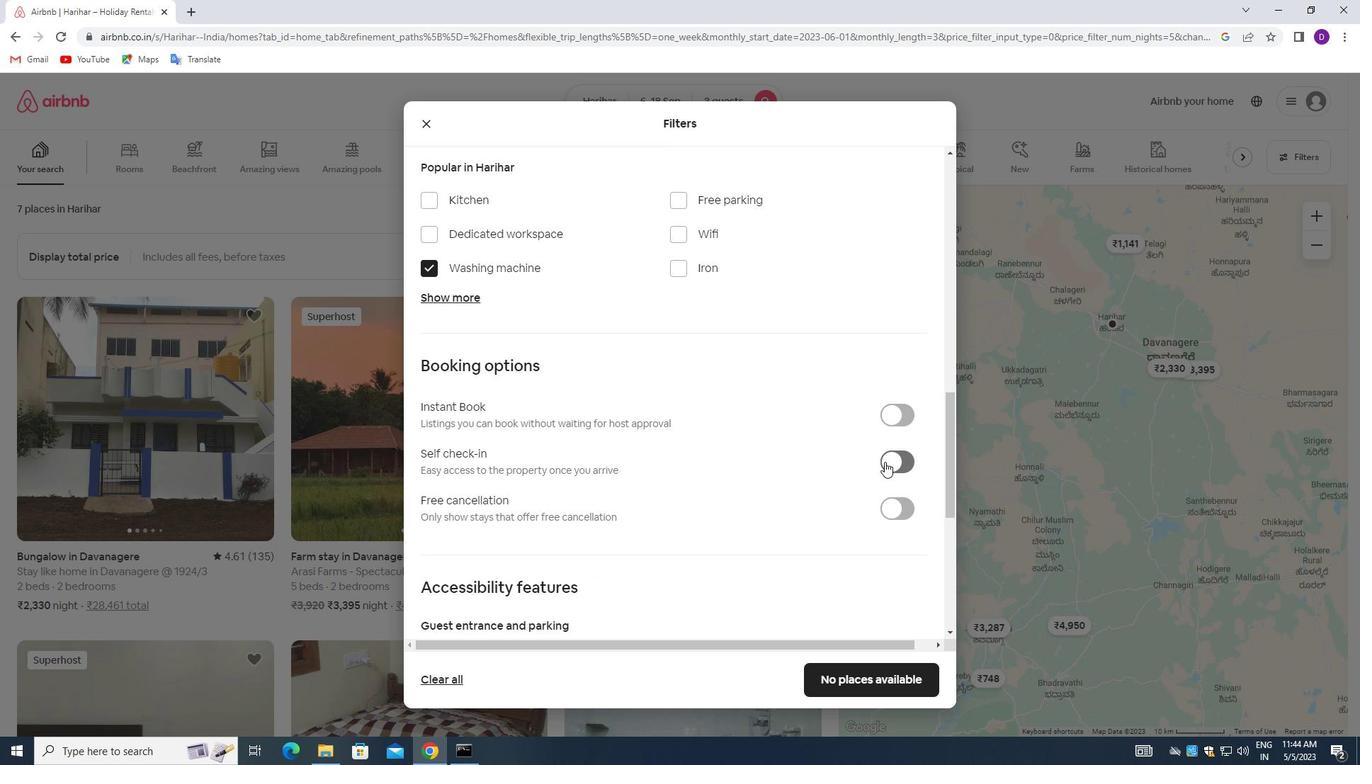 
Action: Mouse moved to (710, 474)
Screenshot: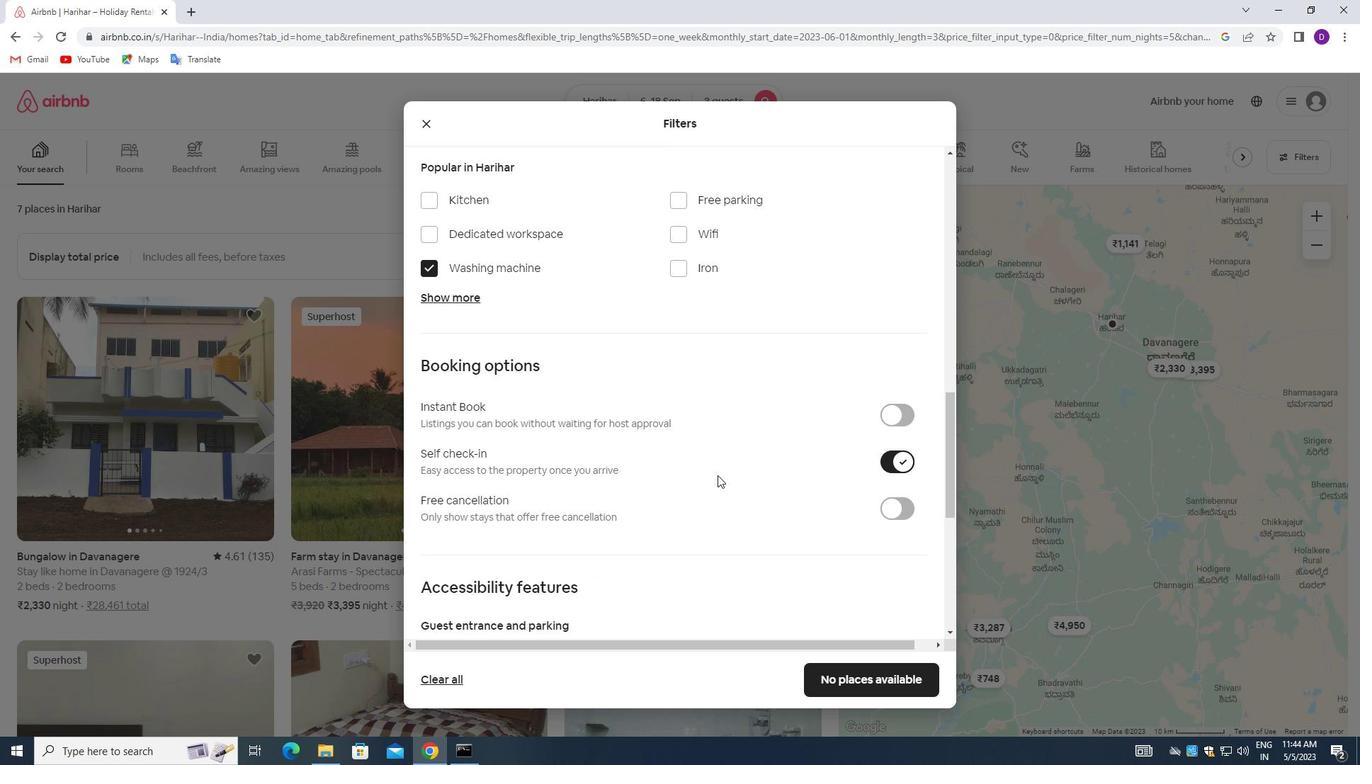 
Action: Mouse scrolled (710, 473) with delta (0, 0)
Screenshot: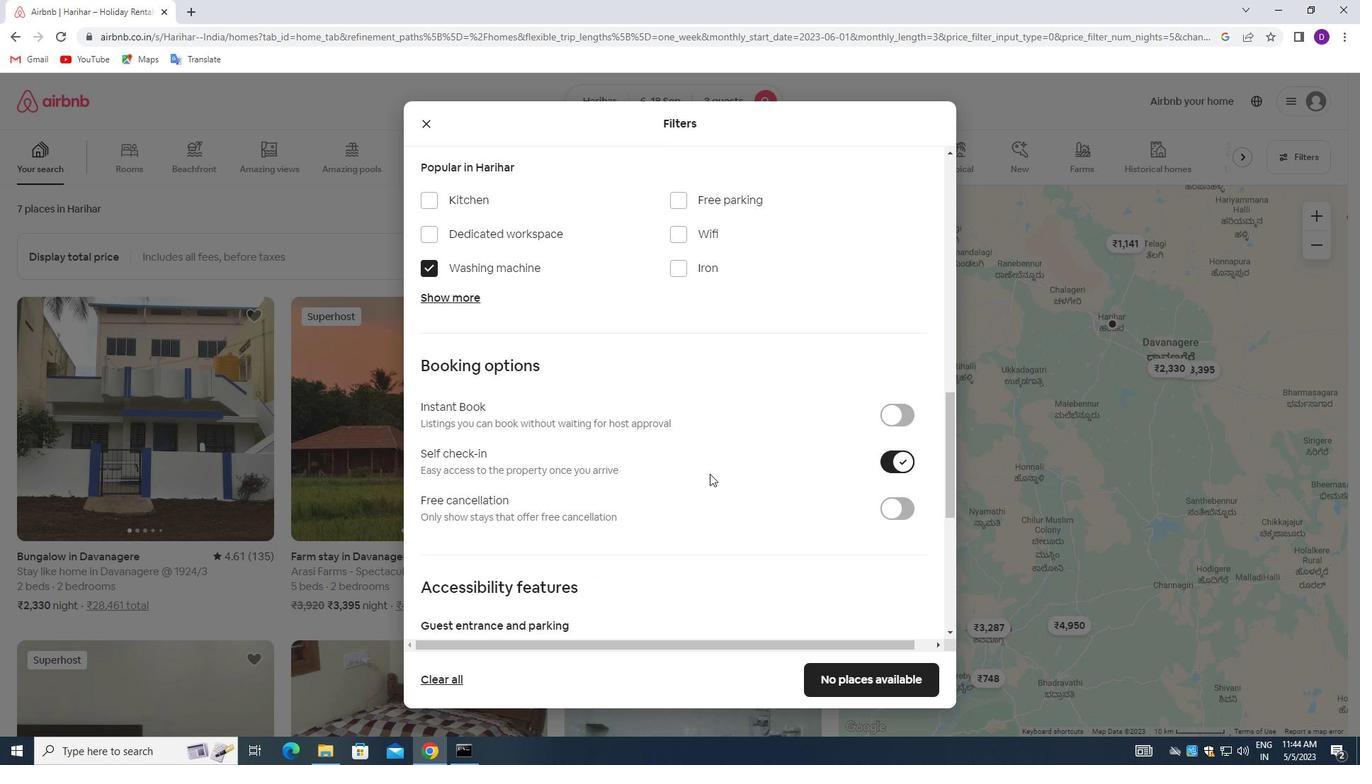 
Action: Mouse scrolled (710, 473) with delta (0, 0)
Screenshot: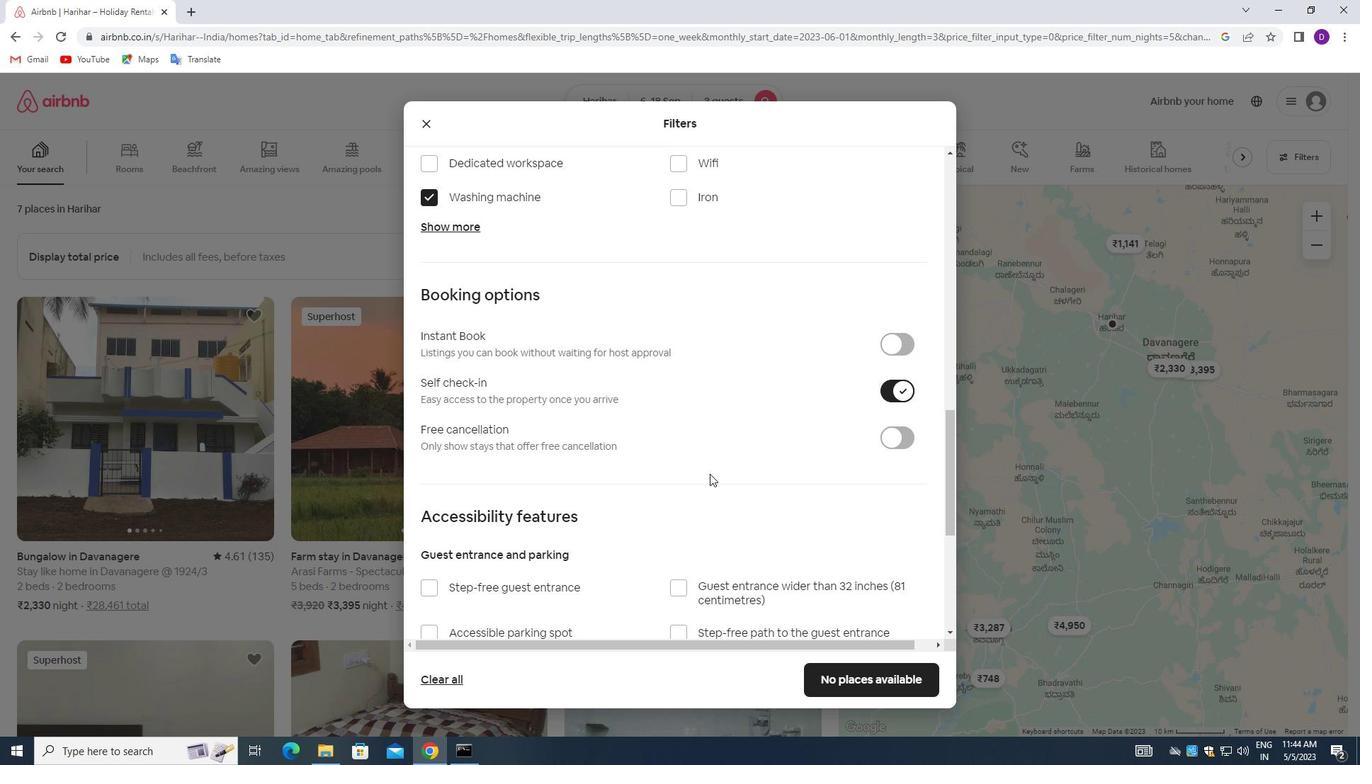 
Action: Mouse scrolled (710, 473) with delta (0, 0)
Screenshot: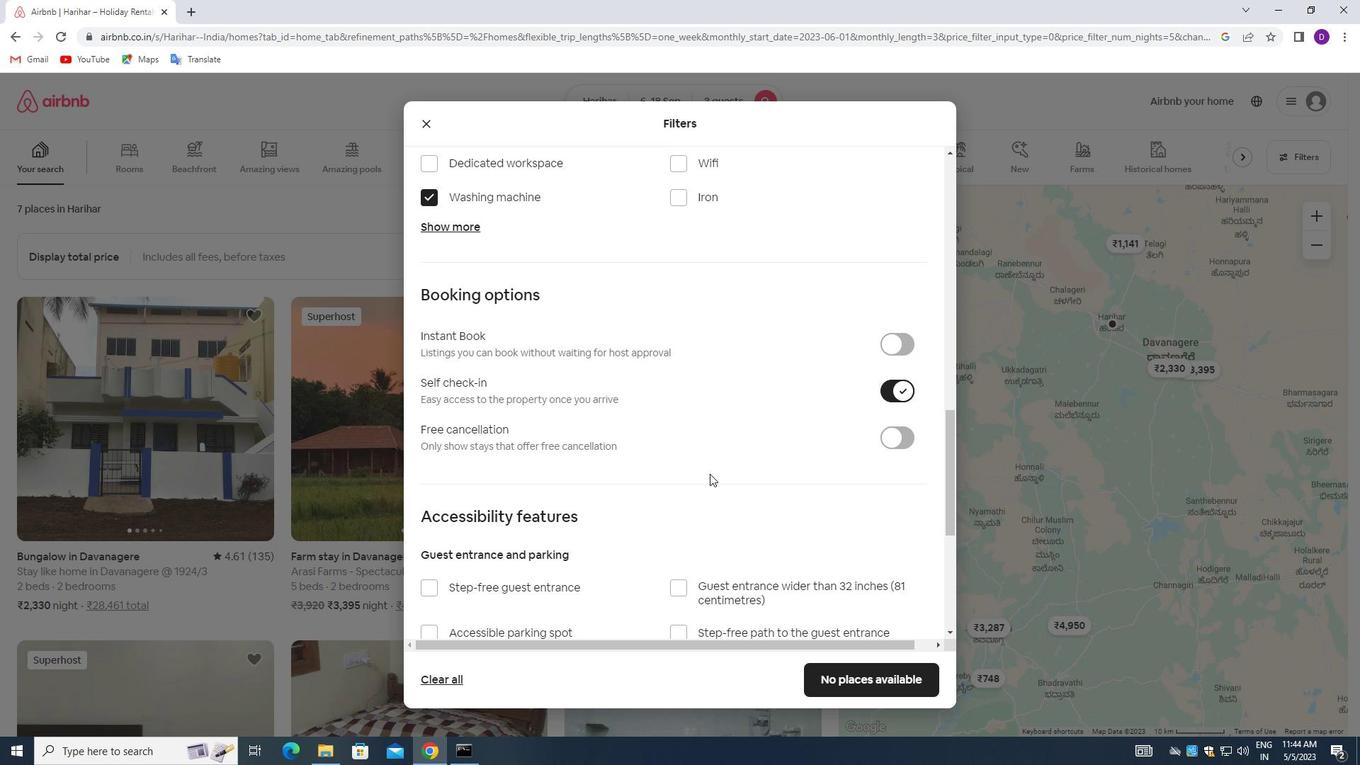 
Action: Mouse moved to (711, 474)
Screenshot: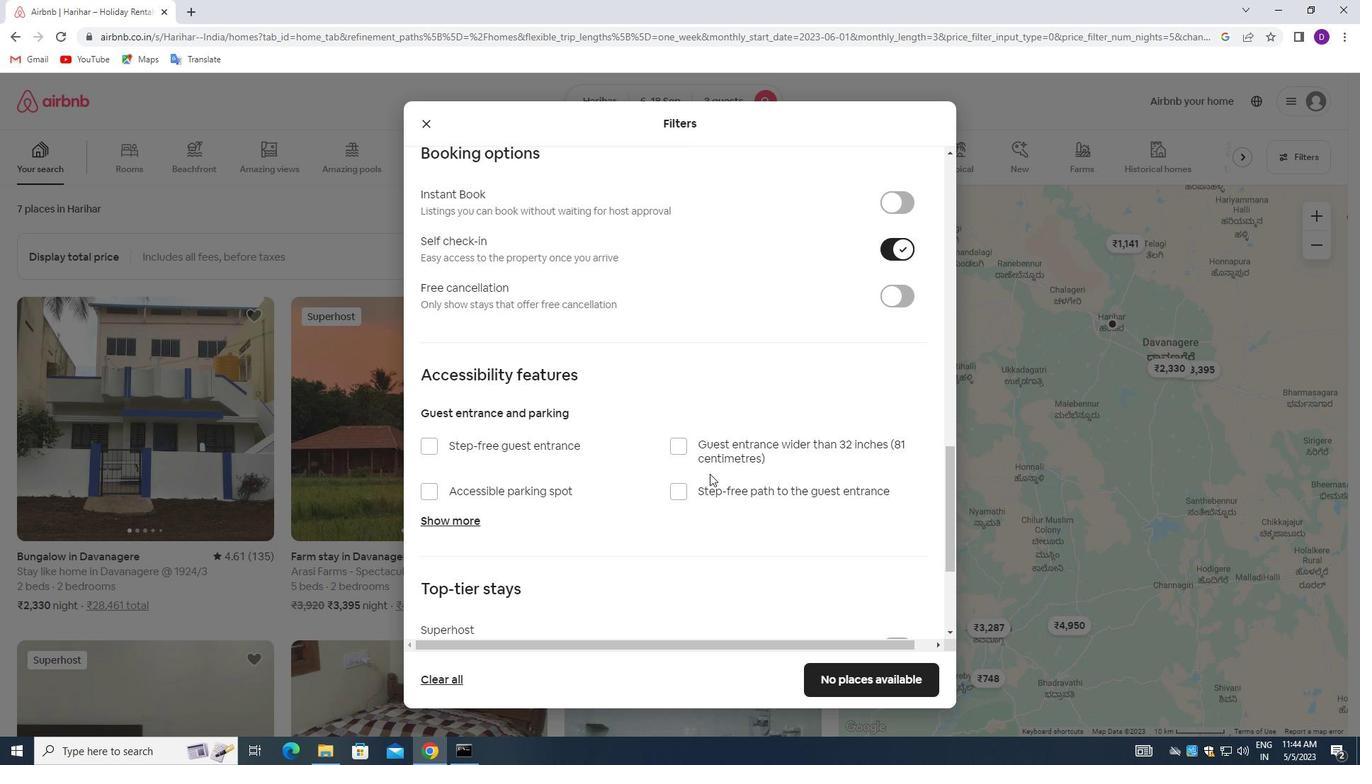 
Action: Mouse scrolled (711, 473) with delta (0, 0)
Screenshot: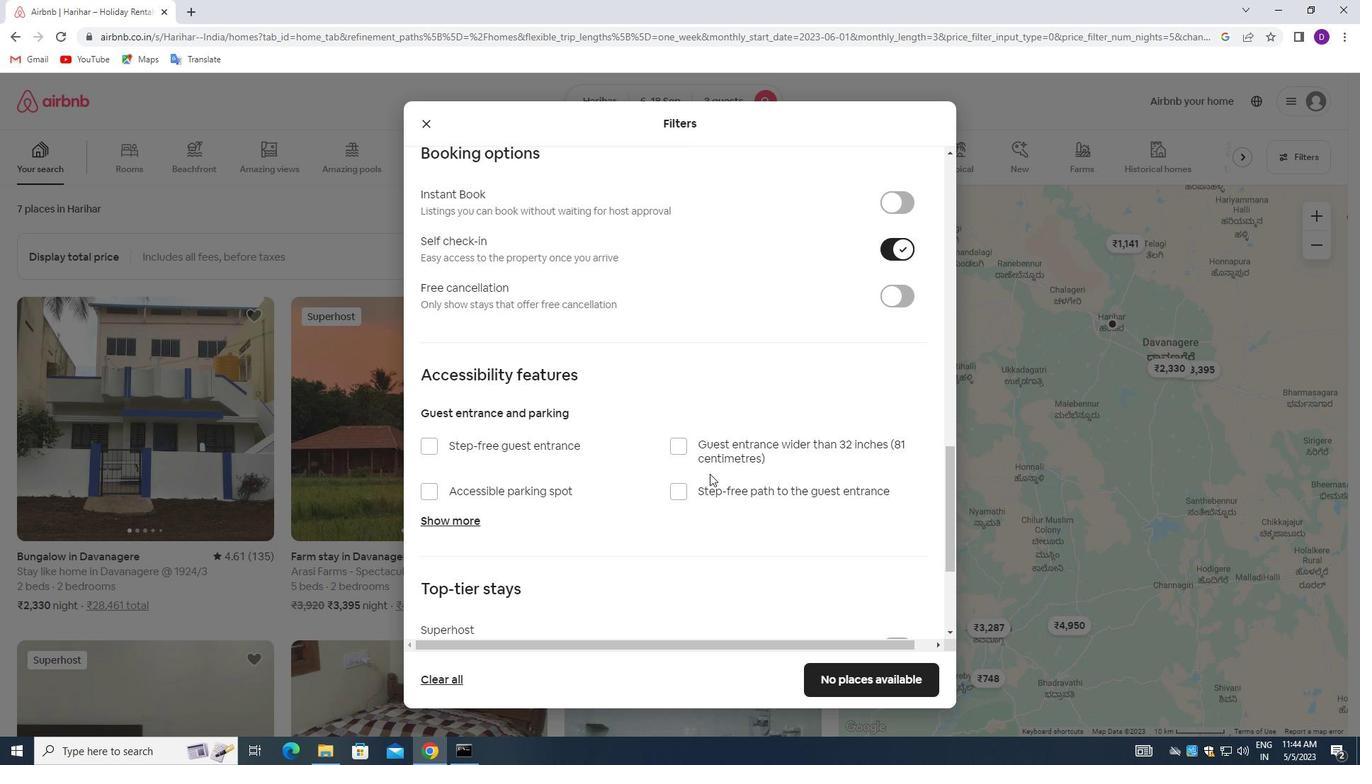 
Action: Mouse moved to (711, 477)
Screenshot: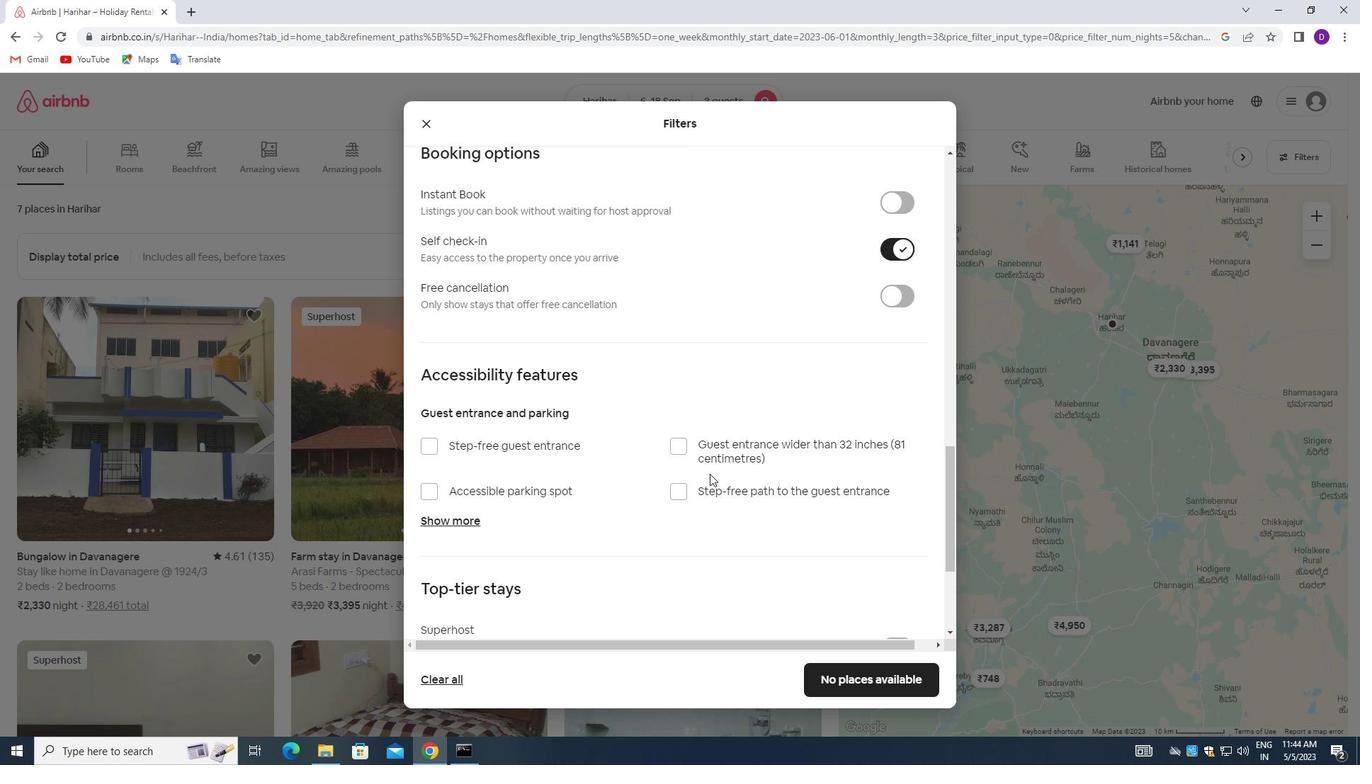 
Action: Mouse scrolled (711, 477) with delta (0, 0)
Screenshot: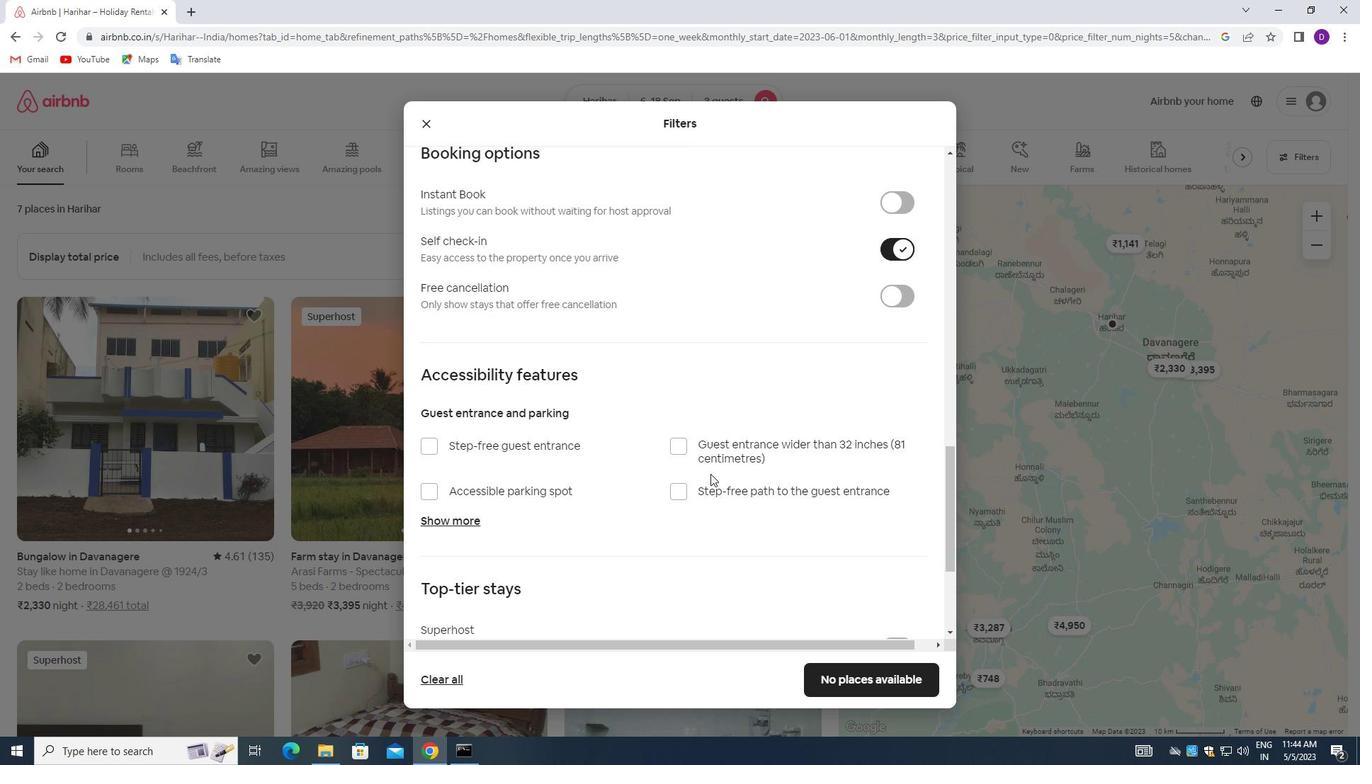 
Action: Mouse moved to (700, 481)
Screenshot: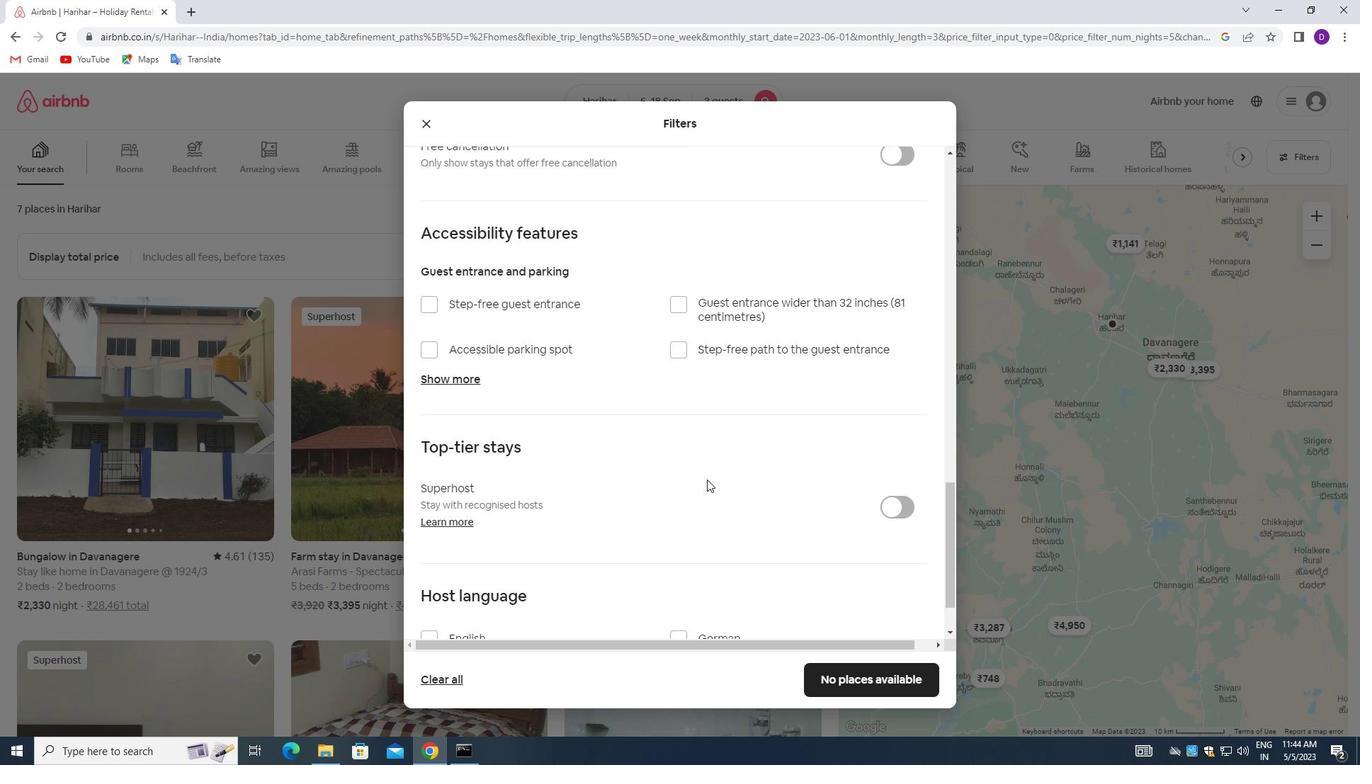 
Action: Mouse scrolled (700, 481) with delta (0, 0)
Screenshot: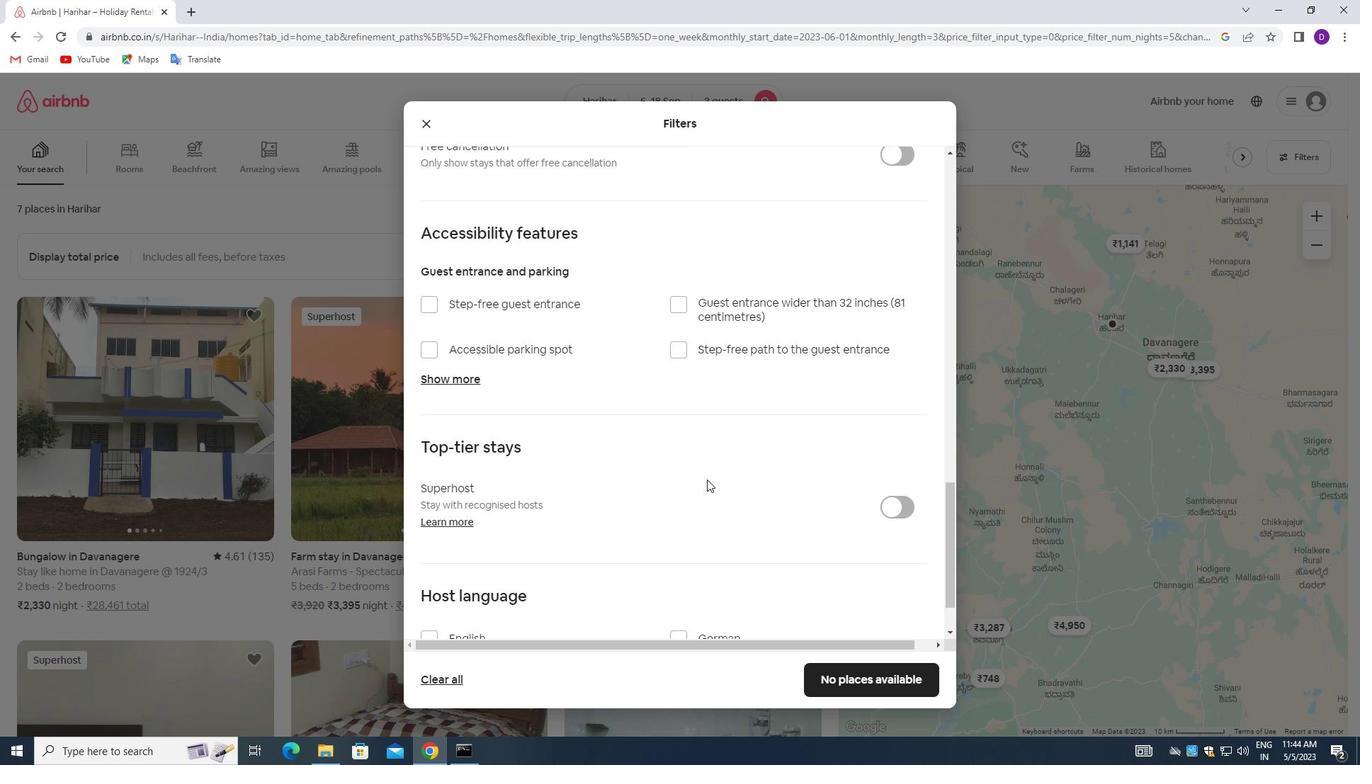 
Action: Mouse moved to (692, 485)
Screenshot: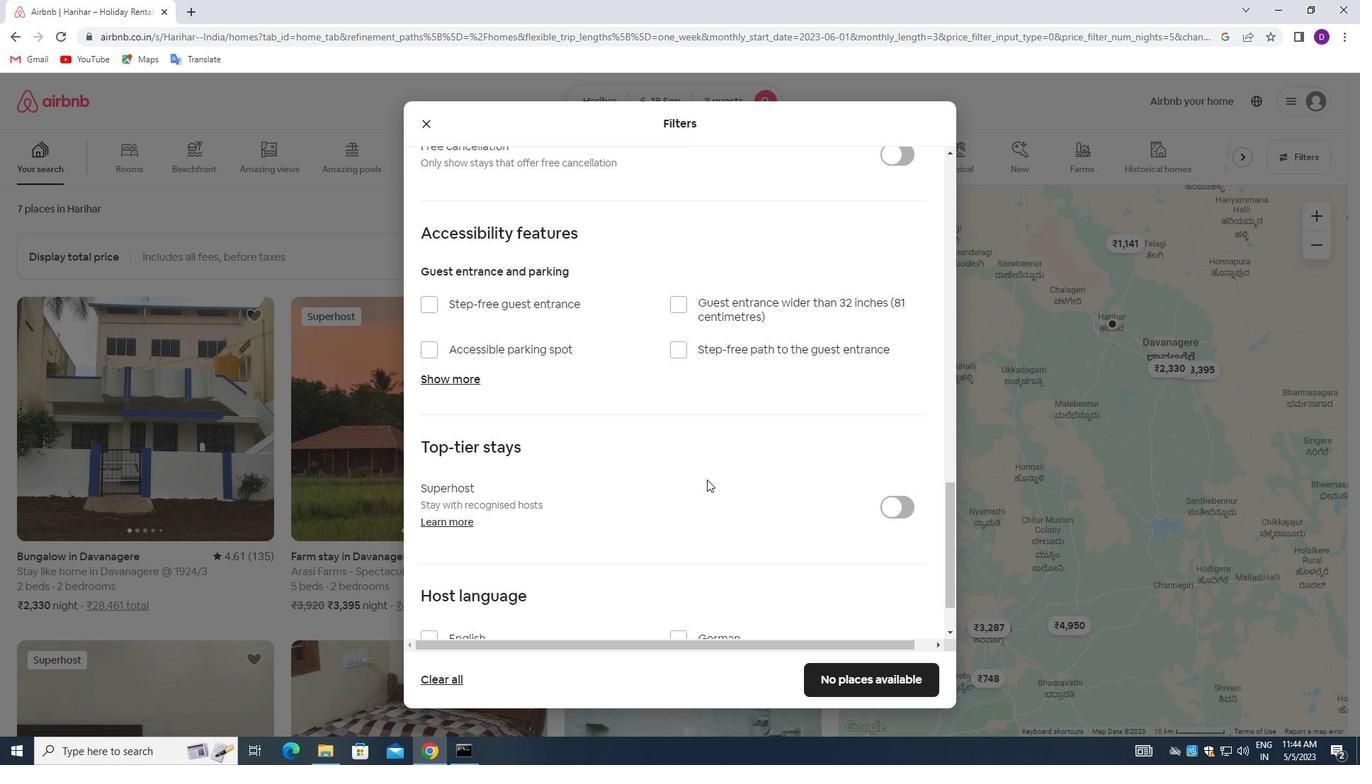 
Action: Mouse scrolled (692, 484) with delta (0, 0)
Screenshot: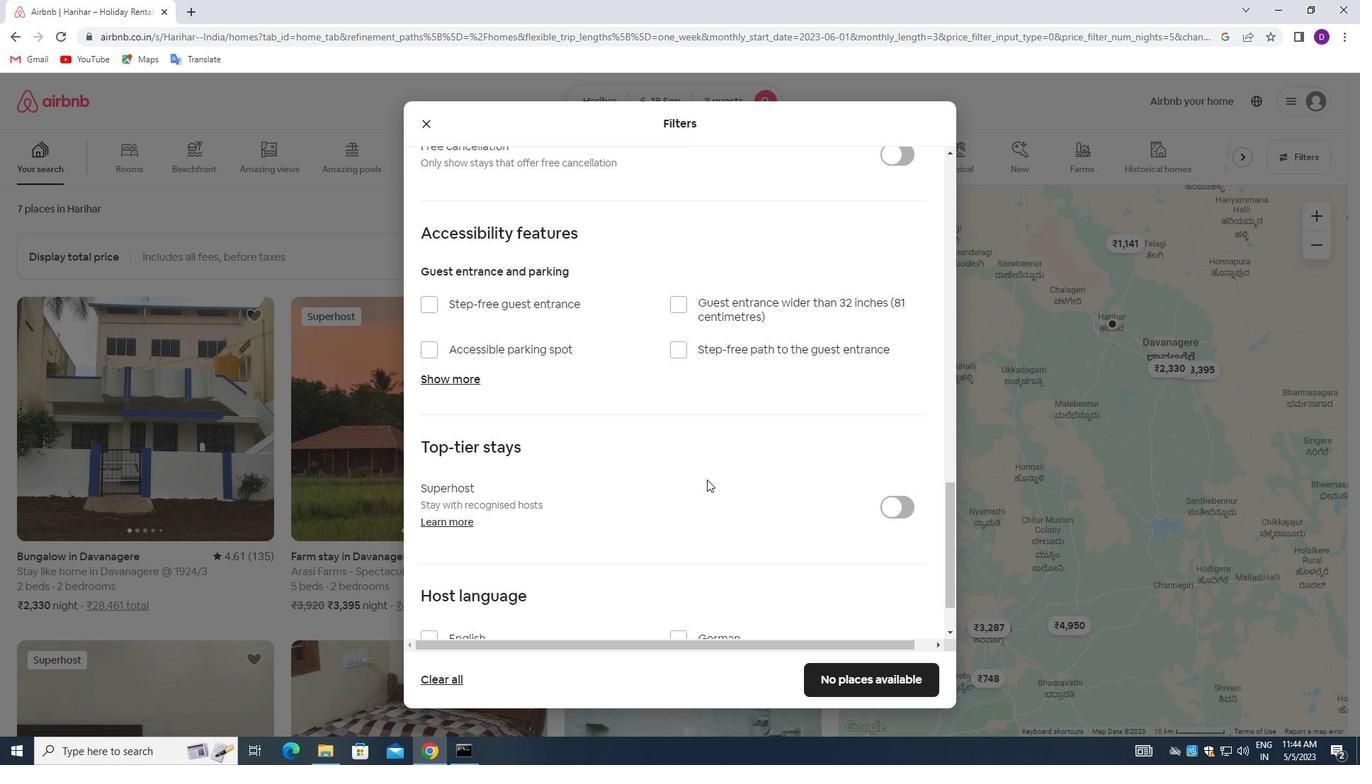 
Action: Mouse moved to (684, 487)
Screenshot: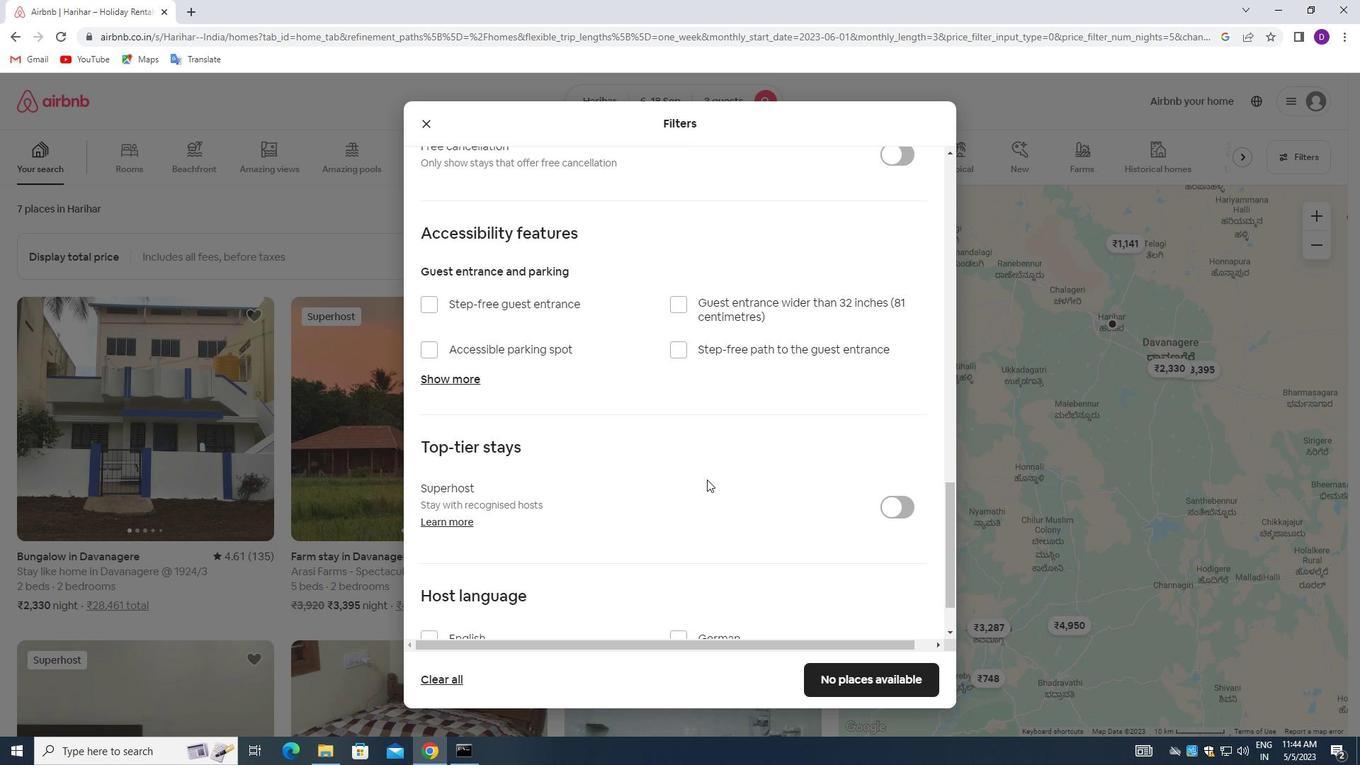 
Action: Mouse scrolled (684, 486) with delta (0, 0)
Screenshot: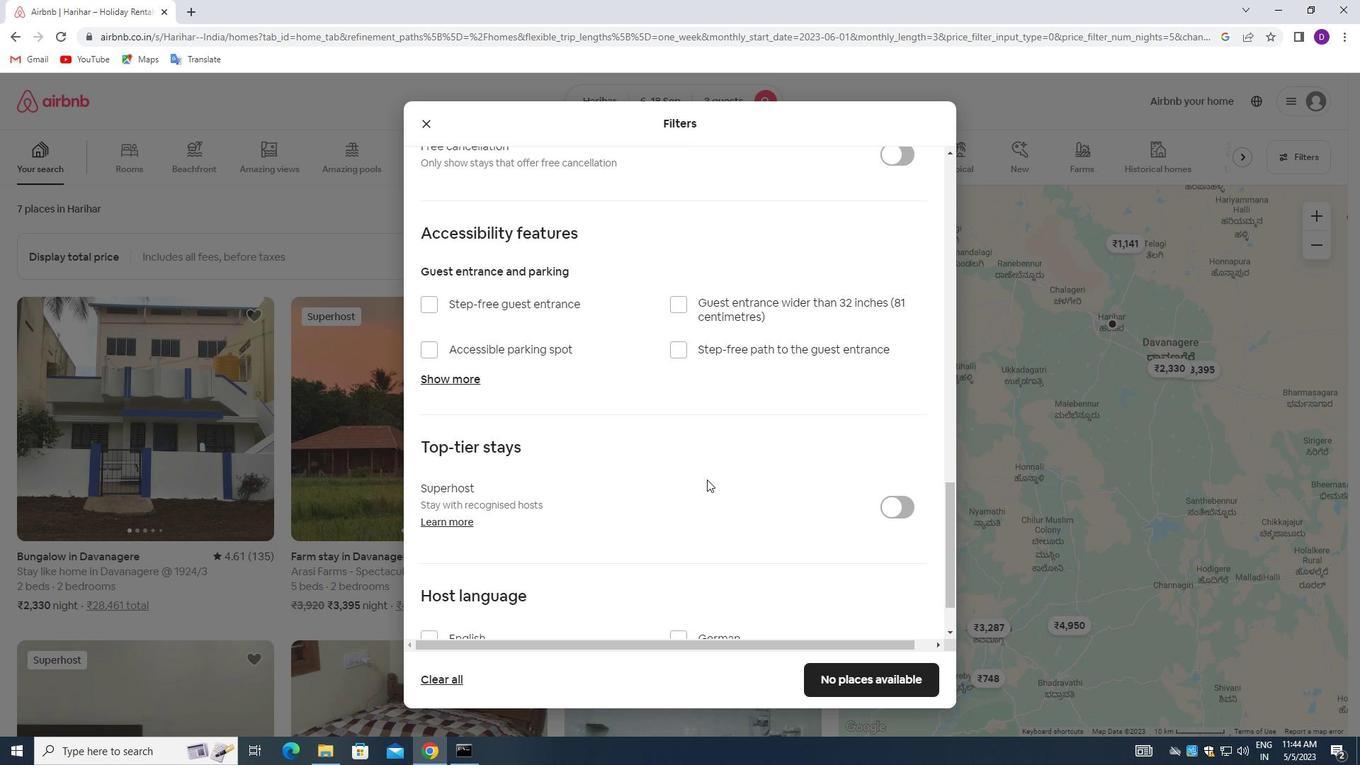 
Action: Mouse moved to (682, 487)
Screenshot: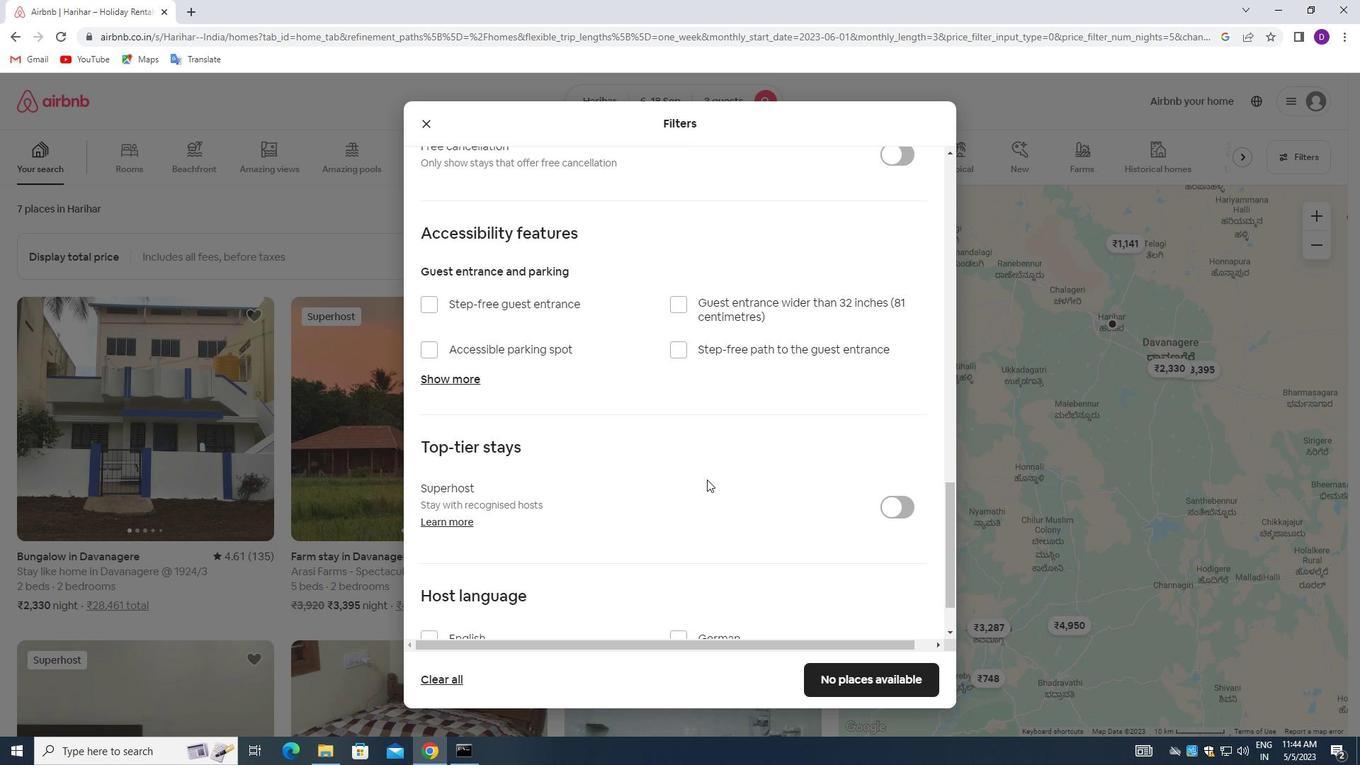 
Action: Mouse scrolled (682, 486) with delta (0, 0)
Screenshot: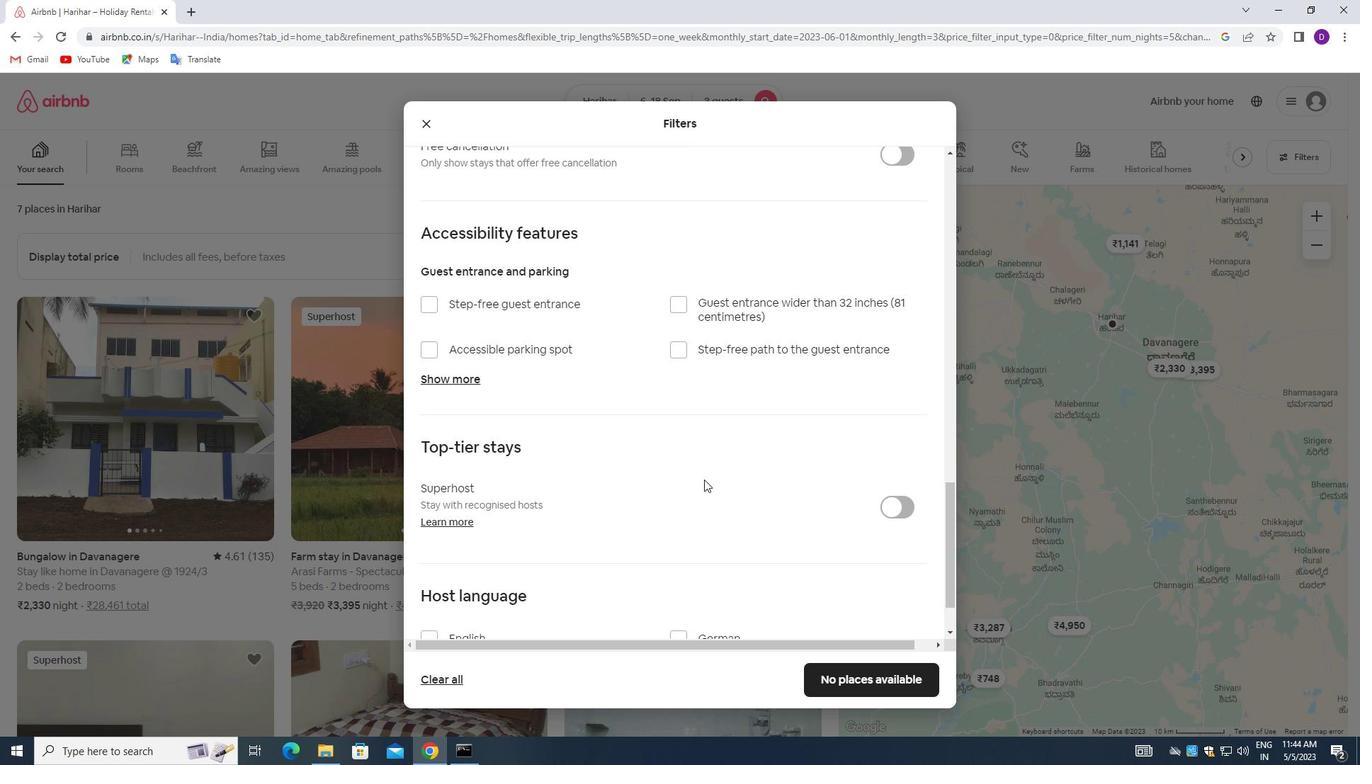 
Action: Mouse moved to (428, 562)
Screenshot: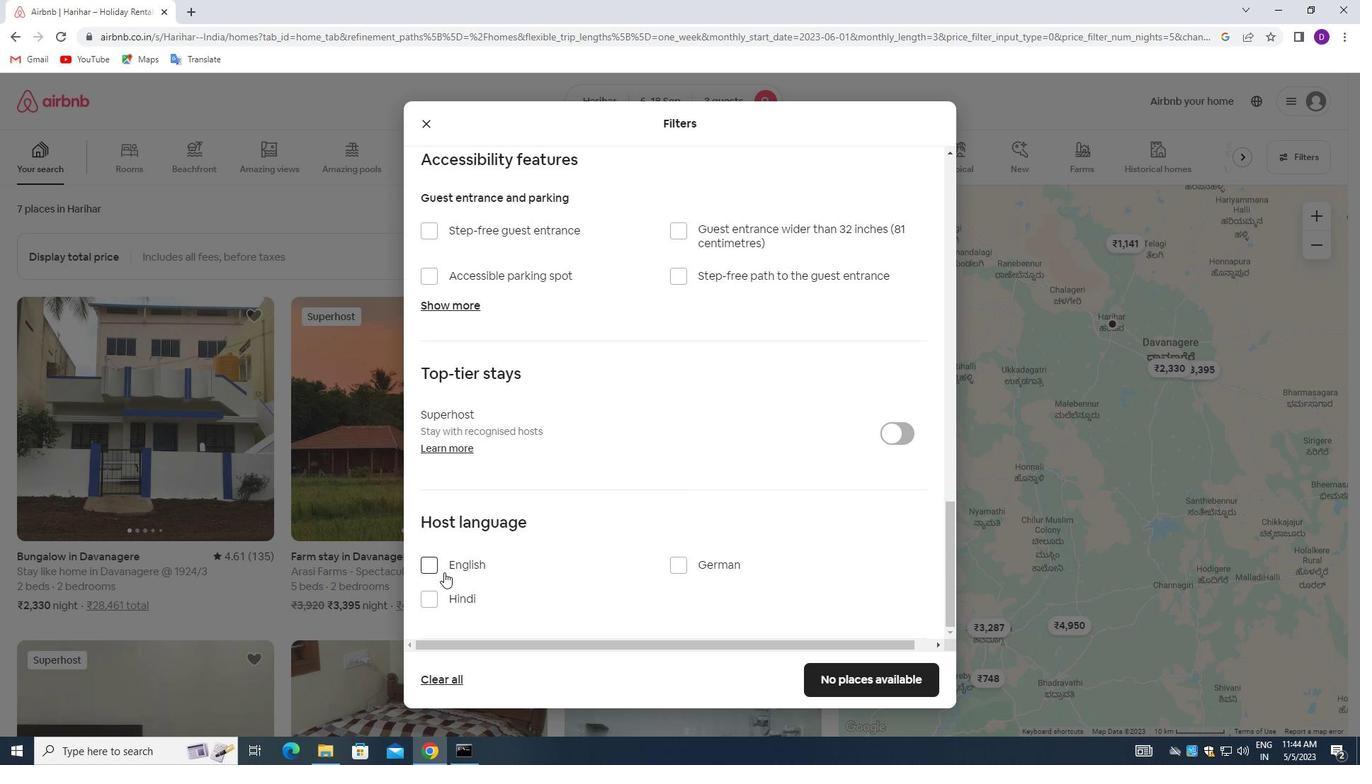 
Action: Mouse pressed left at (428, 562)
Screenshot: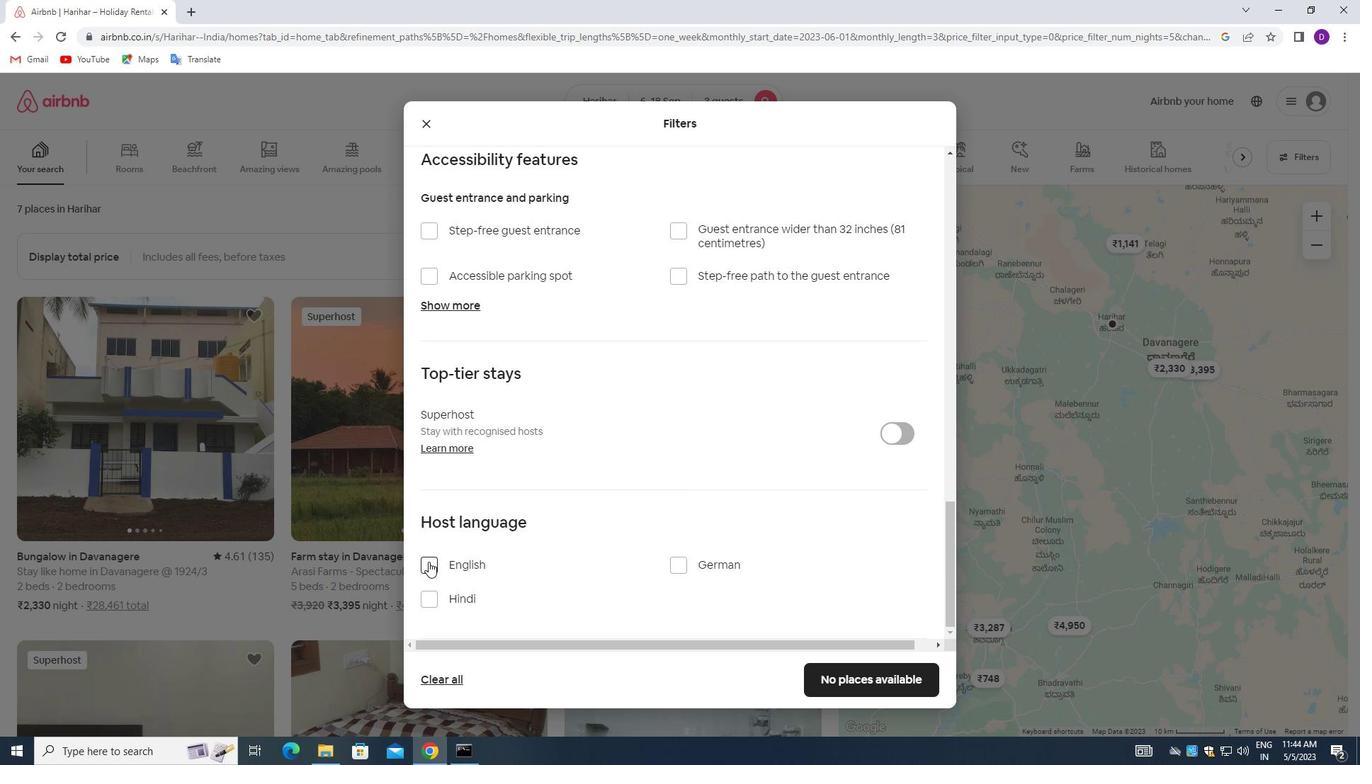 
Action: Mouse moved to (843, 671)
Screenshot: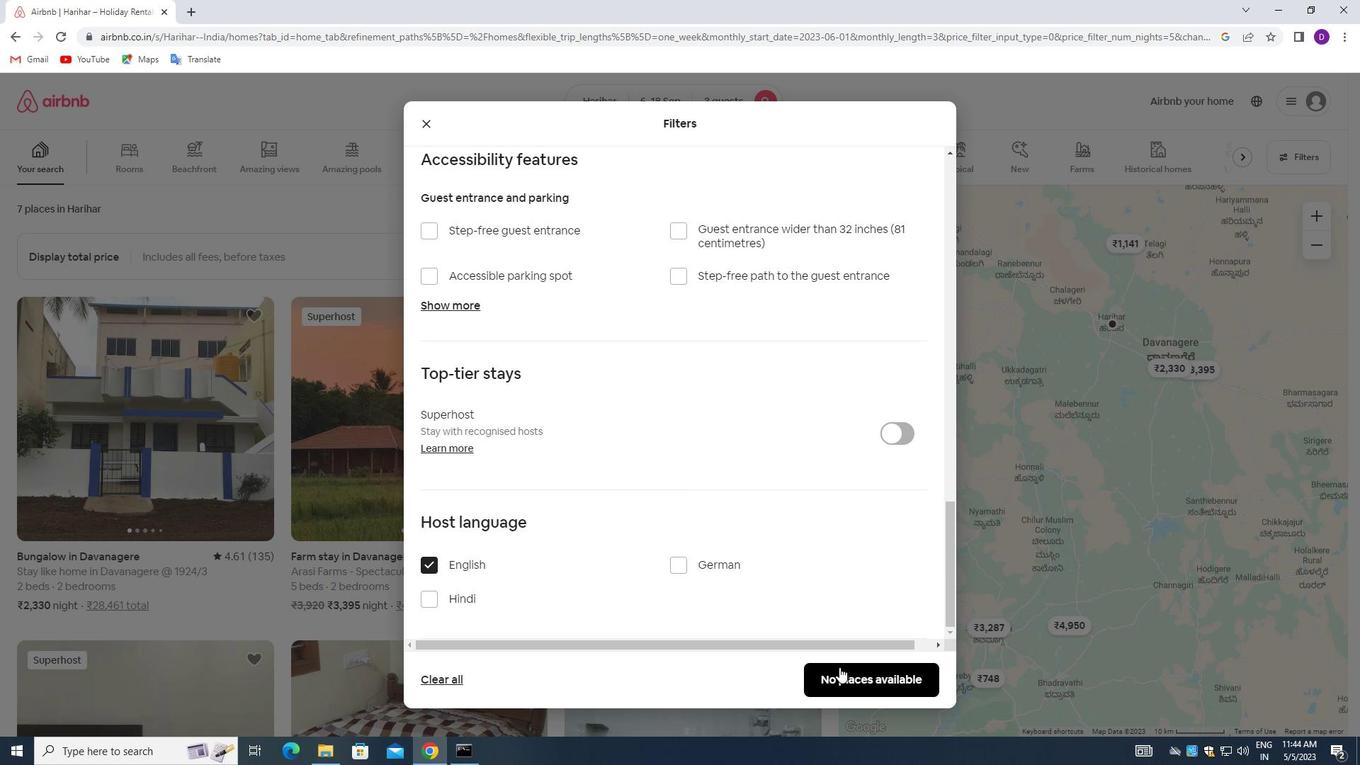
Action: Mouse pressed left at (843, 671)
Screenshot: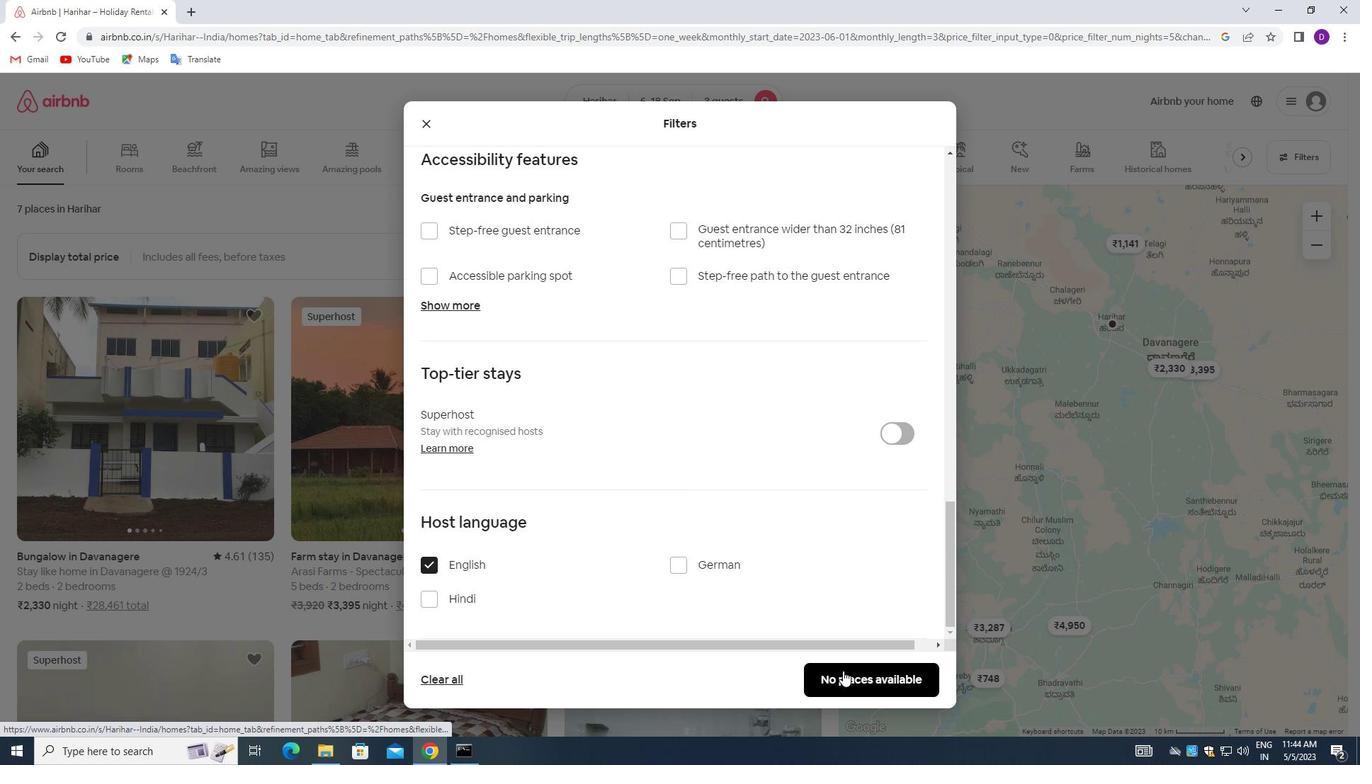 
Action: Mouse moved to (732, 450)
Screenshot: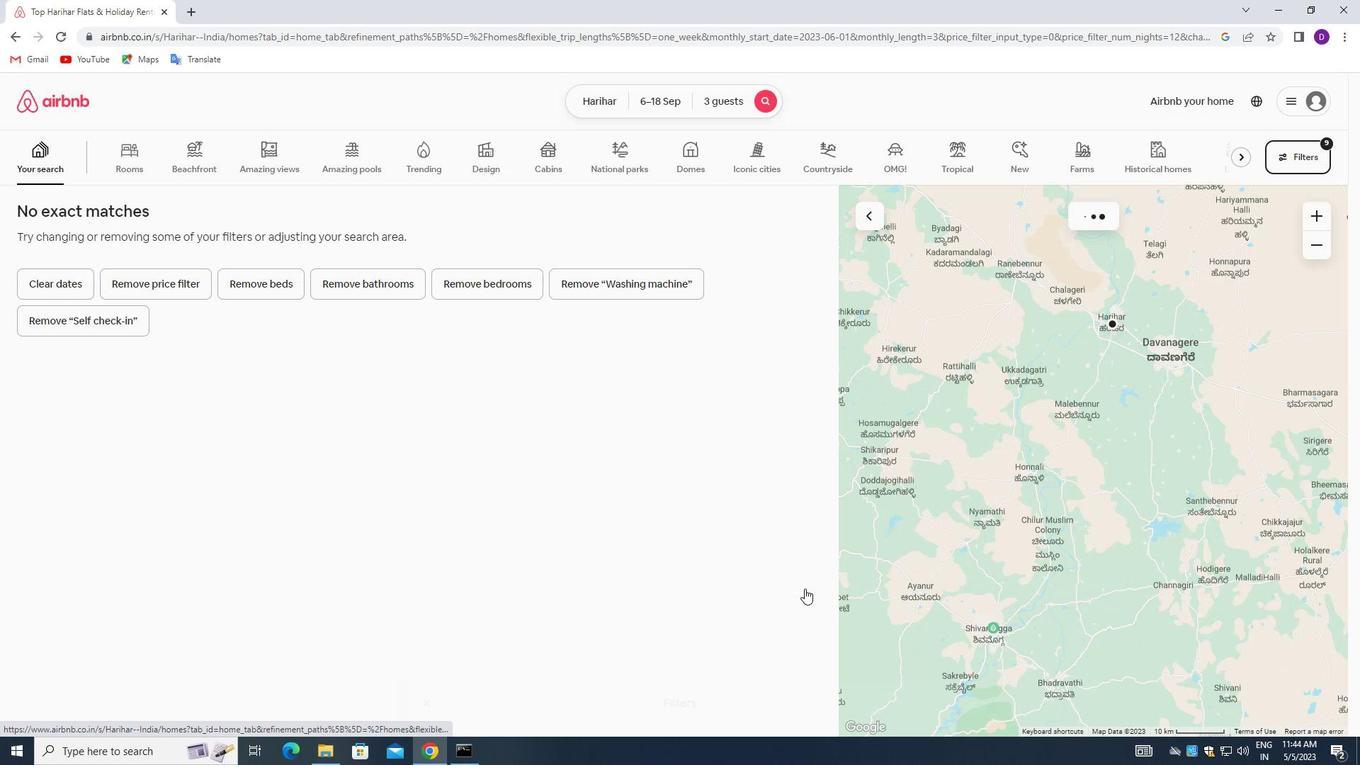 
